Task: Open a blank google sheet and write heading  Product price data  Add product name:-  ' TOMS Shoe, UGG  Shoe, Wolverine Shoe, Z-Coil Shoe, Adidas shoe, Gucci T-shirt, Louis Vuitton bag, Zara Shirt, H&M jeans, Chanel perfume. ' in April Last week sales are  5000 to 5050. product price in between:-  5000 to 10000. Save page auditingSalesByCategory_2022
Action: Mouse moved to (21, 73)
Screenshot: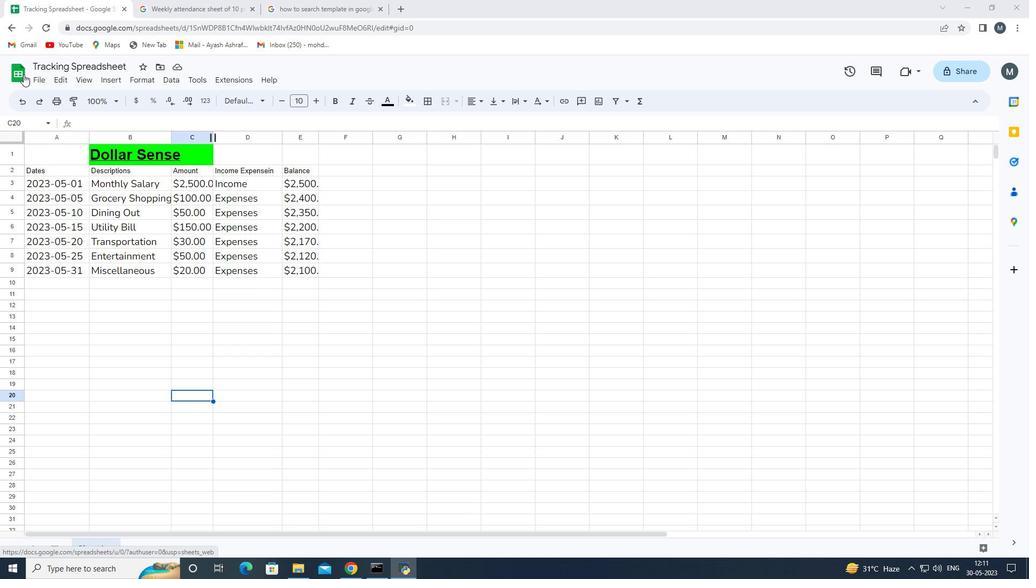 
Action: Mouse pressed left at (21, 73)
Screenshot: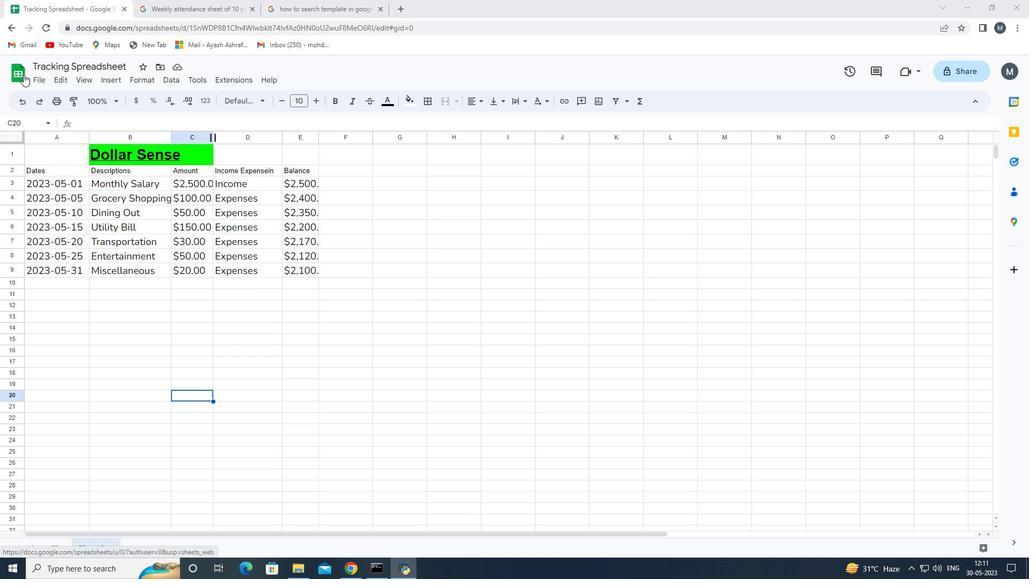 
Action: Mouse moved to (270, 161)
Screenshot: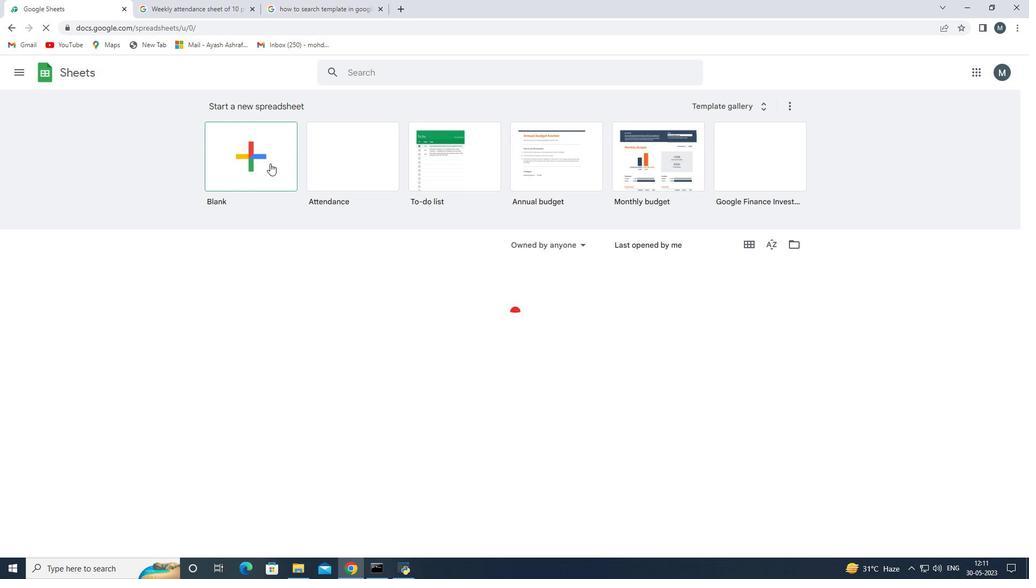 
Action: Mouse pressed left at (270, 161)
Screenshot: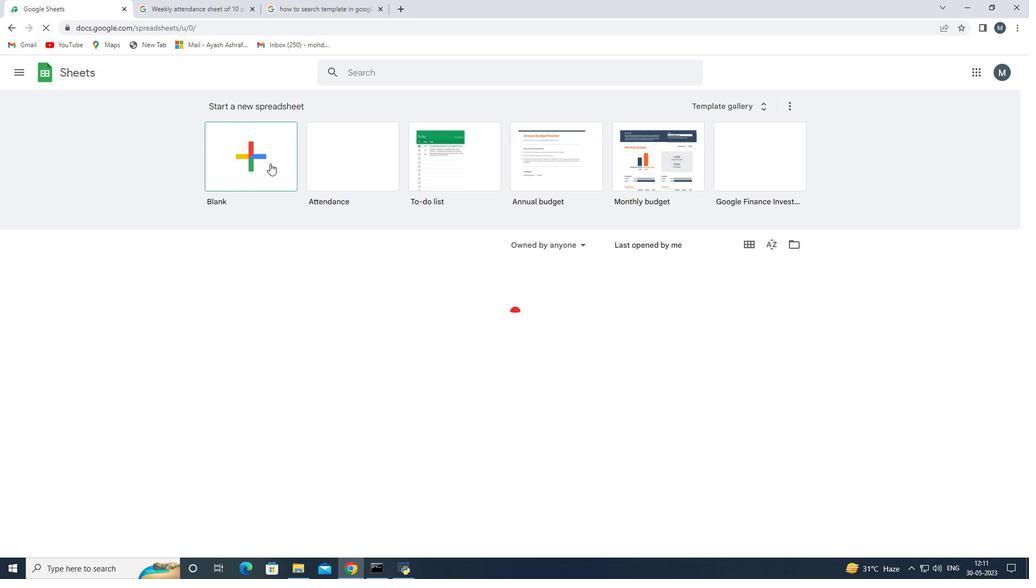 
Action: Mouse moved to (19, 151)
Screenshot: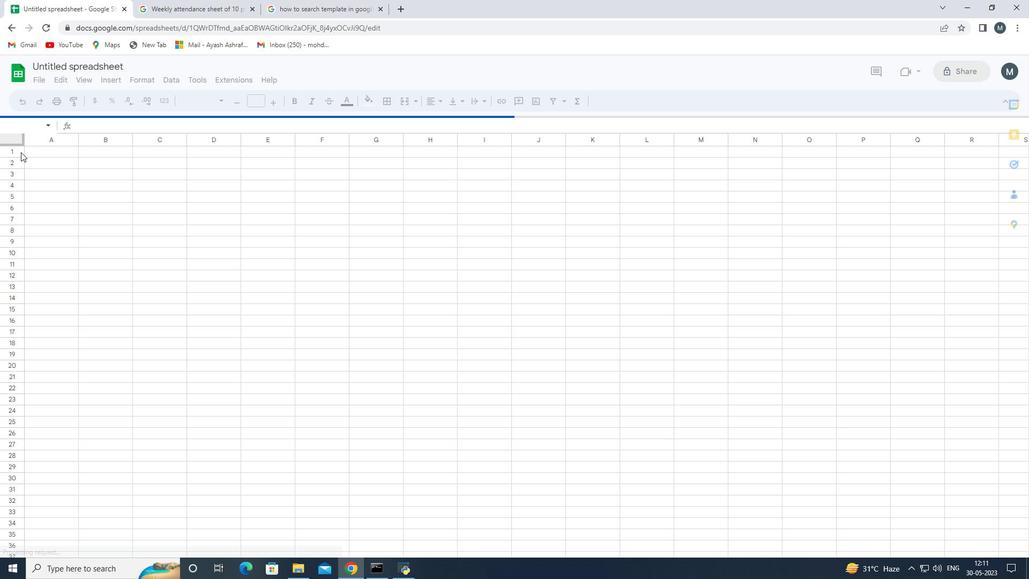 
Action: Mouse pressed left at (19, 151)
Screenshot: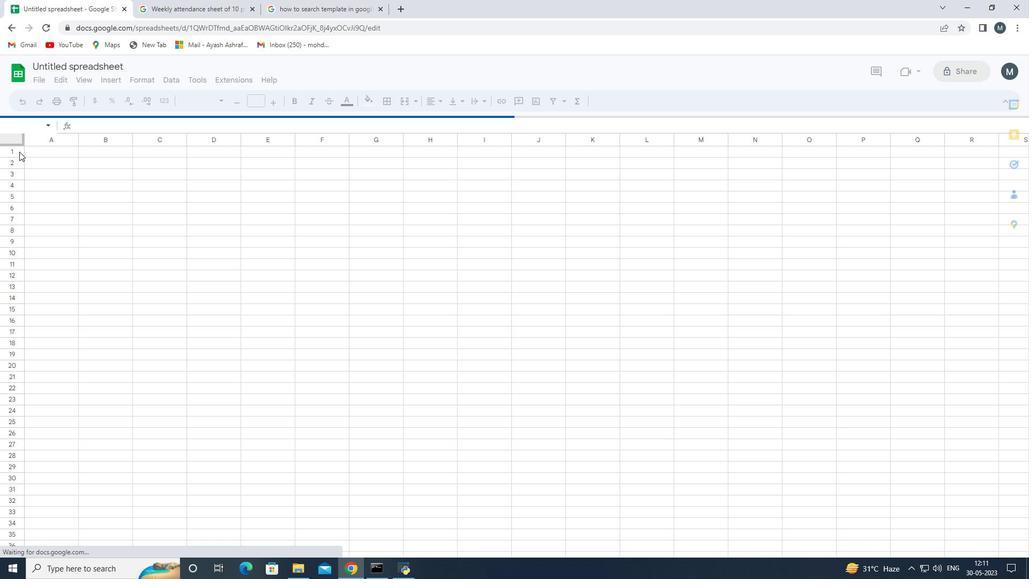 
Action: Mouse moved to (14, 157)
Screenshot: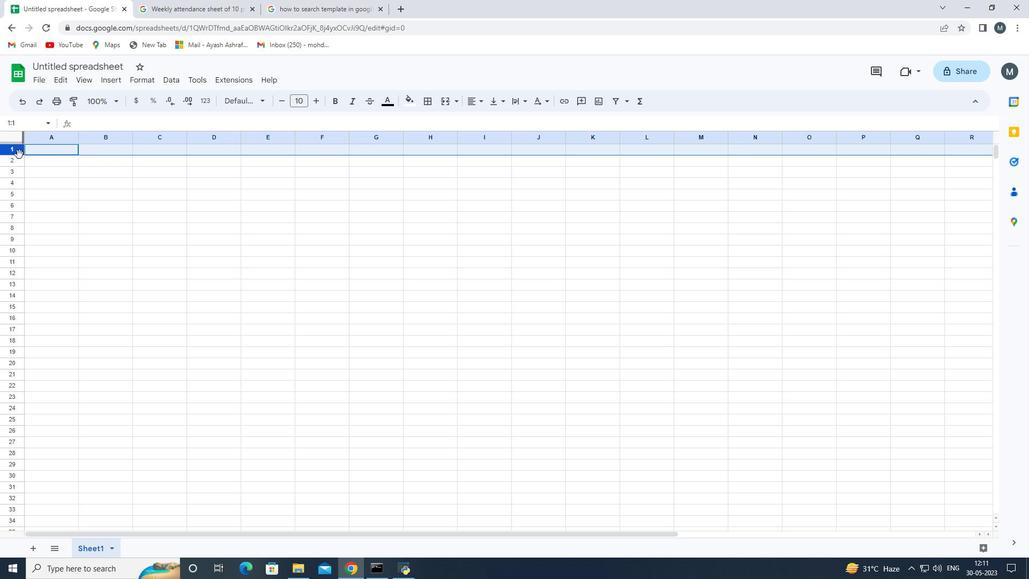 
Action: Mouse pressed left at (14, 157)
Screenshot: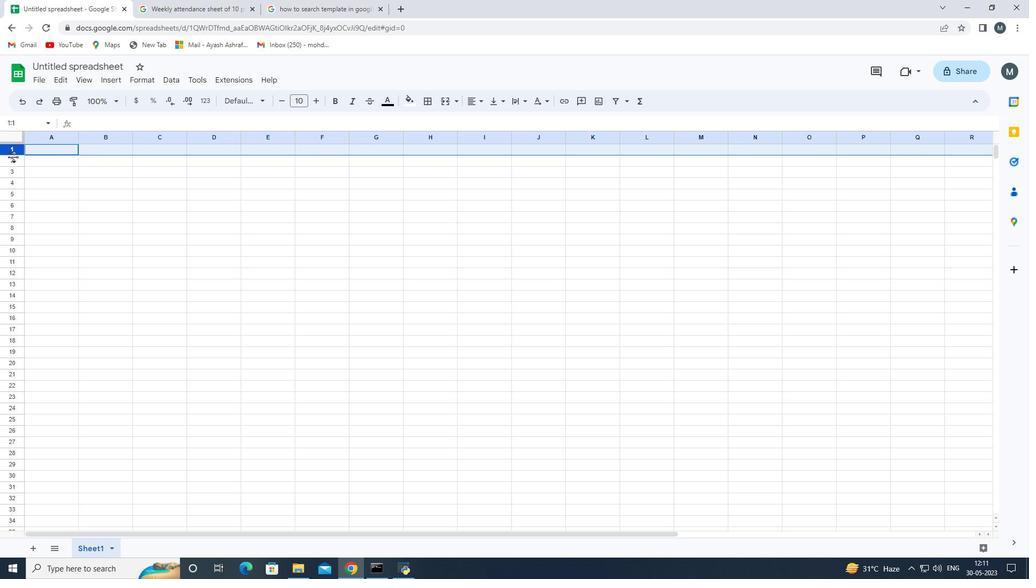 
Action: Mouse moved to (130, 152)
Screenshot: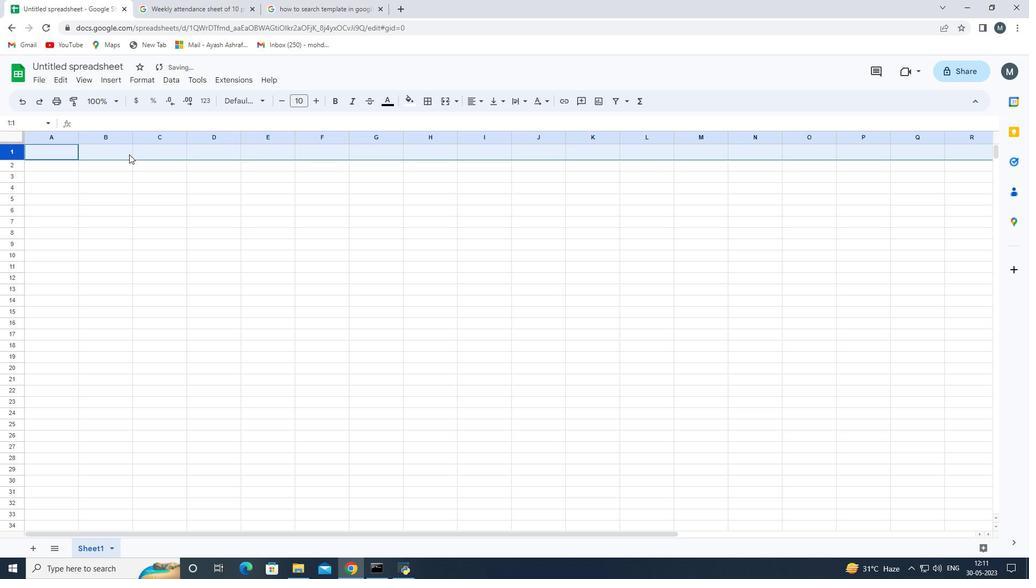 
Action: Mouse pressed left at (130, 152)
Screenshot: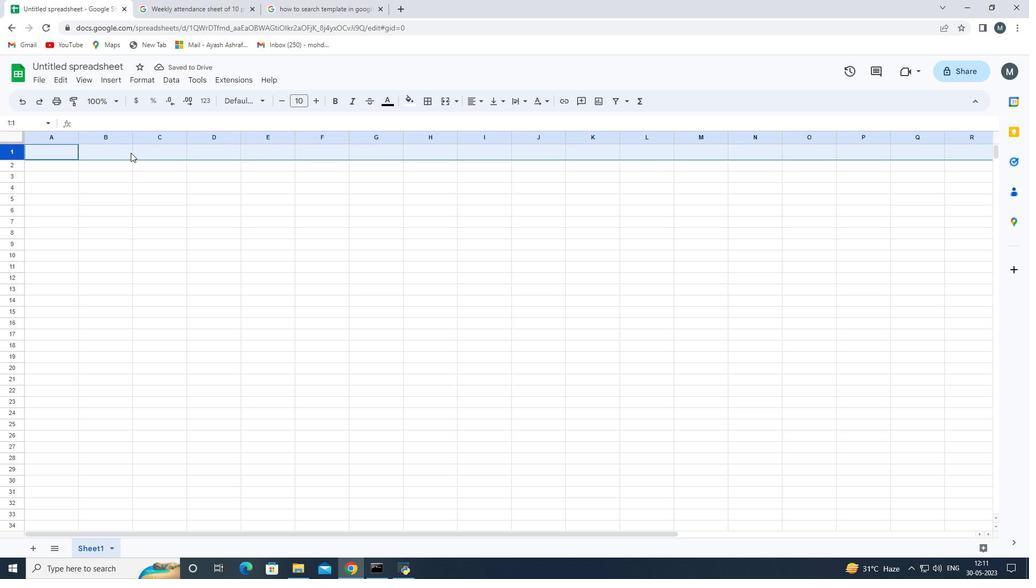 
Action: Mouse moved to (15, 152)
Screenshot: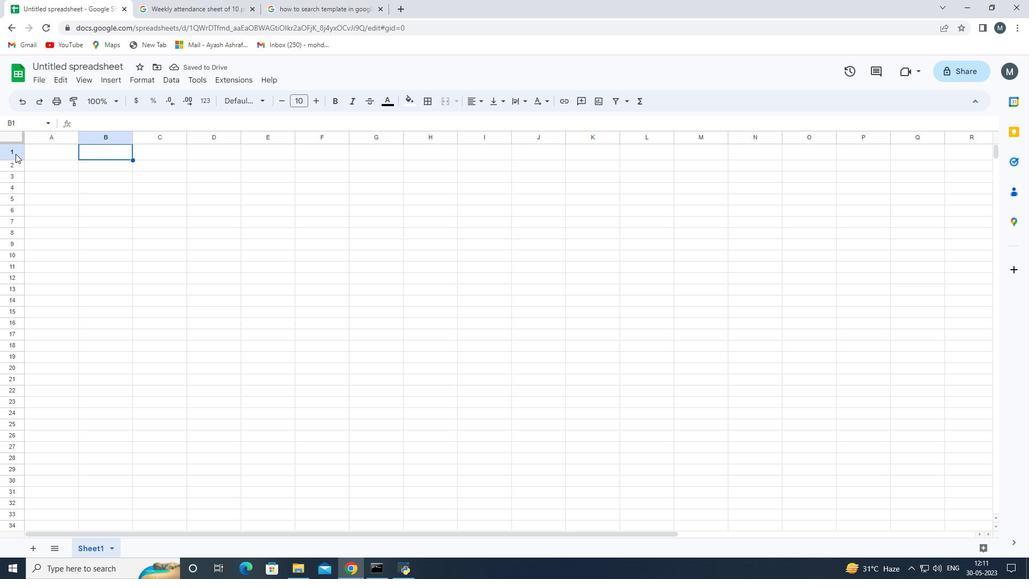 
Action: Mouse pressed left at (15, 152)
Screenshot: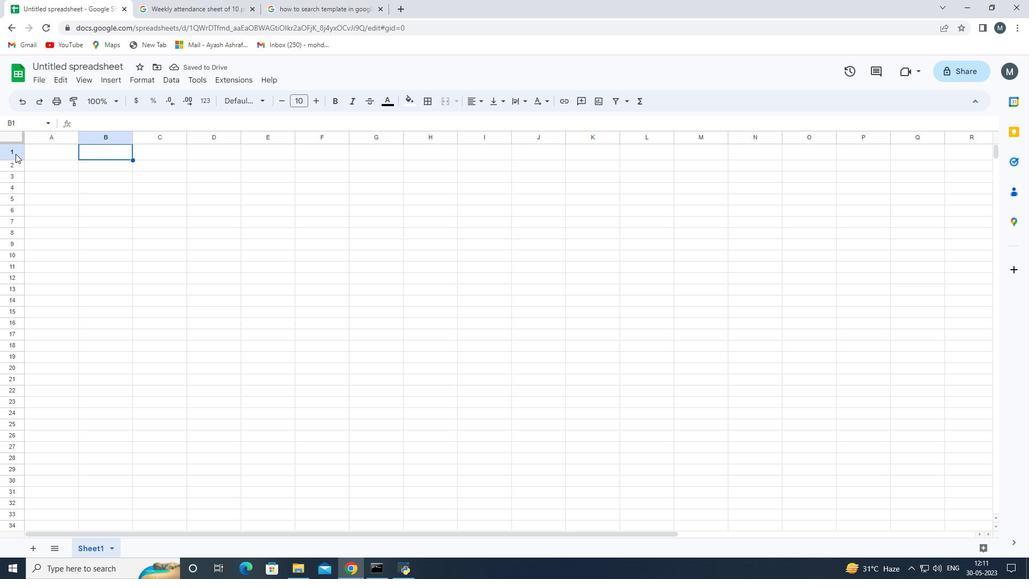 
Action: Mouse moved to (223, 154)
Screenshot: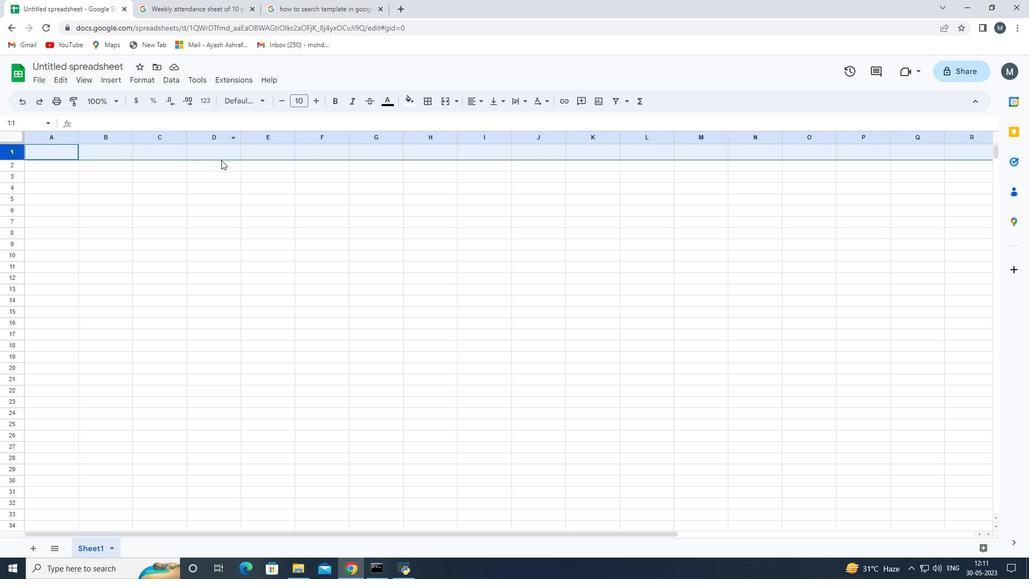
Action: Mouse pressed right at (223, 154)
Screenshot: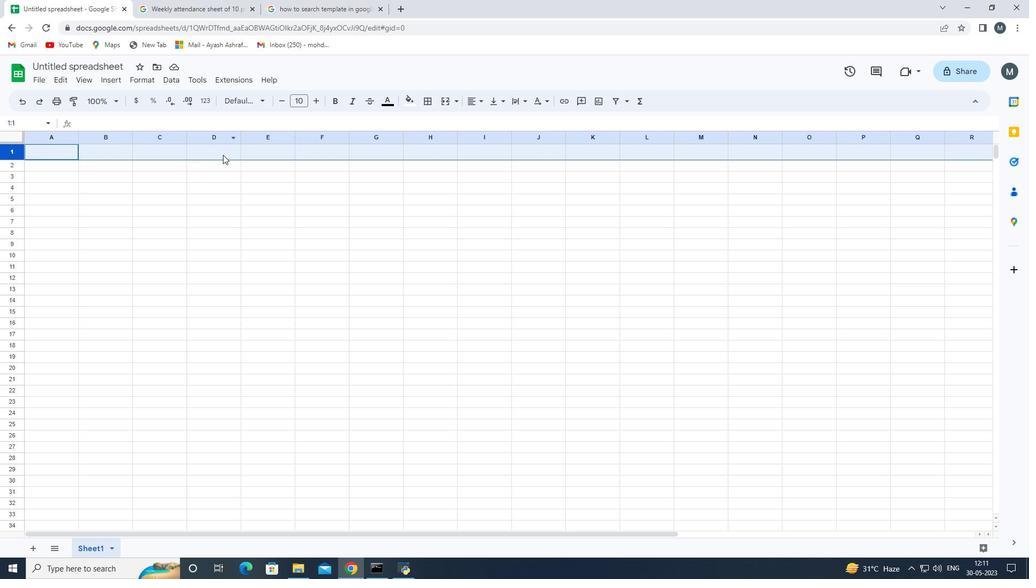 
Action: Mouse moved to (281, 294)
Screenshot: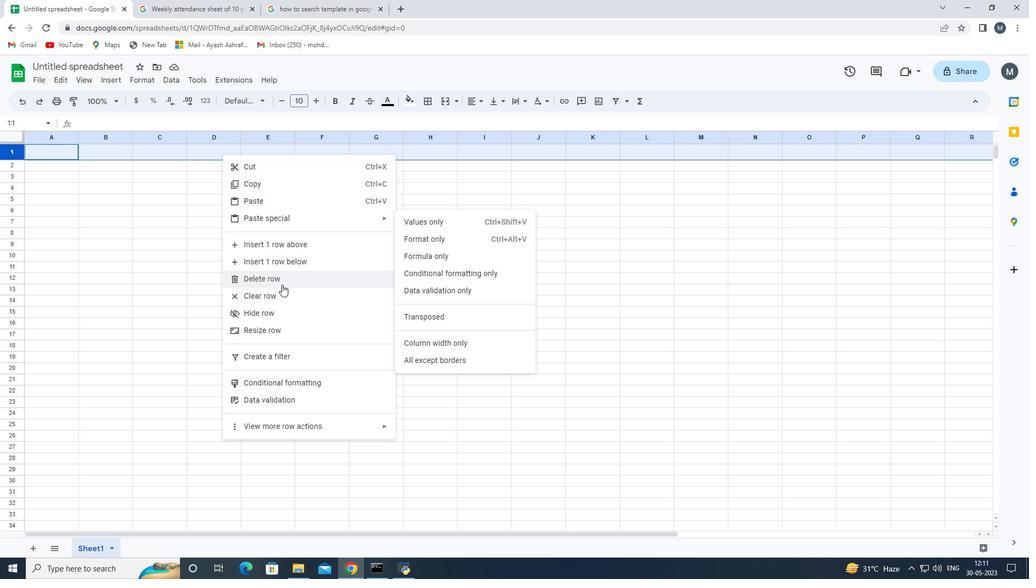 
Action: Mouse pressed left at (281, 294)
Screenshot: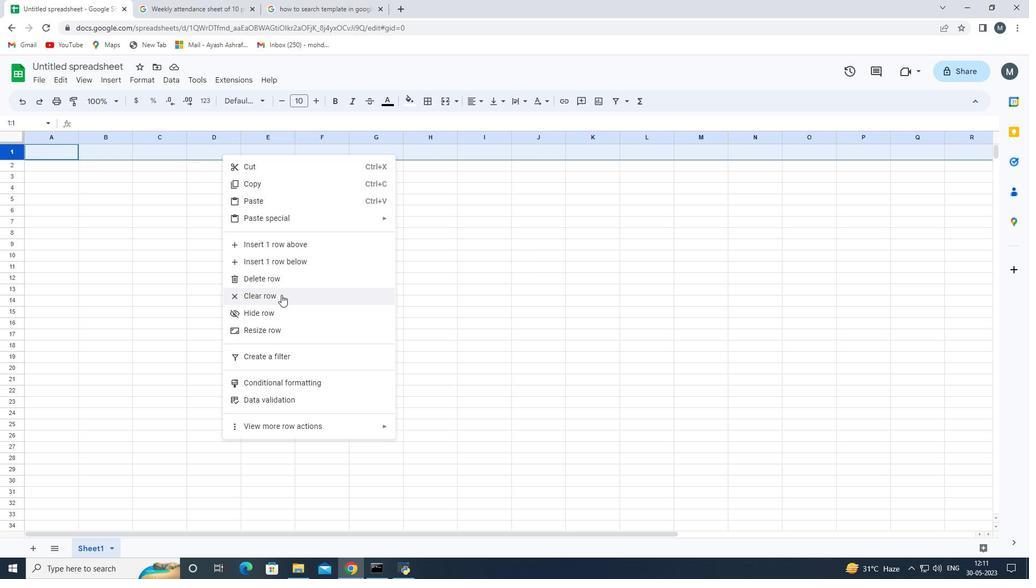 
Action: Mouse moved to (117, 158)
Screenshot: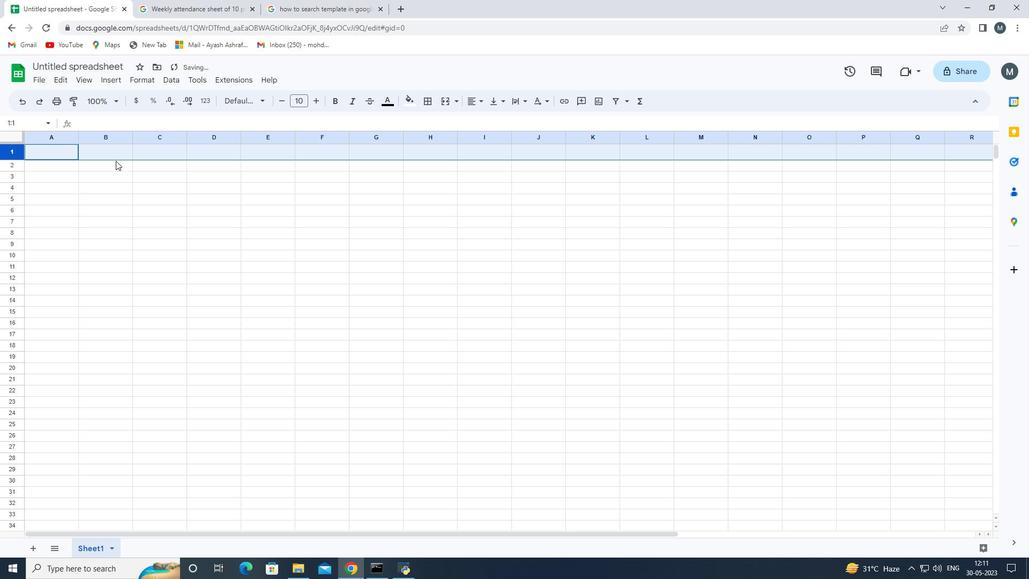 
Action: Mouse pressed left at (117, 158)
Screenshot: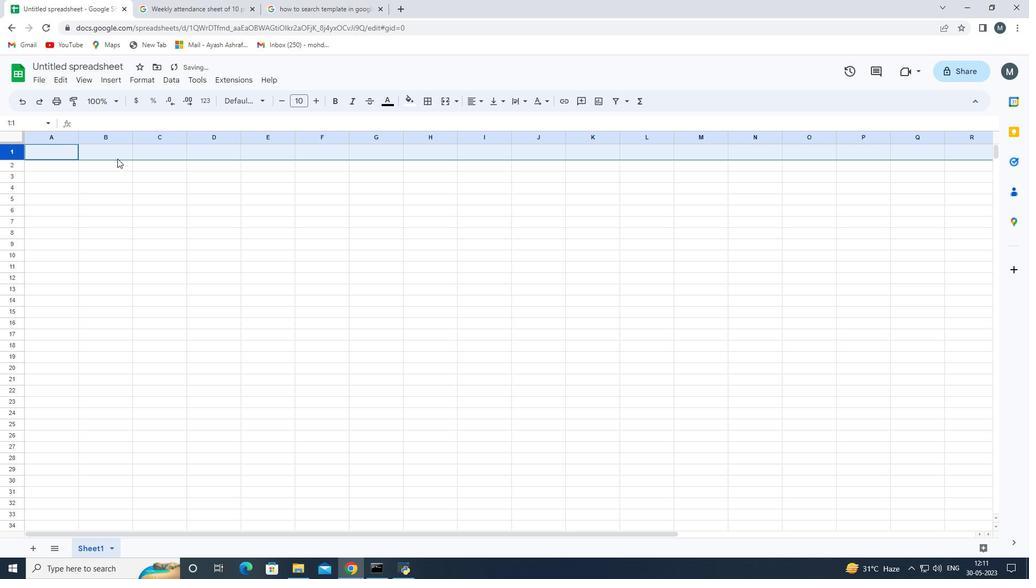 
Action: Mouse moved to (19, 153)
Screenshot: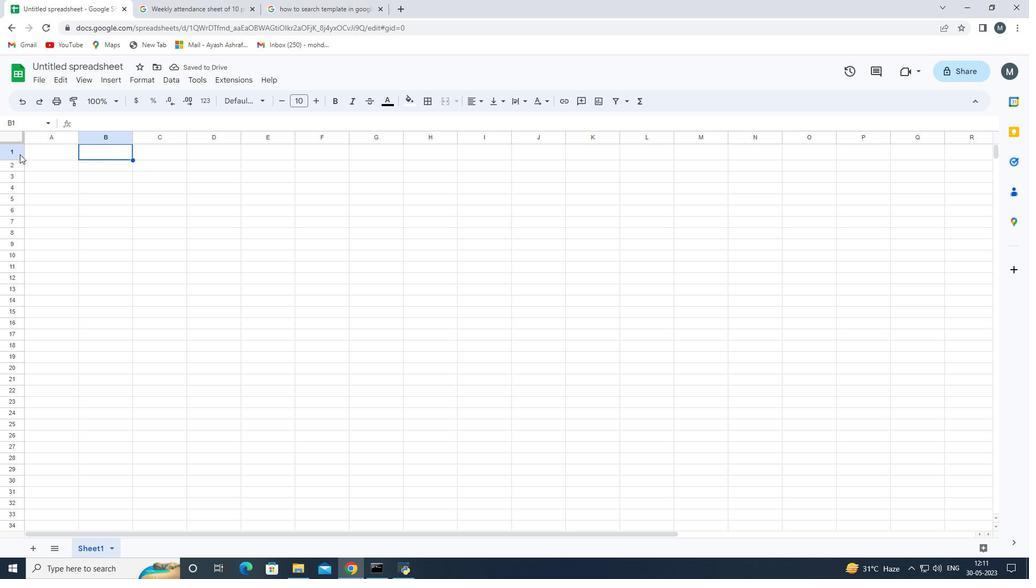 
Action: Mouse pressed left at (19, 153)
Screenshot: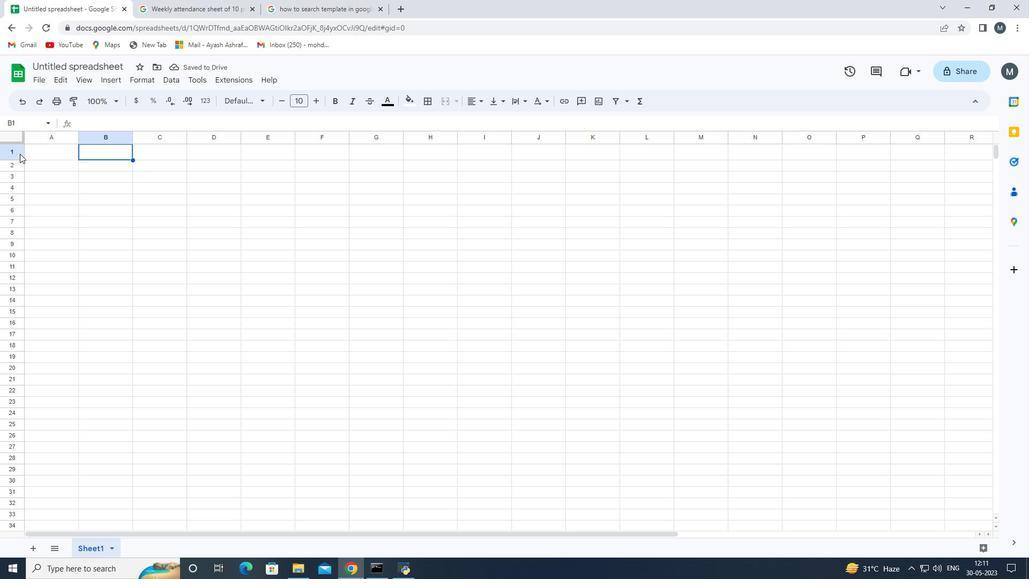 
Action: Mouse moved to (158, 151)
Screenshot: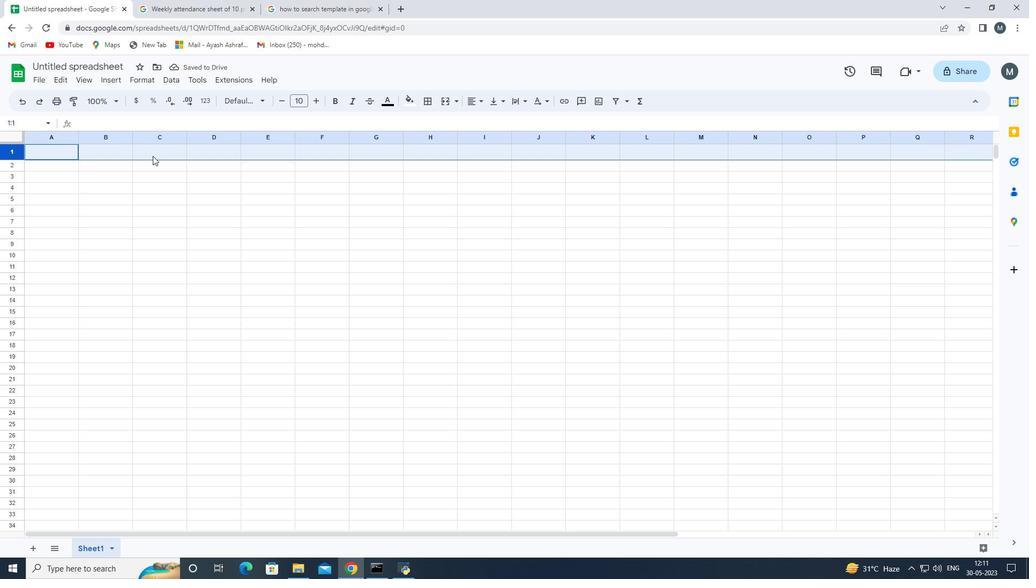 
Action: Mouse pressed right at (158, 151)
Screenshot: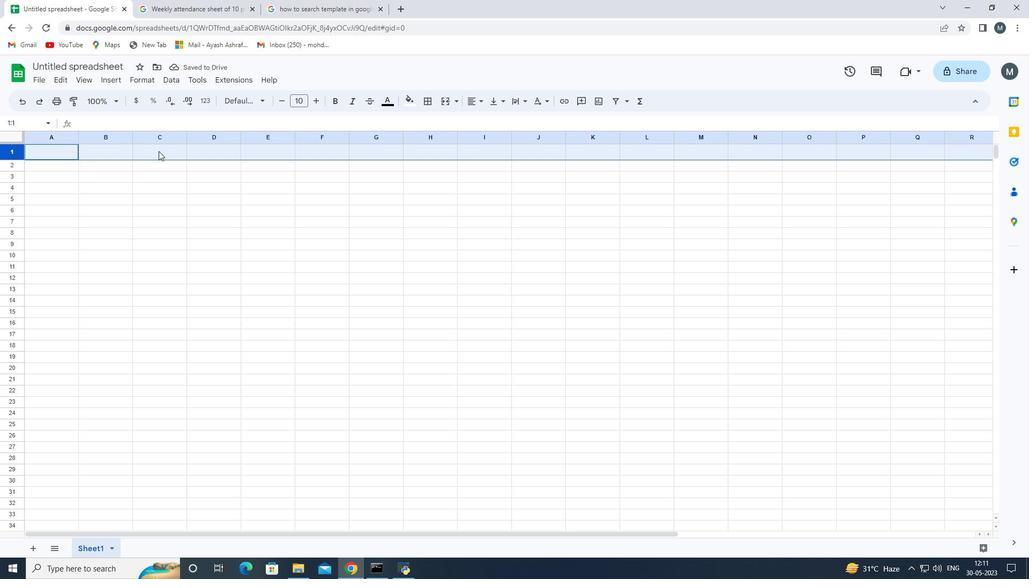 
Action: Mouse moved to (223, 424)
Screenshot: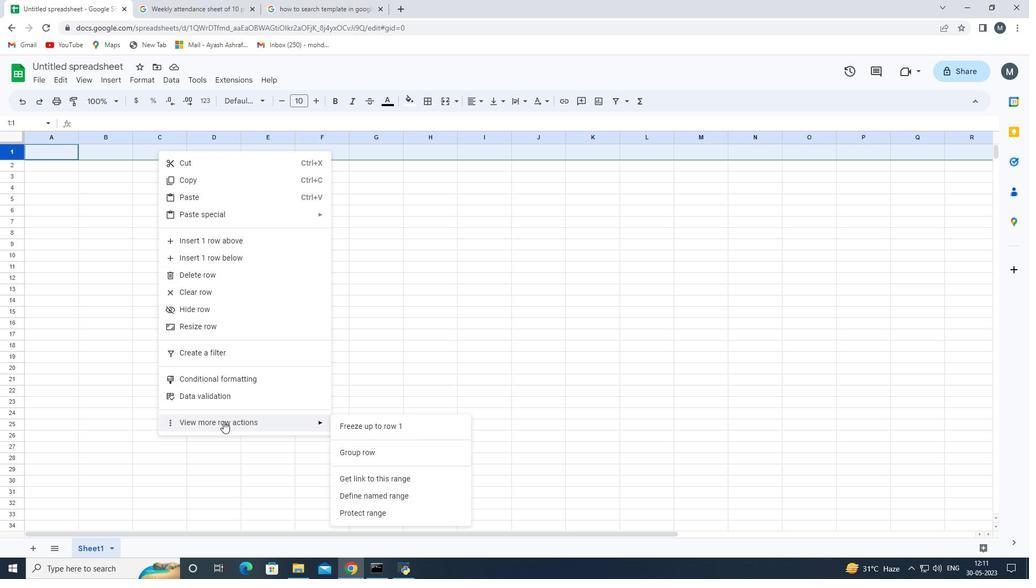 
Action: Mouse pressed left at (223, 424)
Screenshot: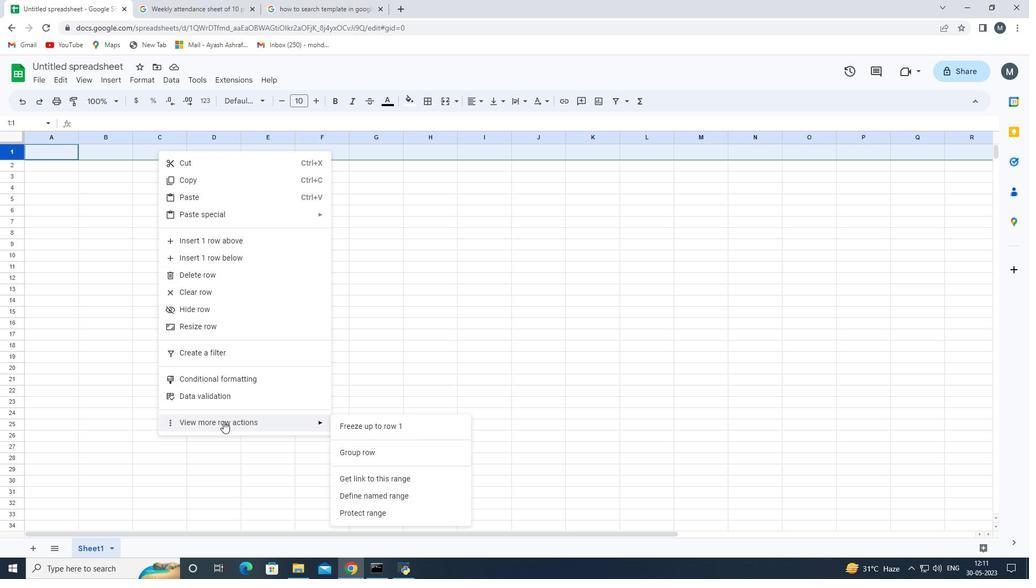 
Action: Mouse moved to (211, 289)
Screenshot: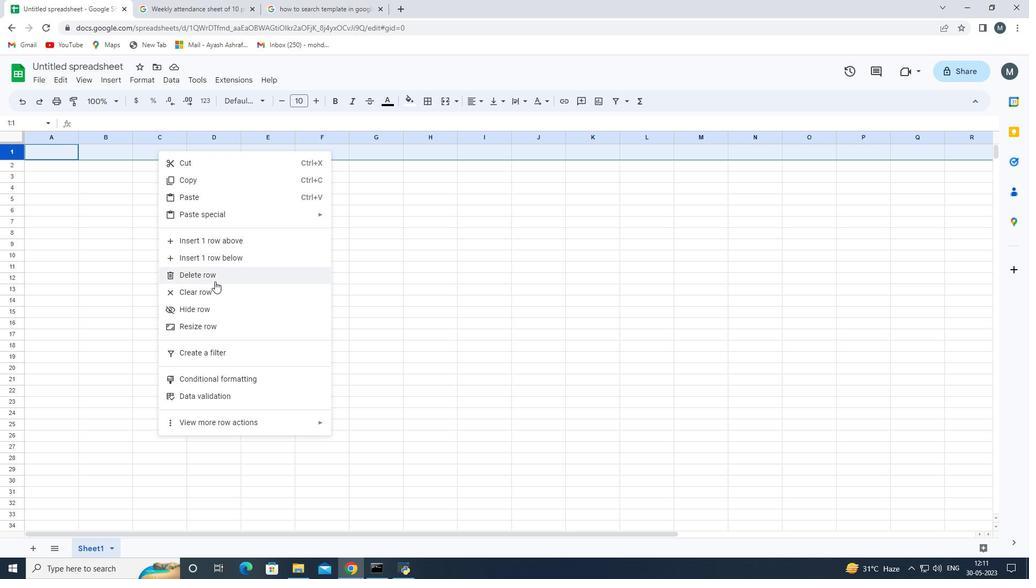 
Action: Mouse pressed left at (211, 289)
Screenshot: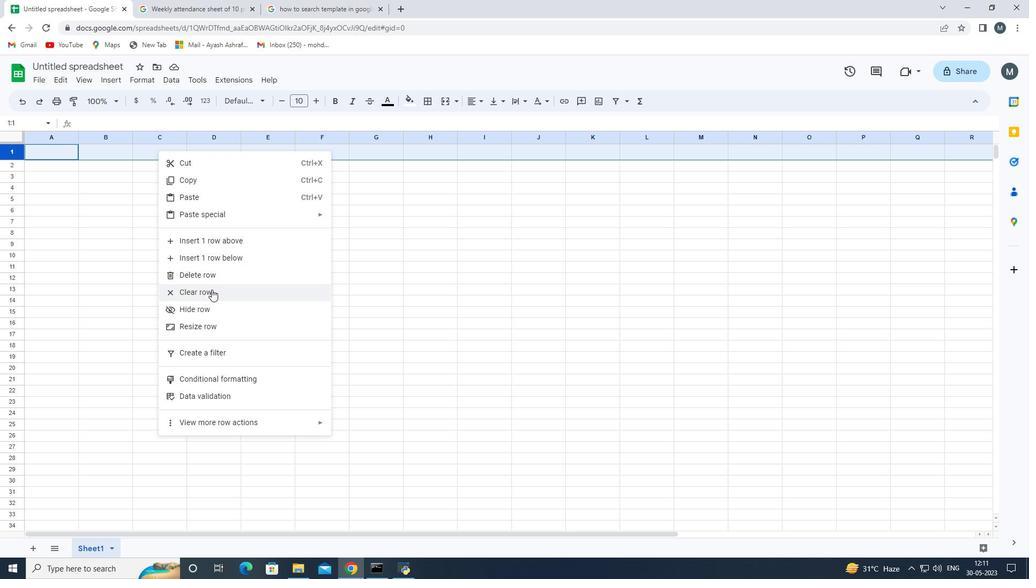 
Action: Mouse moved to (129, 153)
Screenshot: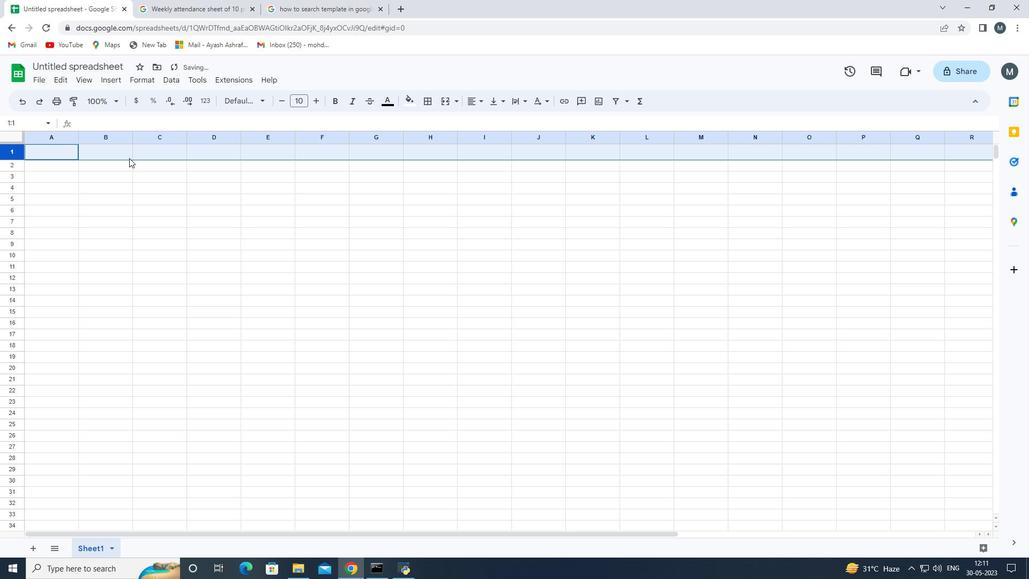 
Action: Mouse pressed left at (129, 153)
Screenshot: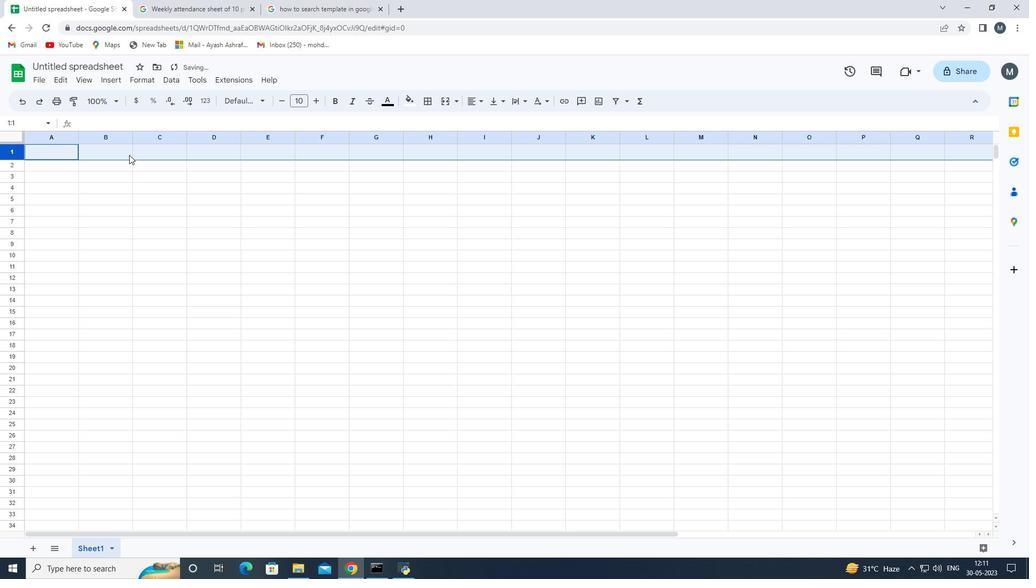 
Action: Mouse moved to (20, 154)
Screenshot: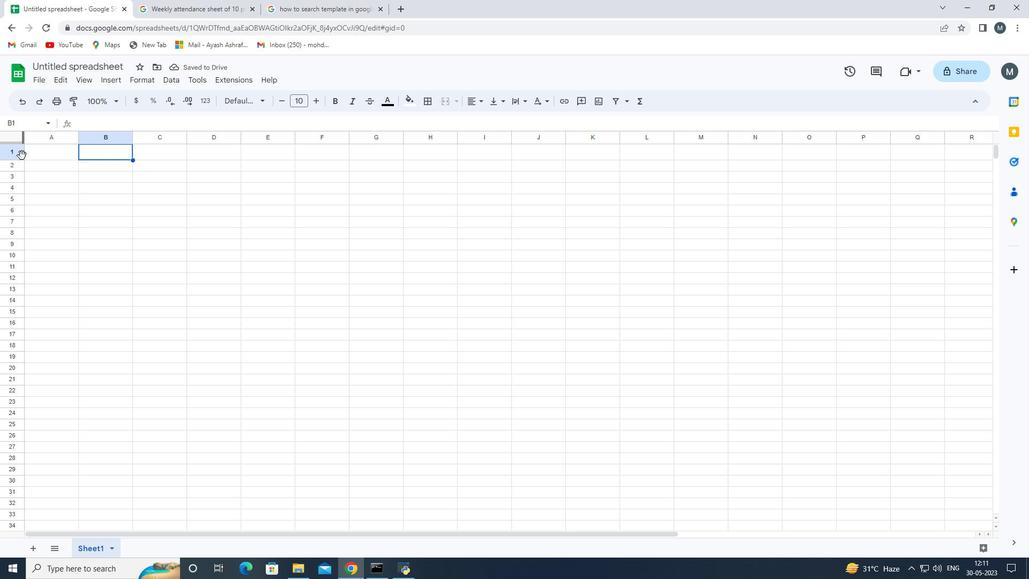 
Action: Mouse pressed left at (20, 154)
Screenshot: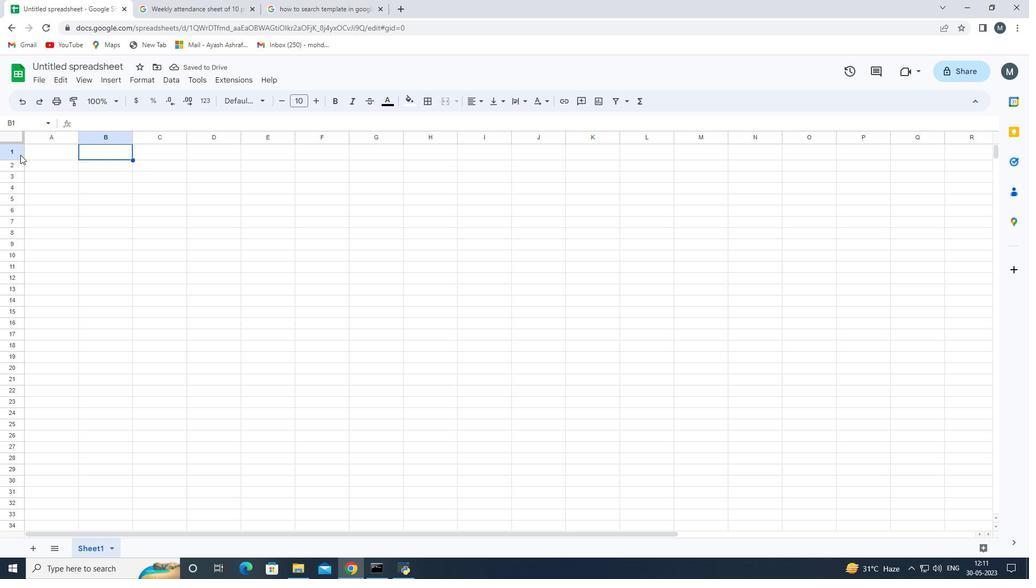 
Action: Mouse moved to (205, 83)
Screenshot: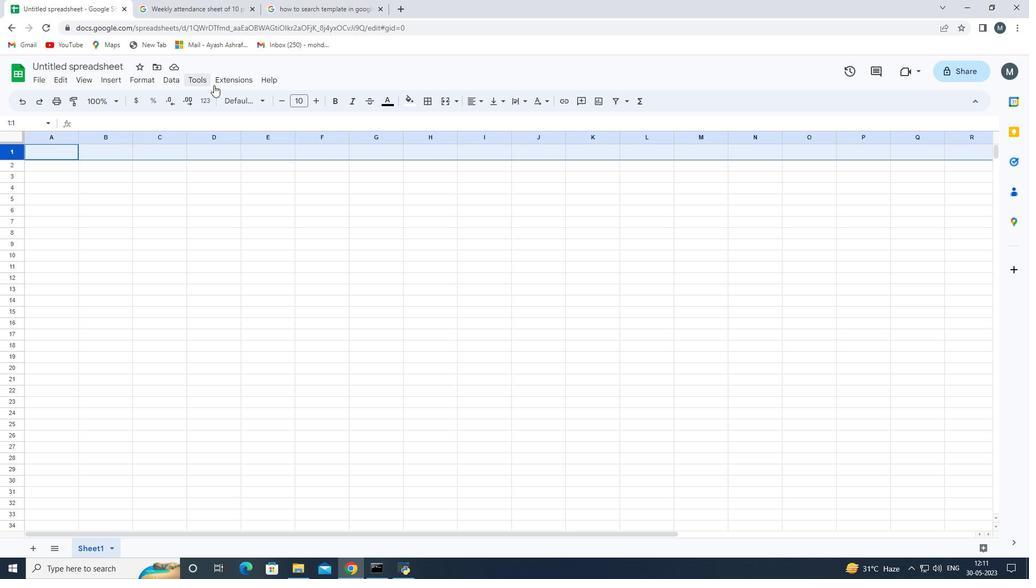 
Action: Mouse pressed left at (205, 83)
Screenshot: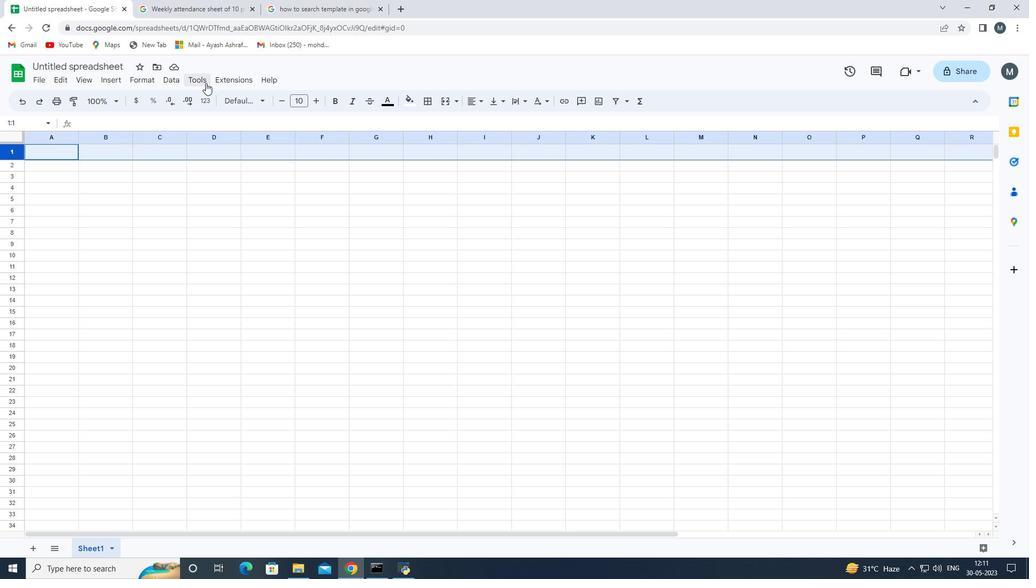 
Action: Mouse moved to (193, 173)
Screenshot: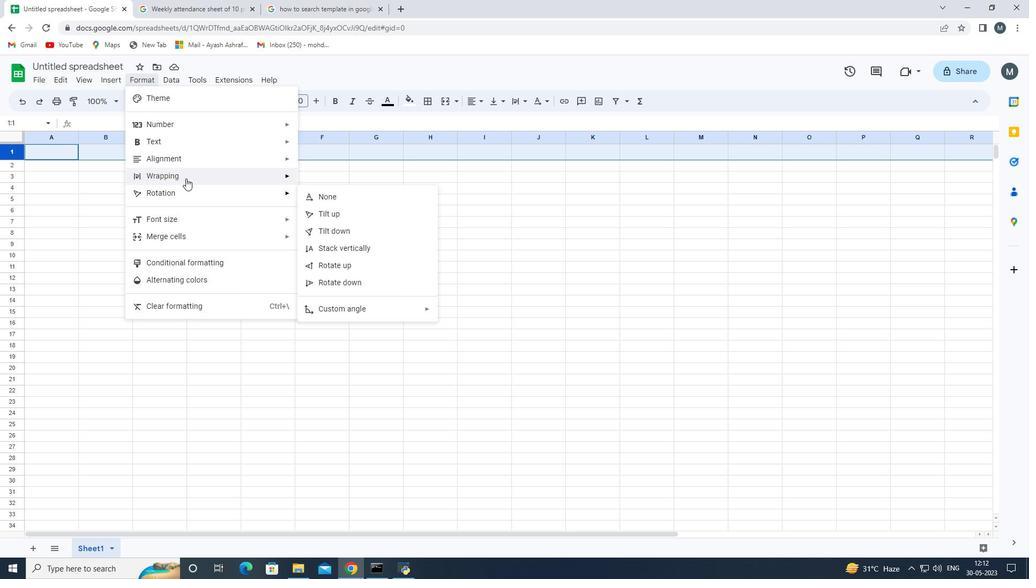 
Action: Mouse pressed left at (193, 173)
Screenshot: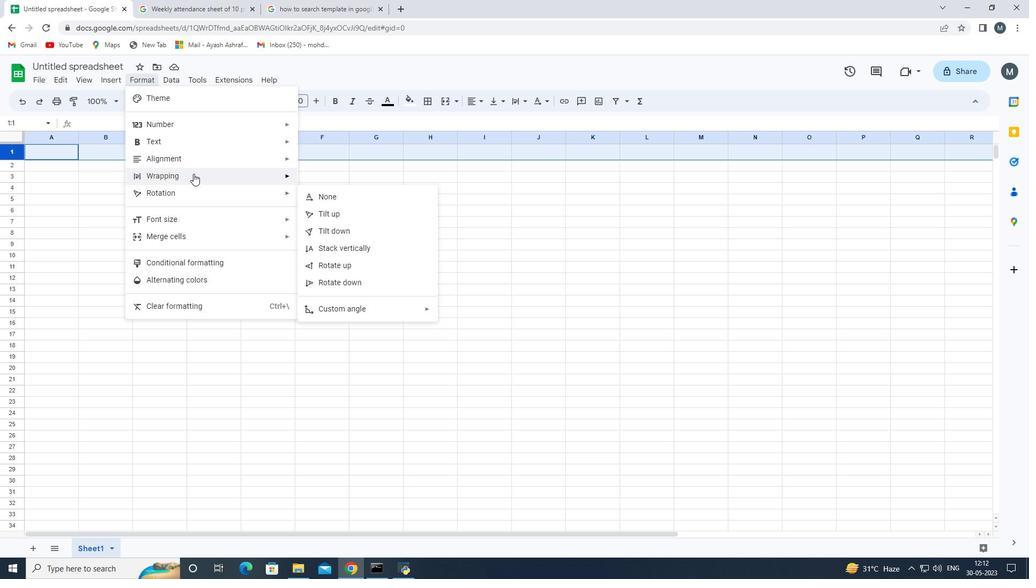 
Action: Mouse moved to (350, 176)
Screenshot: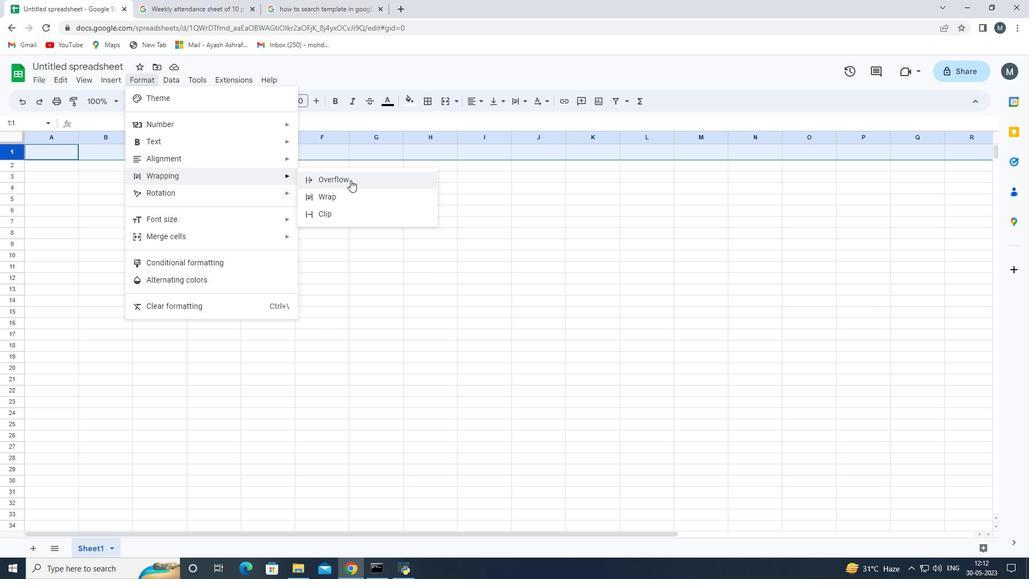 
Action: Mouse pressed left at (350, 176)
Screenshot: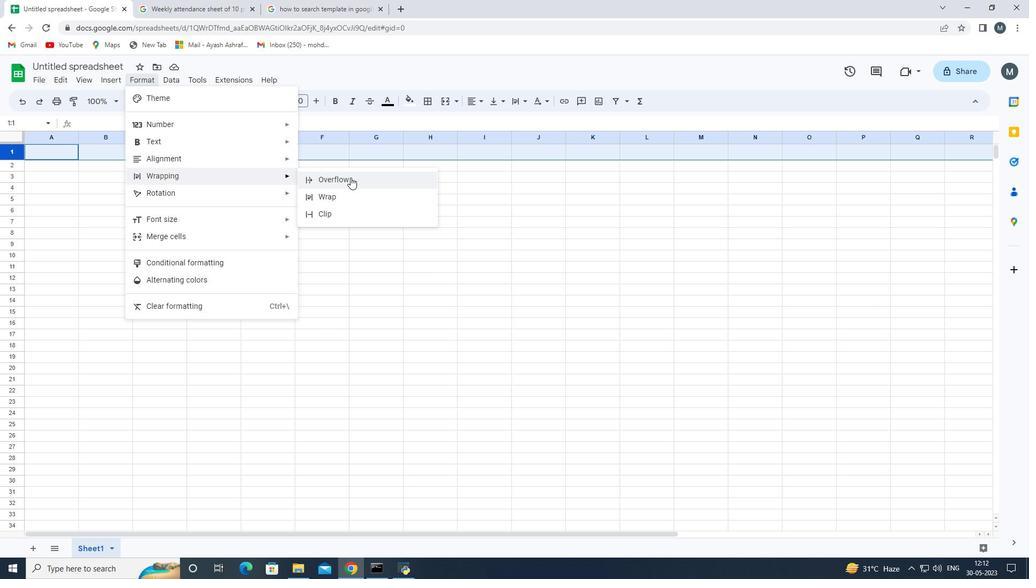 
Action: Mouse moved to (173, 181)
Screenshot: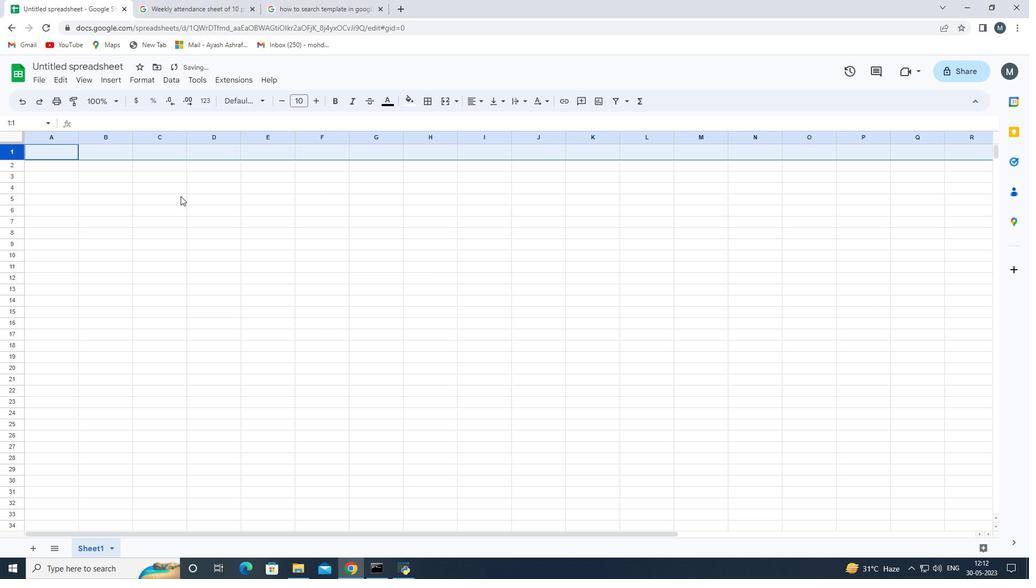 
Action: Mouse pressed left at (173, 181)
Screenshot: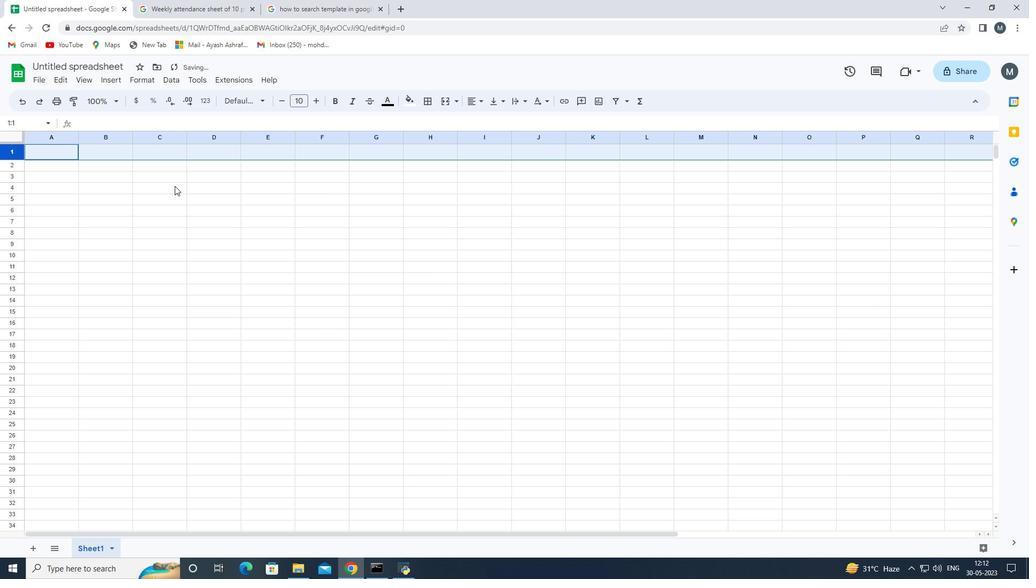 
Action: Mouse moved to (15, 152)
Screenshot: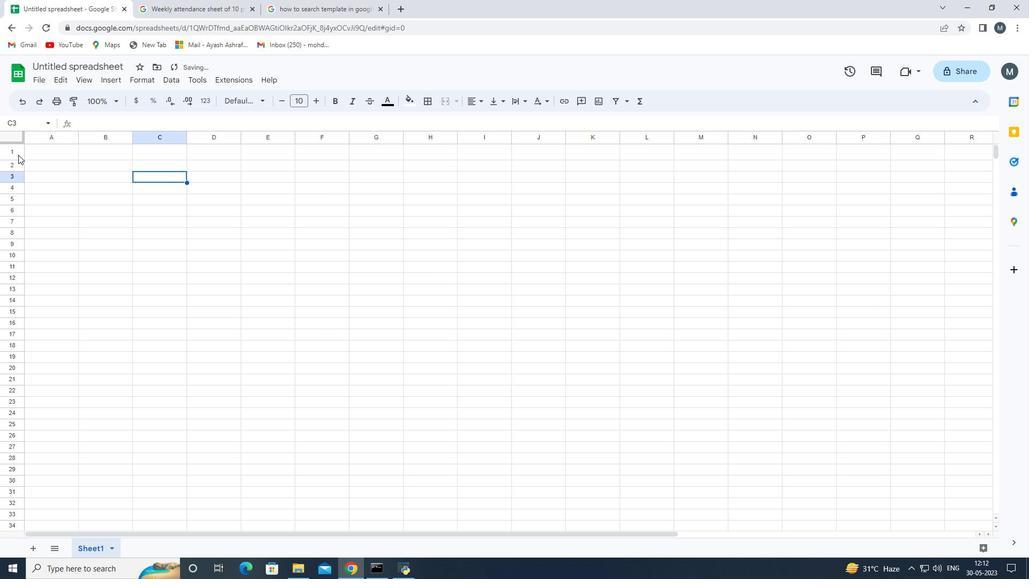 
Action: Mouse pressed left at (15, 152)
Screenshot: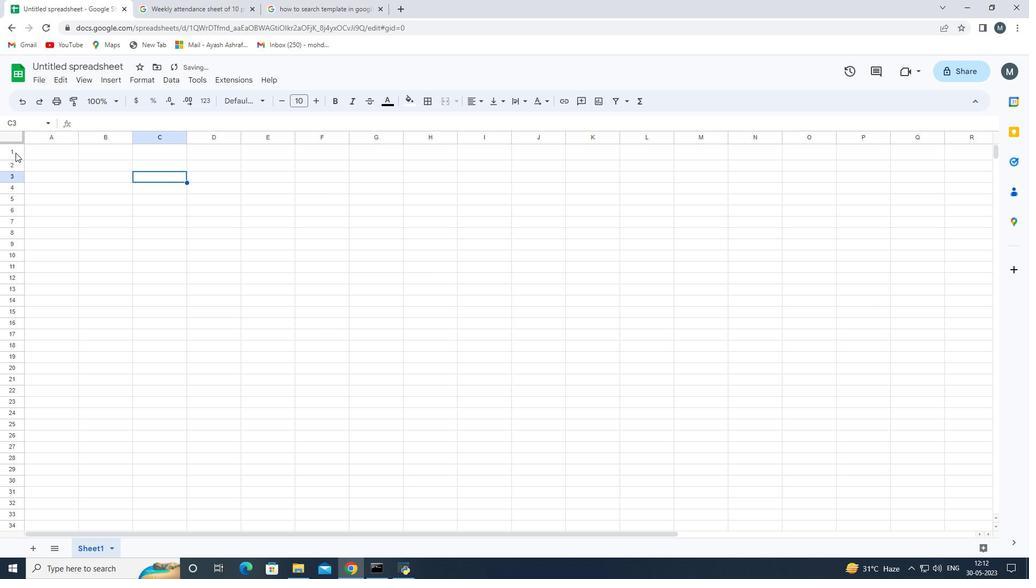 
Action: Mouse moved to (78, 203)
Screenshot: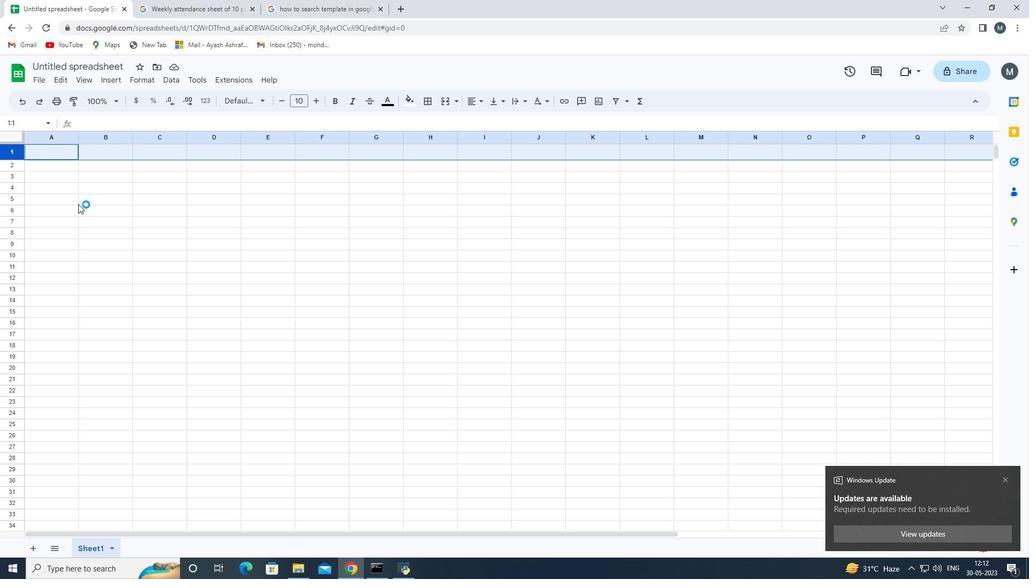 
Action: Mouse pressed left at (78, 203)
Screenshot: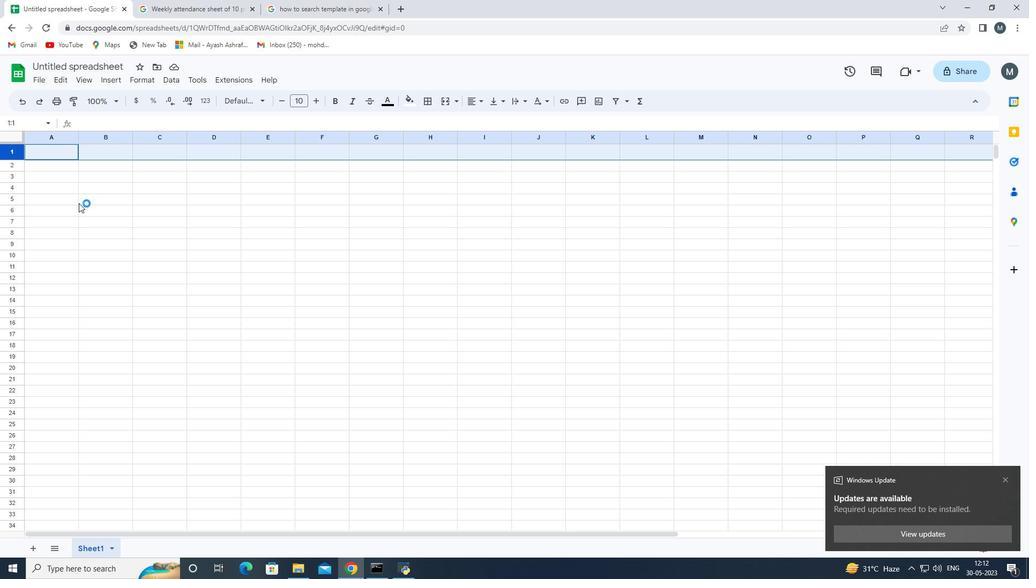 
Action: Mouse moved to (59, 146)
Screenshot: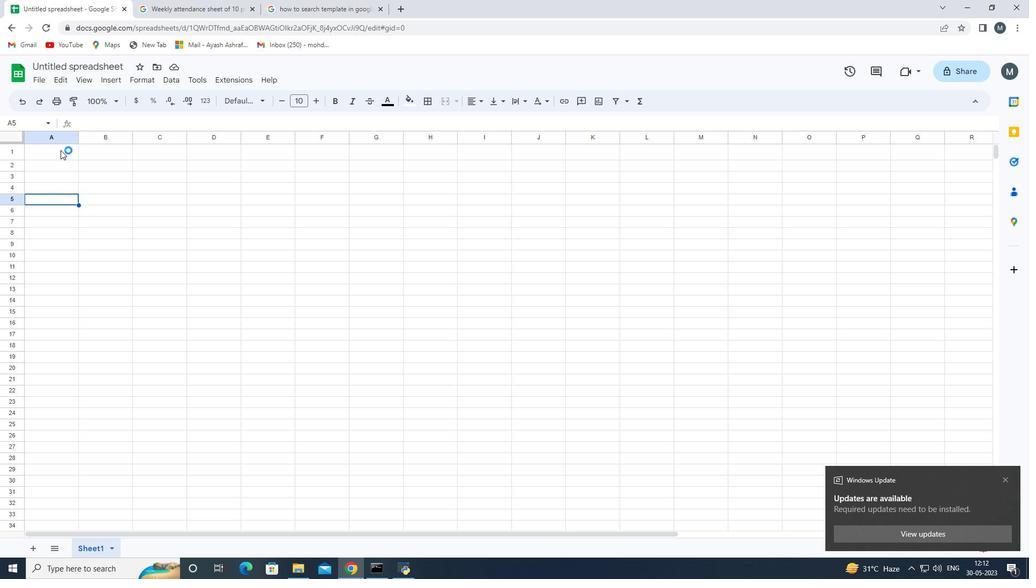 
Action: Mouse pressed left at (59, 146)
Screenshot: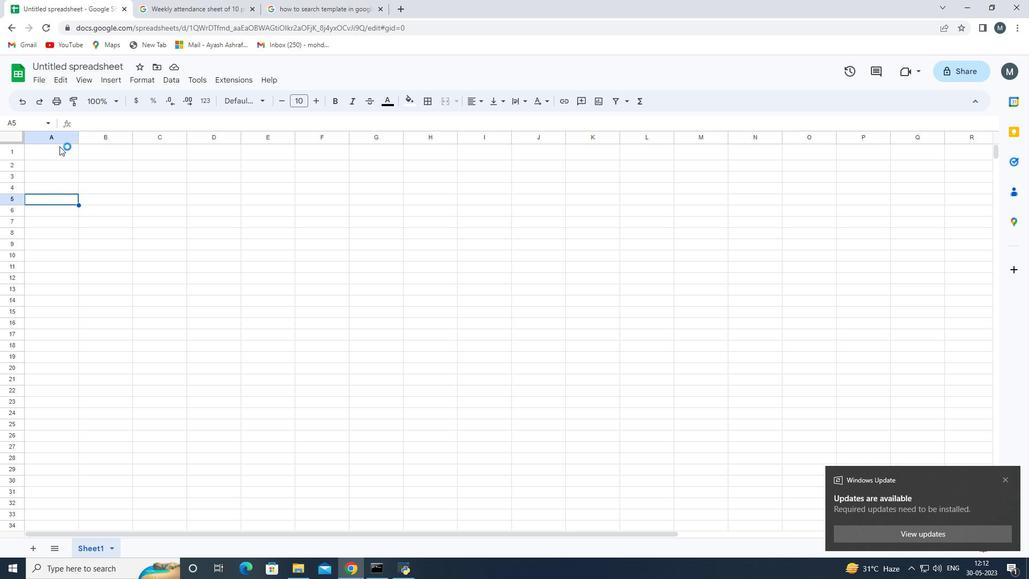 
Action: Mouse moved to (45, 168)
Screenshot: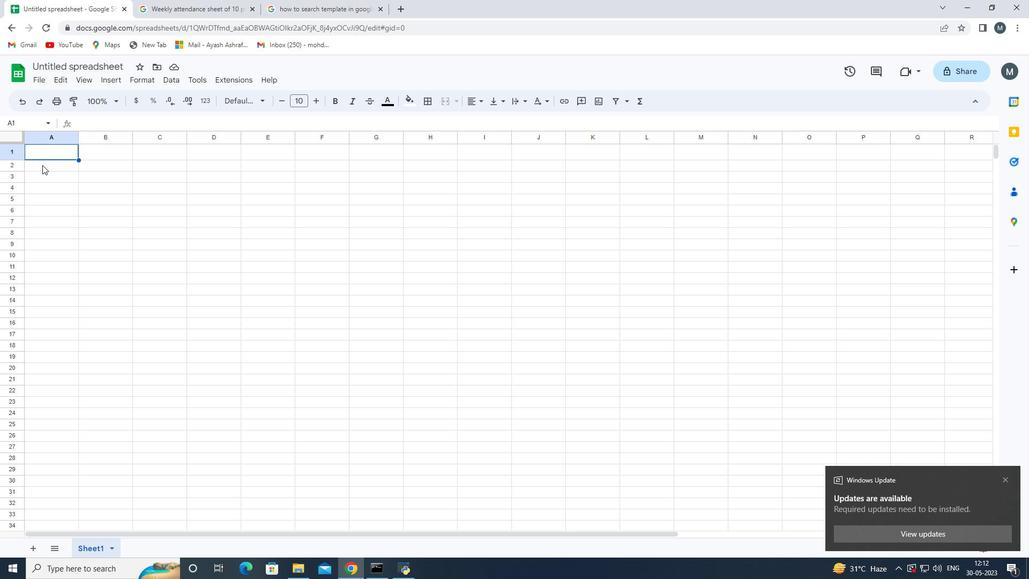 
Action: Key pressed <Key.shift>Product<Key.space><Key.shift>Price<Key.space><Key.shift>Data
Screenshot: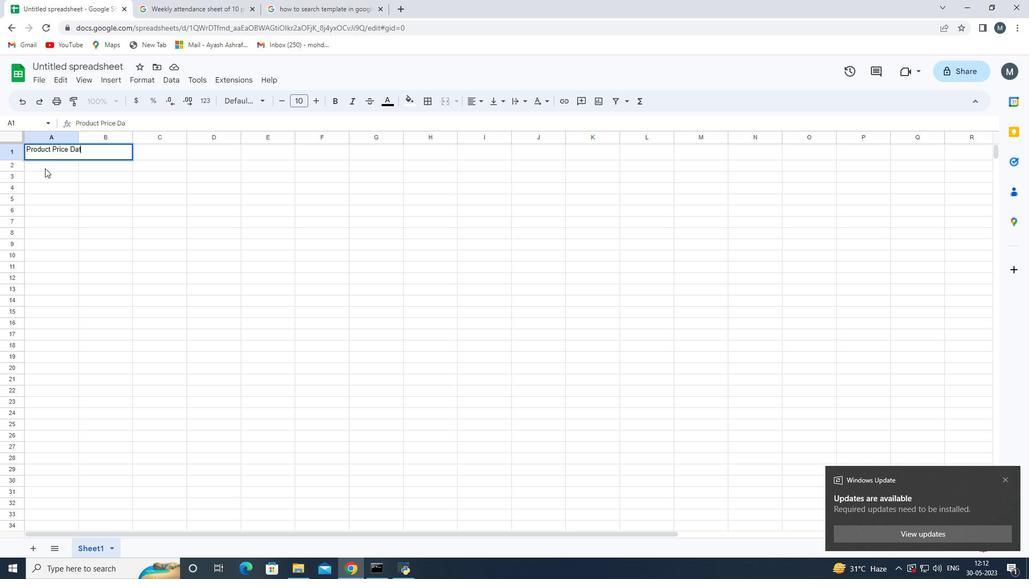 
Action: Mouse moved to (152, 285)
Screenshot: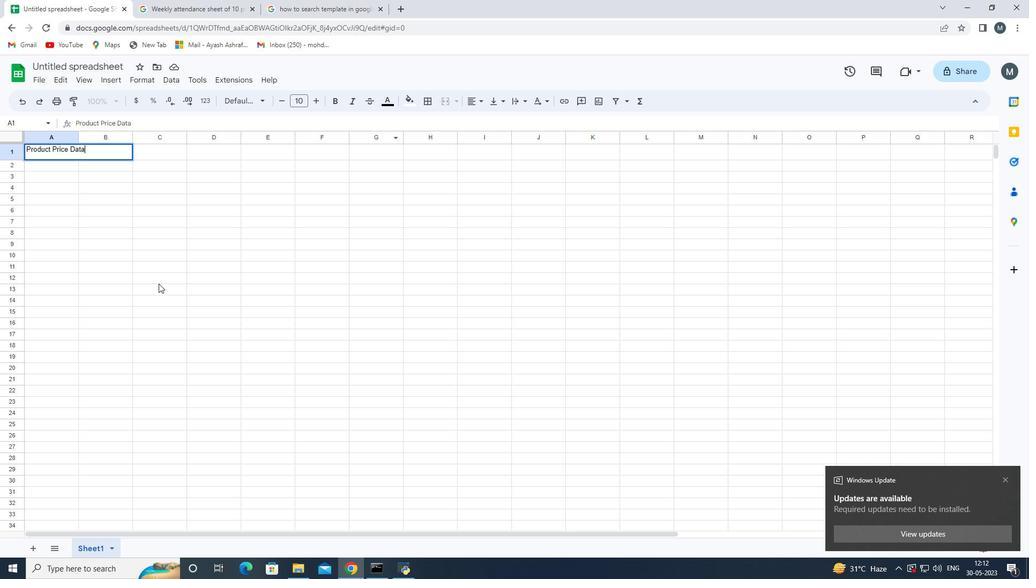
Action: Key pressed <Key.shift_r><Key.shift_r><Key.shift_r><Key.shift_r><Key.shift_r><Key.shift_r><Key.shift_r><Key.shift_r><Key.shift_r><Key.right><Key.right><Key.right><Key.right>
Screenshot: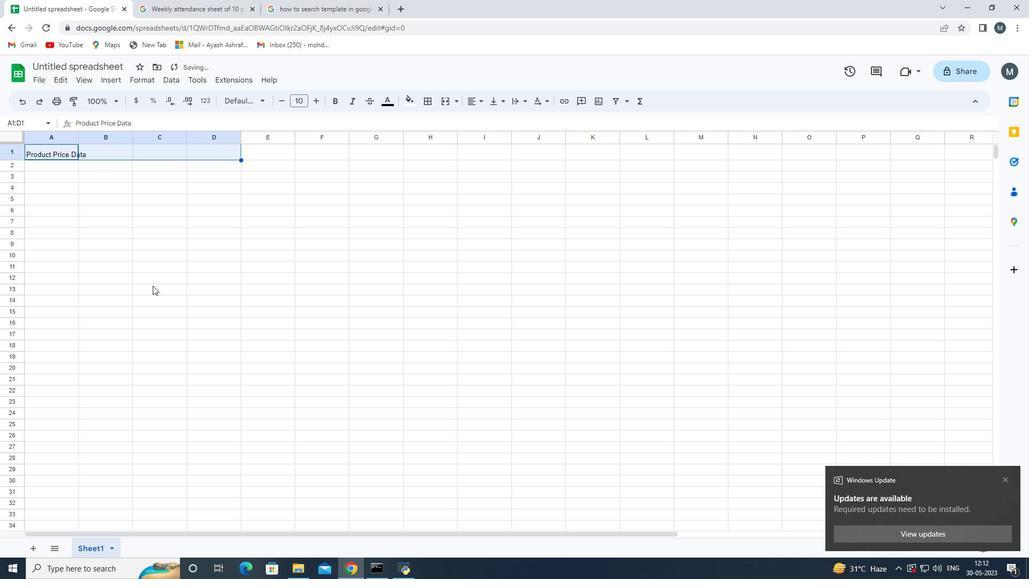 
Action: Mouse moved to (449, 100)
Screenshot: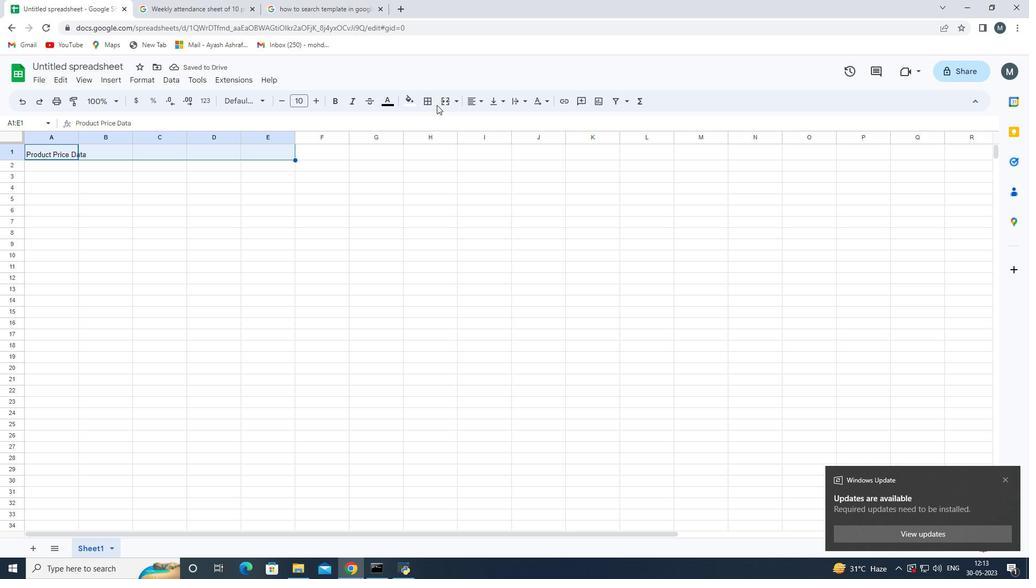
Action: Mouse pressed left at (449, 100)
Screenshot: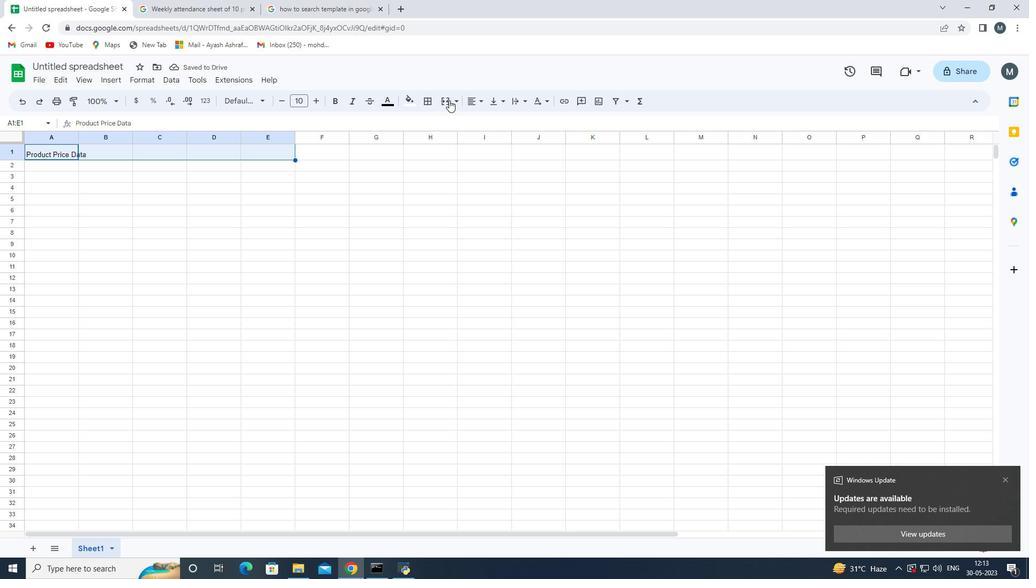 
Action: Mouse moved to (189, 254)
Screenshot: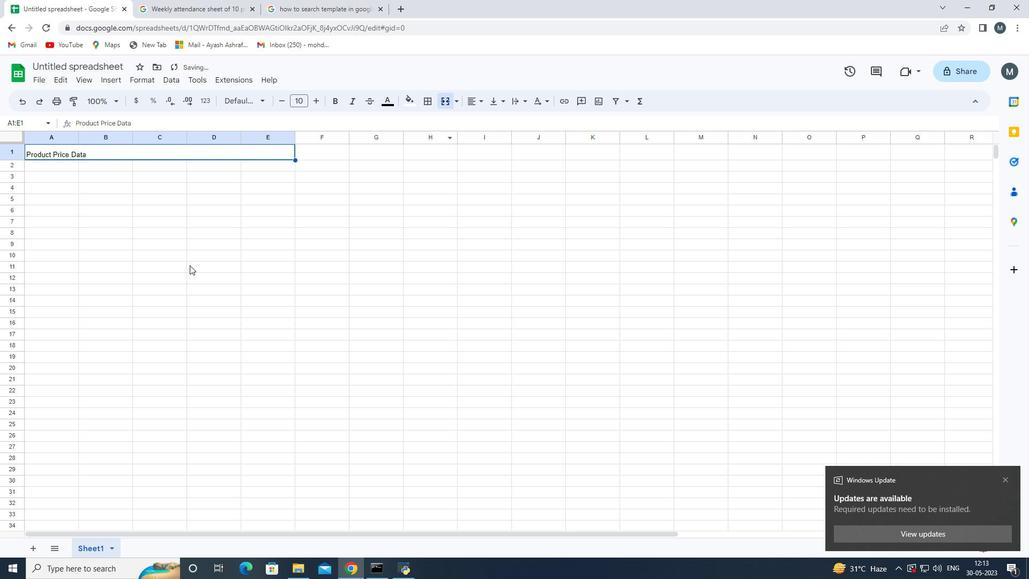 
Action: Mouse pressed left at (189, 254)
Screenshot: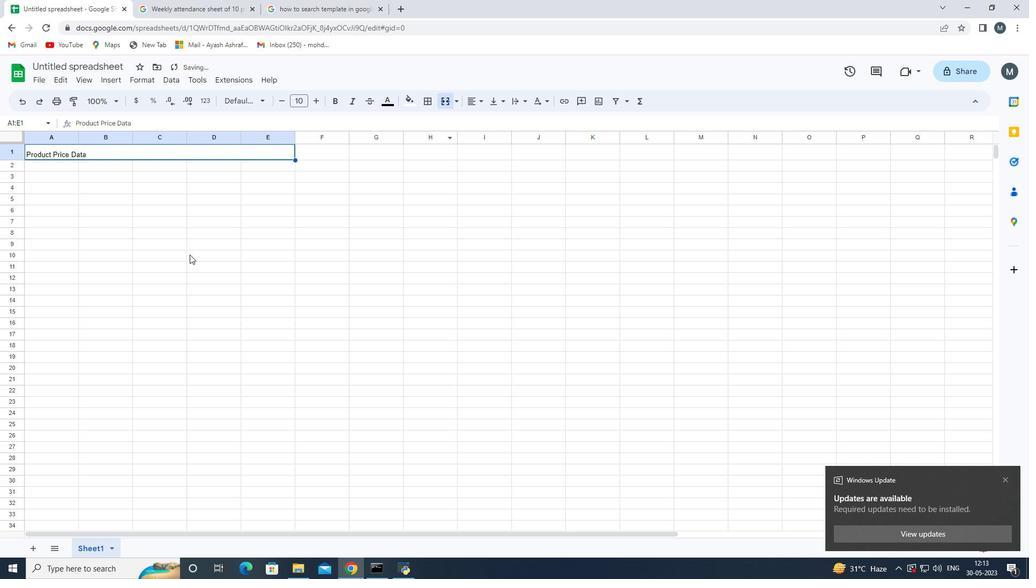 
Action: Mouse moved to (126, 159)
Screenshot: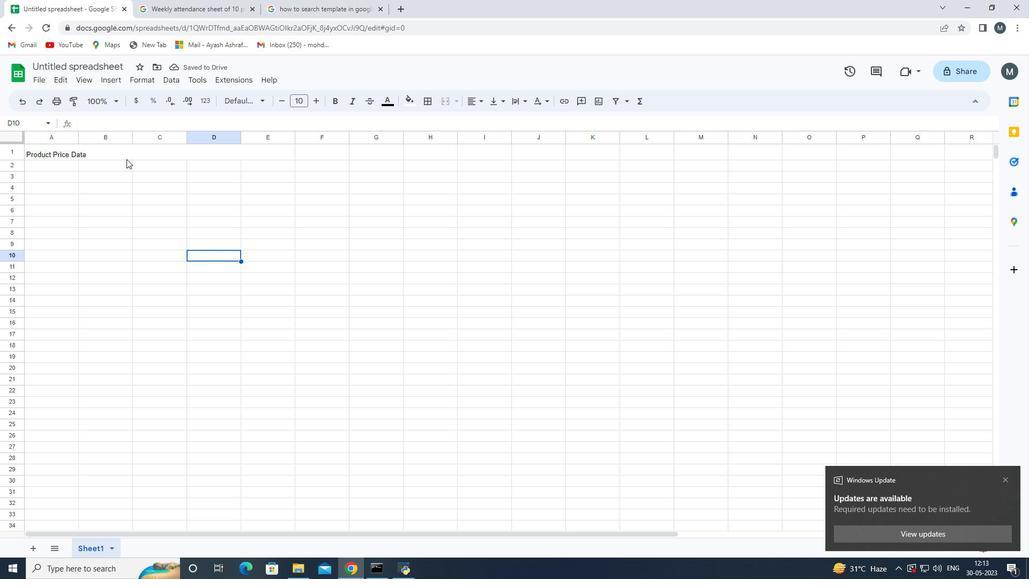 
Action: Key pressed ctrl+Z
Screenshot: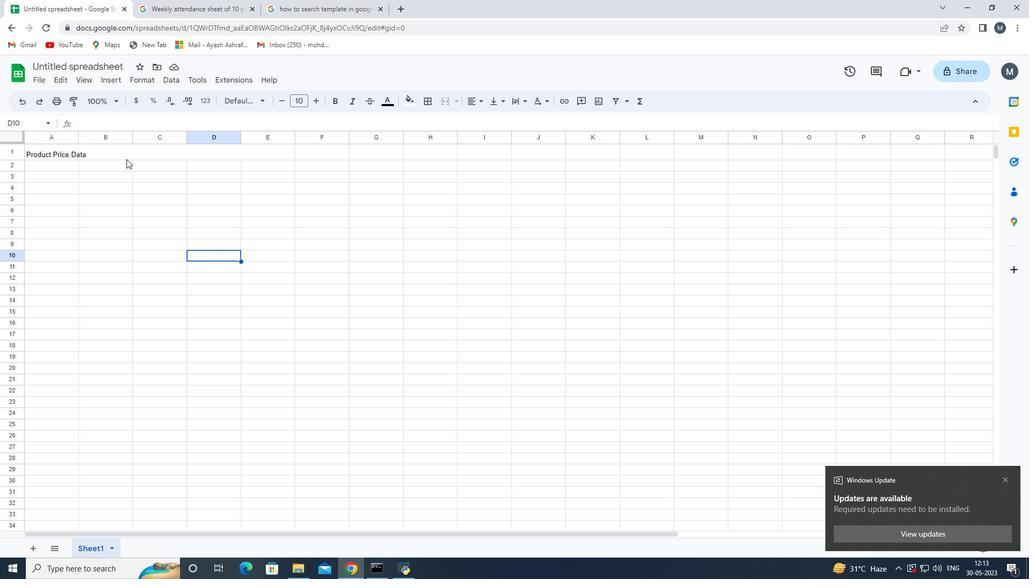
Action: Mouse moved to (109, 205)
Screenshot: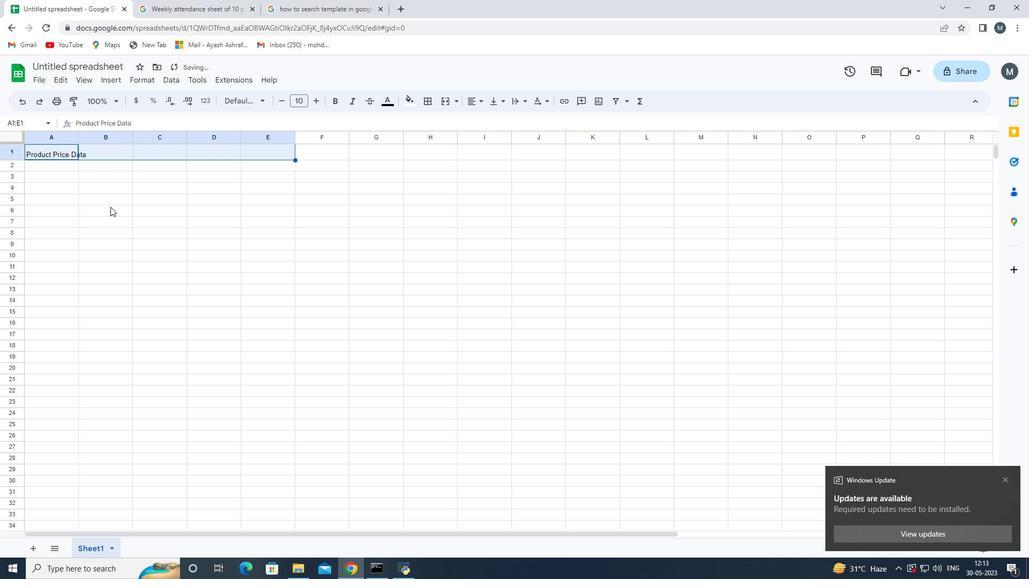 
Action: Mouse pressed left at (109, 205)
Screenshot: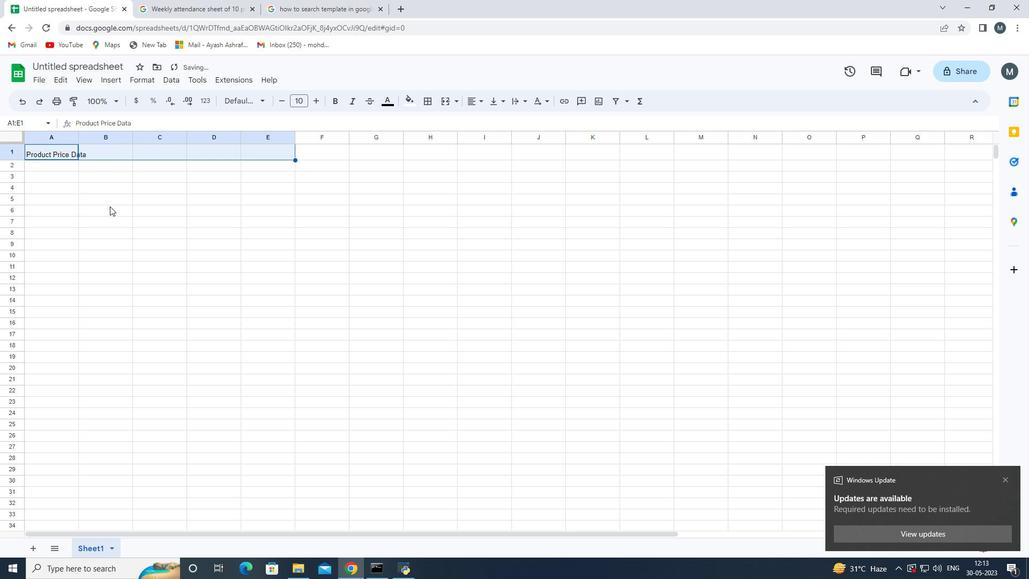 
Action: Mouse moved to (53, 166)
Screenshot: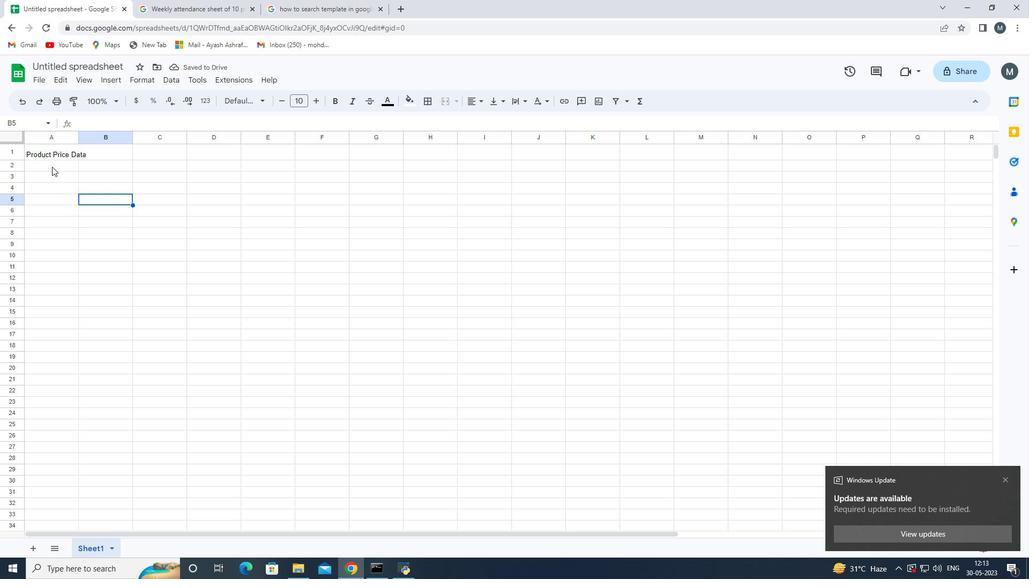 
Action: Mouse pressed left at (53, 166)
Screenshot: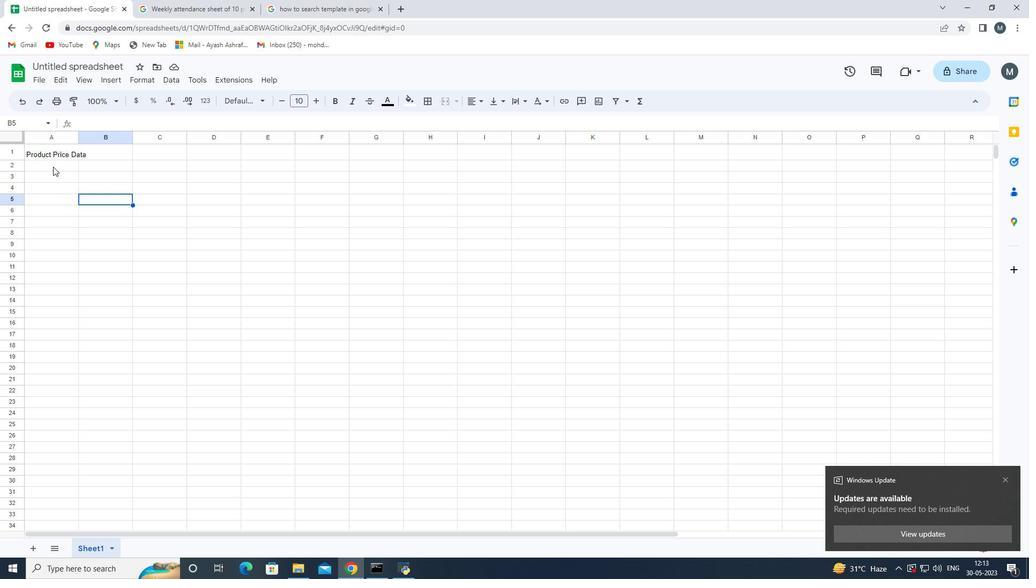 
Action: Key pressed <Key.shift>Product<Key.space><Key.shift>Nam,e<Key.backspace><Key.backspace>me<Key.enter>
Screenshot: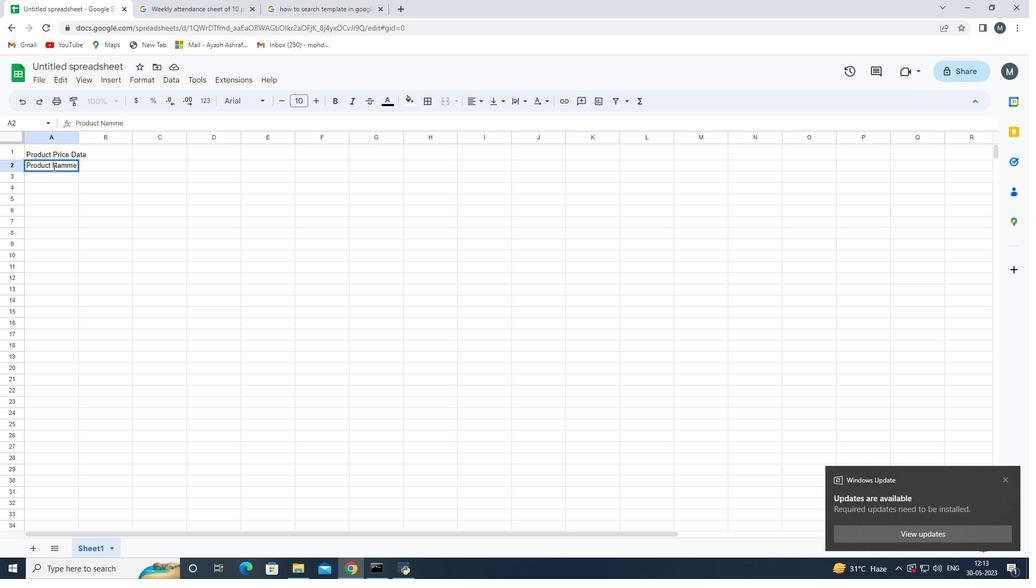 
Action: Mouse moved to (46, 181)
Screenshot: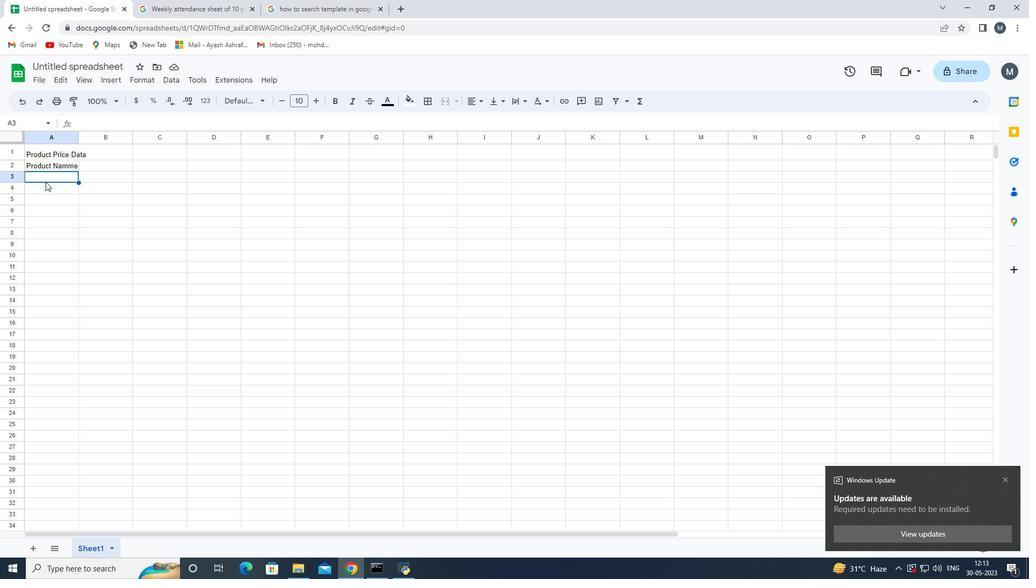 
Action: Key pressed <Key.shift>TOMS<Key.space><Key.shift>Shoe<Key.enter><Key.shift><Key.shift><Key.shift>UGG<Key.space>SHO<Key.backspace><Key.backspace>hoe<Key.enter><Key.shift>Wolverine<Key.space><Key.shift>Shoe<Key.enter><Key.shift>Z-<Key.shift><Key.shift><Key.shift><Key.shift><Key.shift><Key.shift><Key.shift><Key.shift><Key.shift><Key.shift>Coil<Key.enter><Key.up>
Screenshot: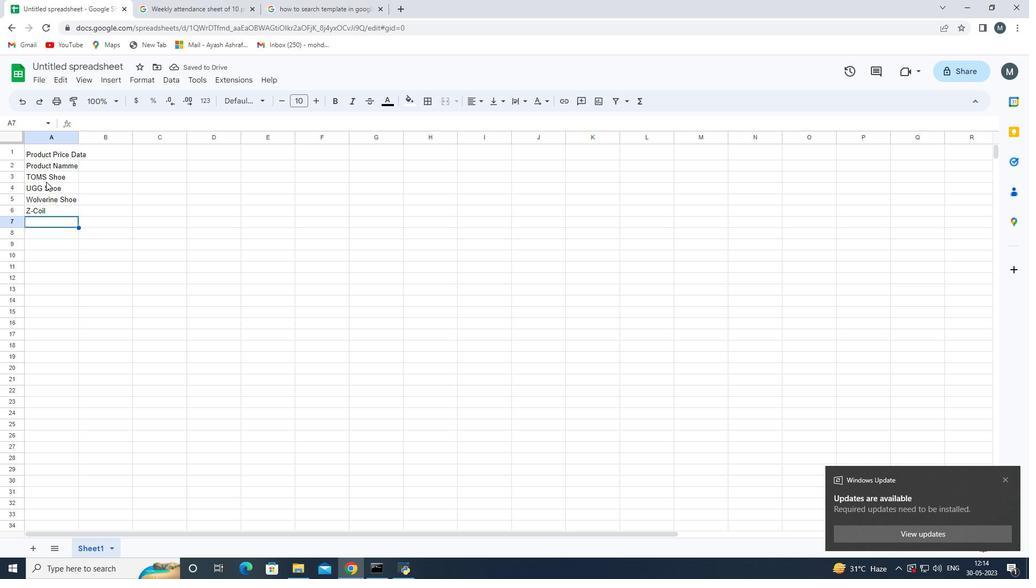 
Action: Mouse moved to (57, 215)
Screenshot: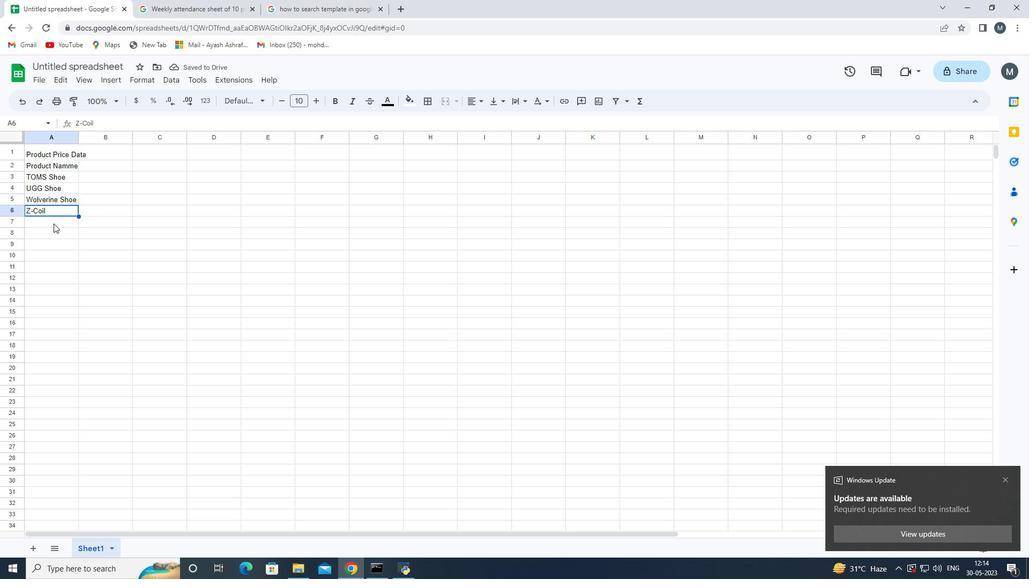 
Action: Mouse pressed left at (57, 215)
Screenshot: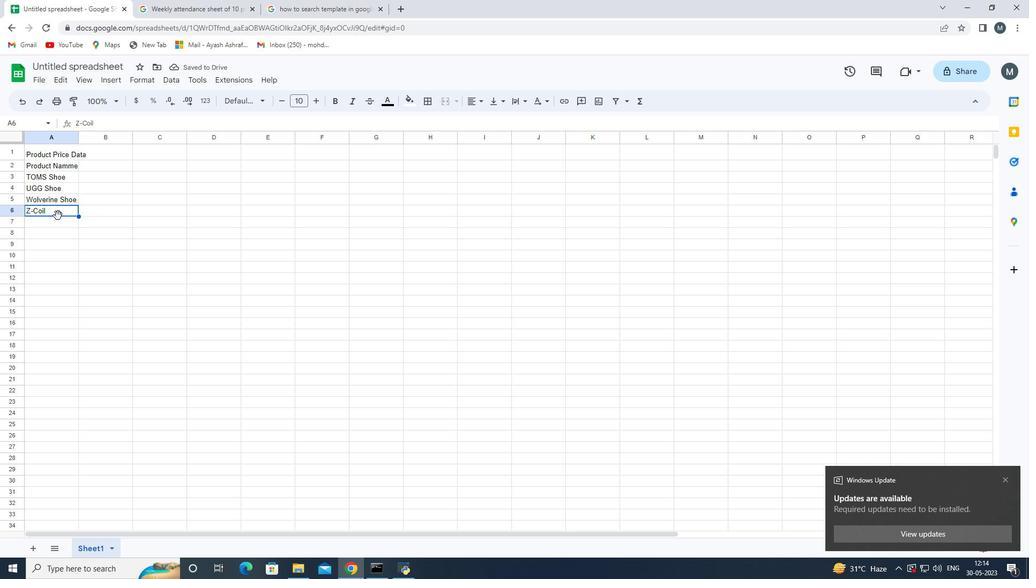 
Action: Mouse pressed left at (57, 215)
Screenshot: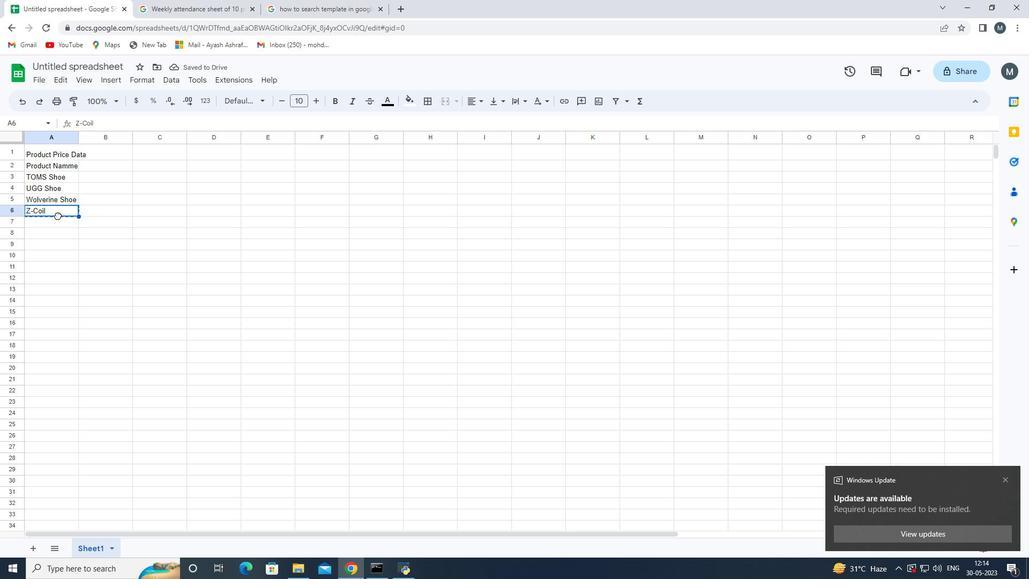 
Action: Mouse moved to (59, 212)
Screenshot: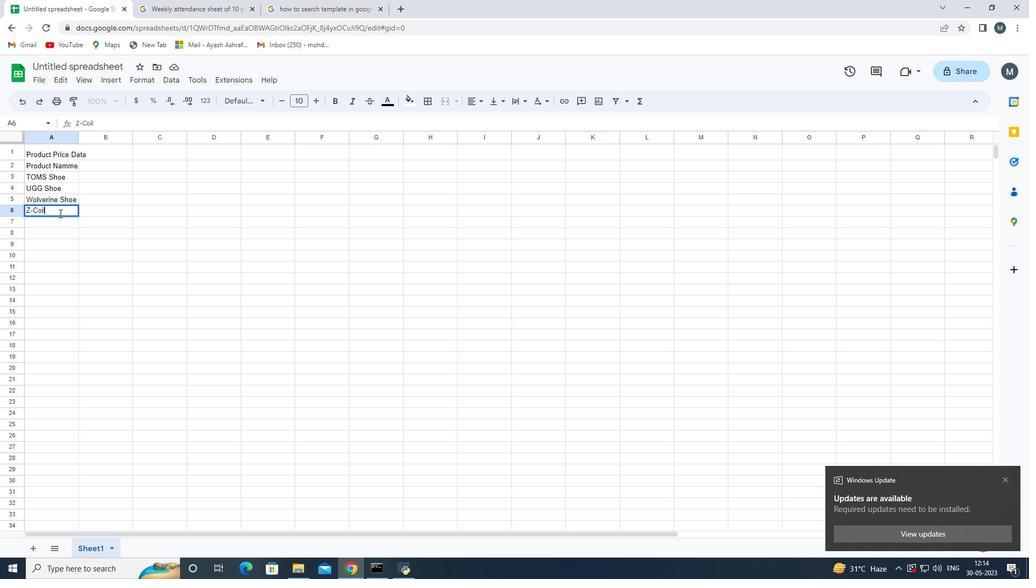 
Action: Key pressed <Key.space><Key.shift>Shoe<Key.enter><Key.shift>Adidas<Key.space><Key.shift>Shoe<Key.enter><Key.shift><Key.shift><Key.shift>Gucci<Key.space><Key.shift><Key.shift>T-<Key.shift><Key.shift>Shirt<Key.enter><Key.shift>Louis<Key.space><Key.shift>Vutt<Key.backspace><Key.backspace>itton<Key.space>bag<Key.enter><Key.shift>ZAra<Key.space><Key.backspace><Key.backspace><Key.backspace><Key.backspace>ara<Key.space><Key.shift>Shirt<Key.enter><Key.shift>H<Key.shift><Key.shift><Key.shift><Key.shift><Key.shift><Key.shift><Key.shift><Key.shift><Key.shift><Key.shift><Key.shift><Key.shift><Key.shift><Key.shift><Key.shift><Key.shift><Key.shift><Key.shift><Key.shift><Key.shift><Key.shift><Key.shift><Key.shift><Key.shift><Key.shift><Key.shift><Key.shift><Key.shift><Key.shift><Key.shift><Key.shift><Key.shift><Key.shift><Key.shift><Key.shift><Key.shift><Key.shift><Key.shift>&<Key.space><Key.backspace><Key.shift>M<Key.space><Key.shift><Key.shift><Key.shift><Key.shift>Jeans<Key.space><Key.enter><Key.shift><Key.shift><Key.shift><Key.shift><Key.shift>Chanel<Key.space><Key.shift>perfume
Screenshot: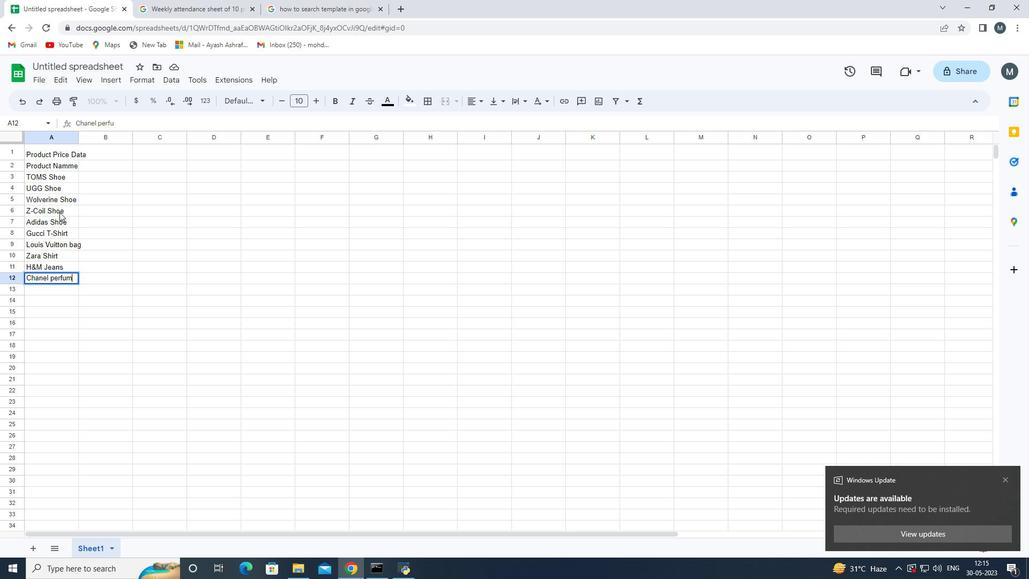 
Action: Mouse moved to (77, 136)
Screenshot: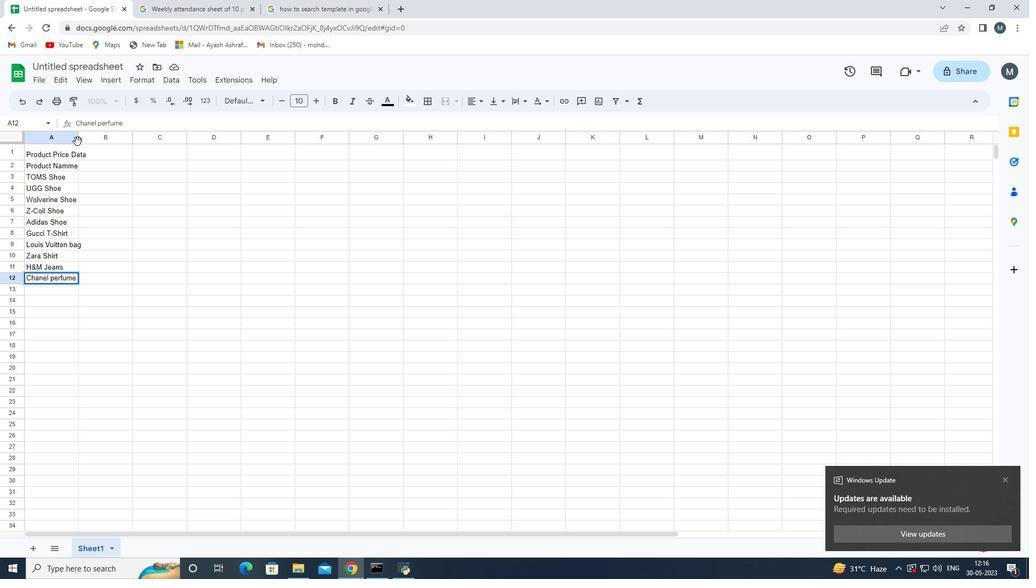 
Action: Mouse pressed left at (77, 136)
Screenshot: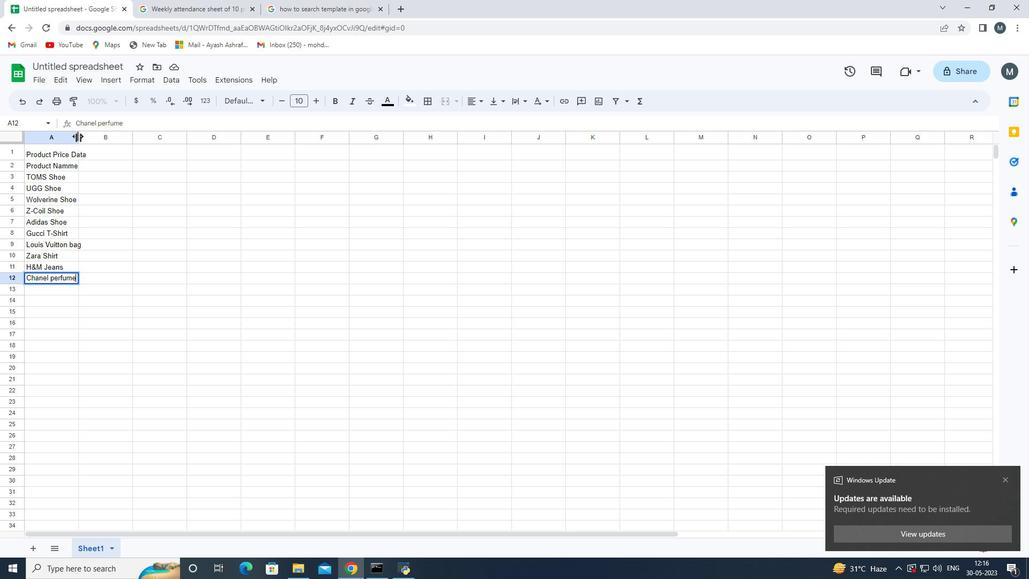 
Action: Mouse moved to (107, 161)
Screenshot: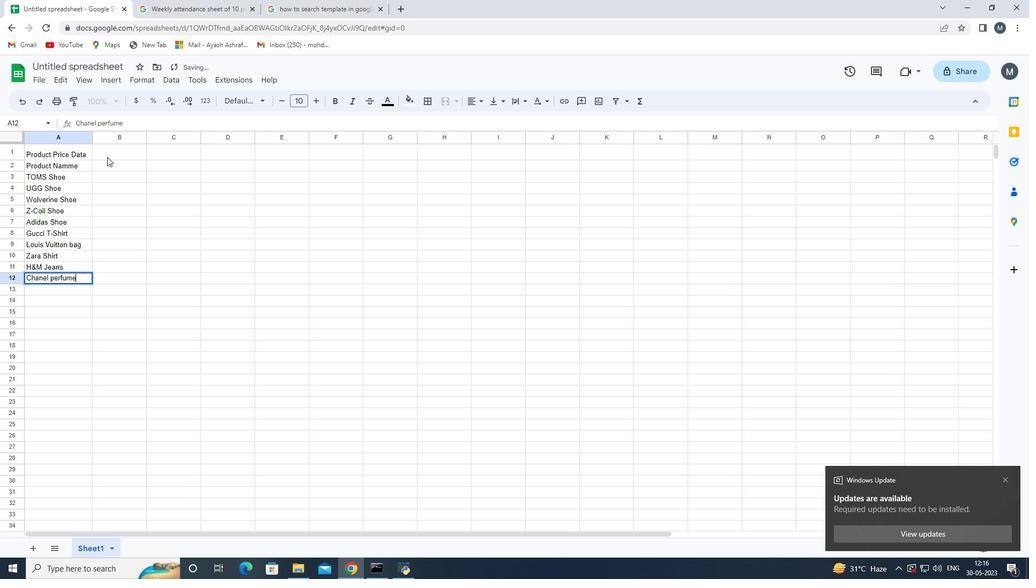 
Action: Mouse pressed left at (107, 161)
Screenshot: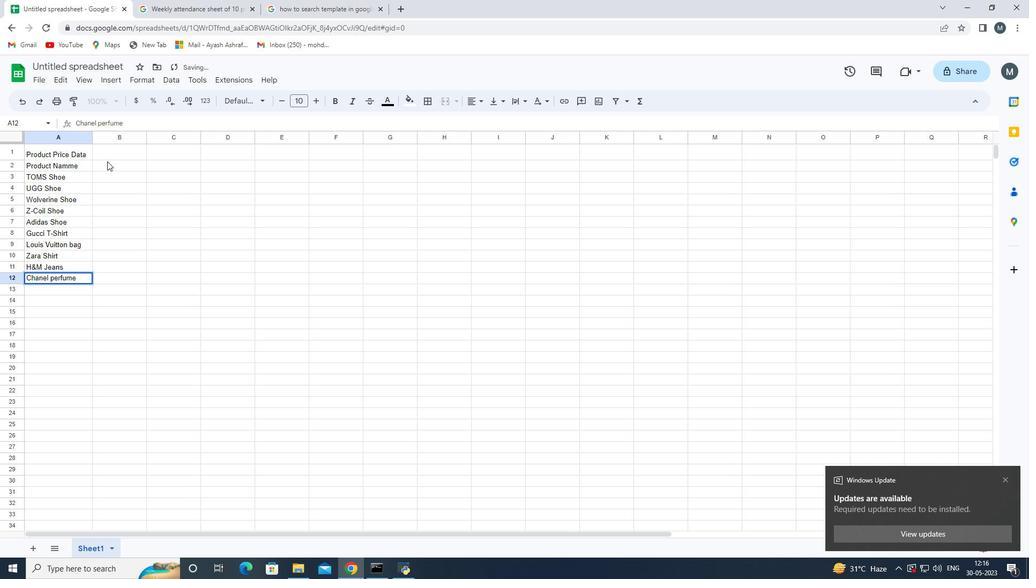 
Action: Mouse pressed left at (107, 161)
Screenshot: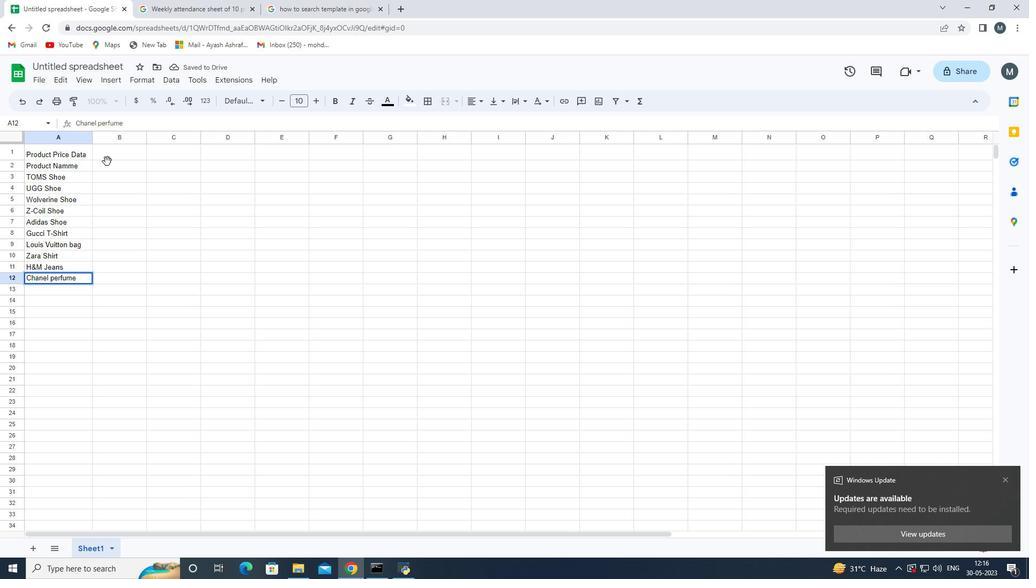
Action: Mouse moved to (111, 166)
Screenshot: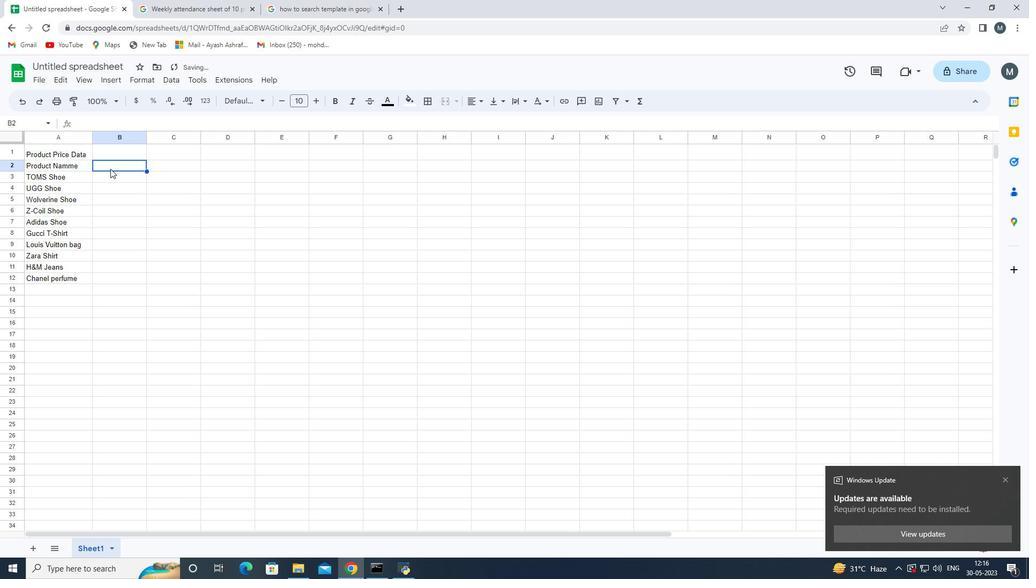 
Action: Mouse pressed left at (111, 166)
Screenshot: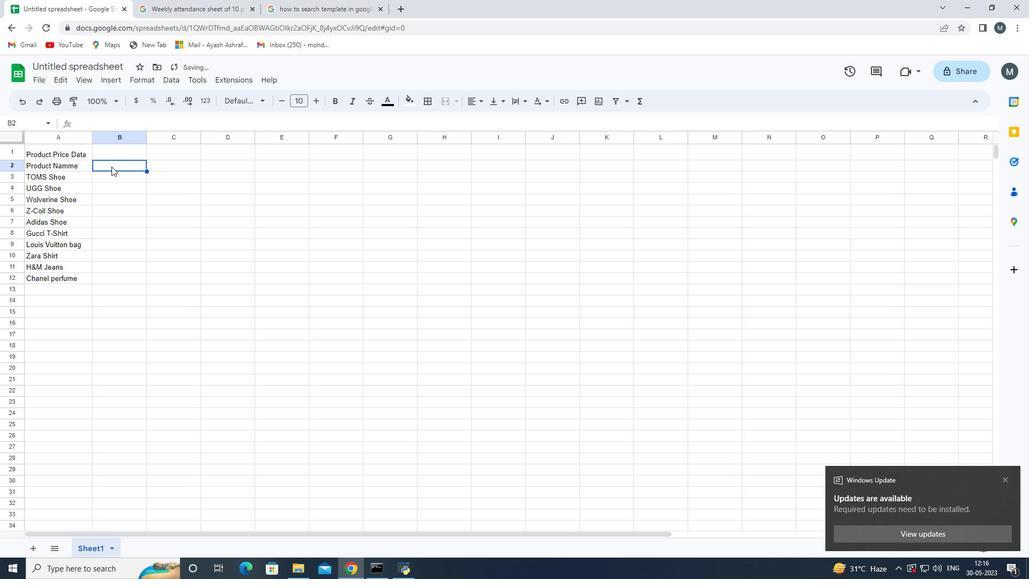 
Action: Mouse pressed left at (111, 166)
Screenshot: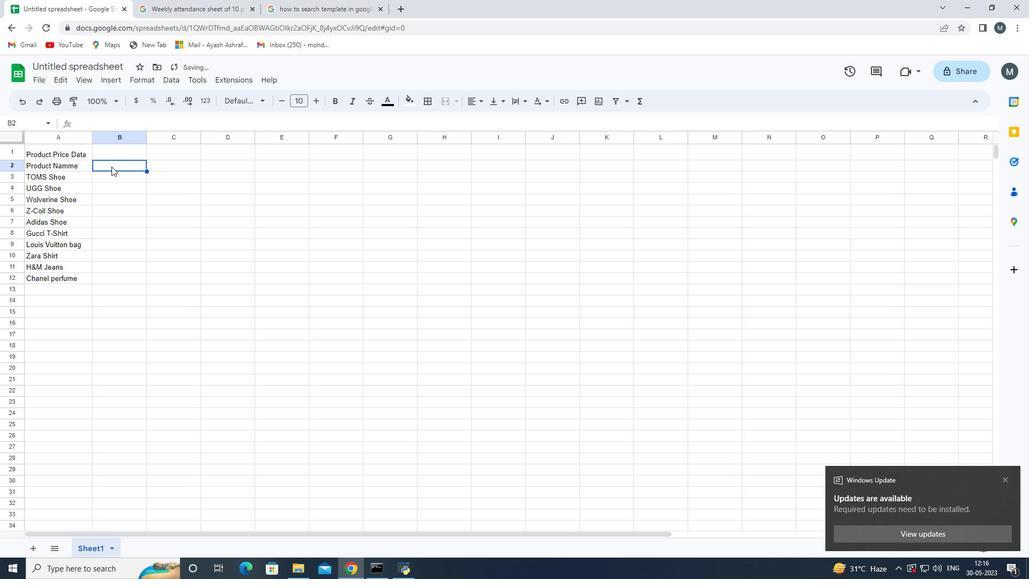 
Action: Key pressed <Key.shift>LAst<Key.backspace><Key.backspace><Key.backspace><Key.backspace><Key.shift>April<Key.space><Key.shift>LAst<Key.backspace><Key.backspace><Key.backspace><Key.backspace><Key.space><Key.shift>Last<Key.space><Key.shift>Week<Key.space><Key.shift><Key.shift><Key.shift><Key.shift><Key.shift>Sales<Key.space><Key.enter>
Screenshot: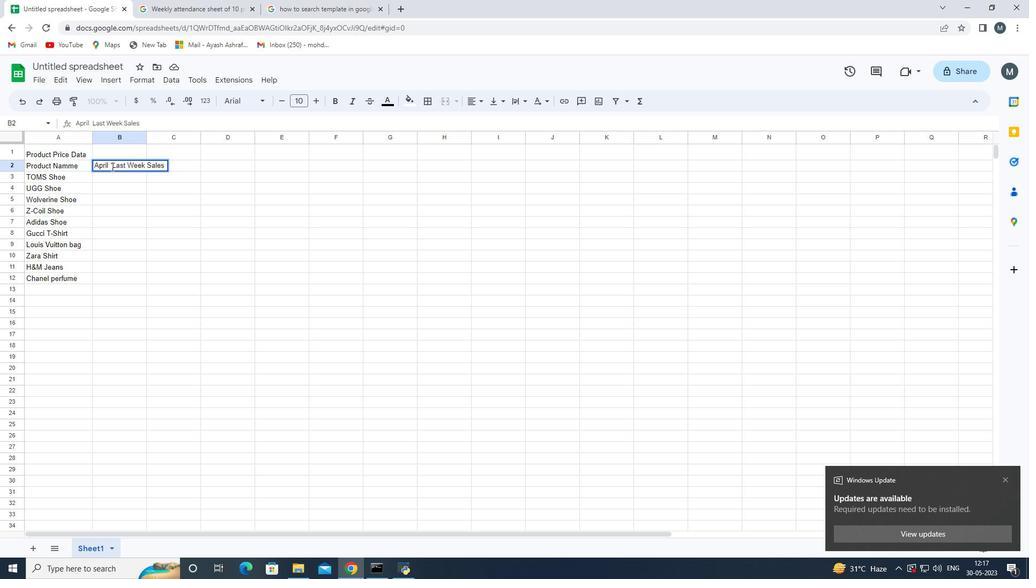 
Action: Mouse moved to (145, 135)
Screenshot: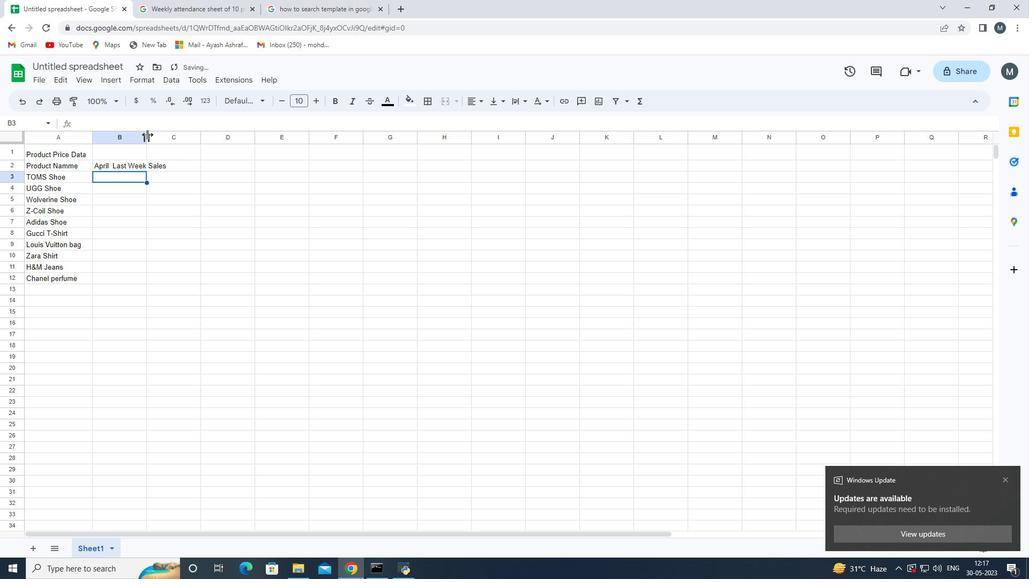 
Action: Mouse pressed left at (145, 135)
Screenshot: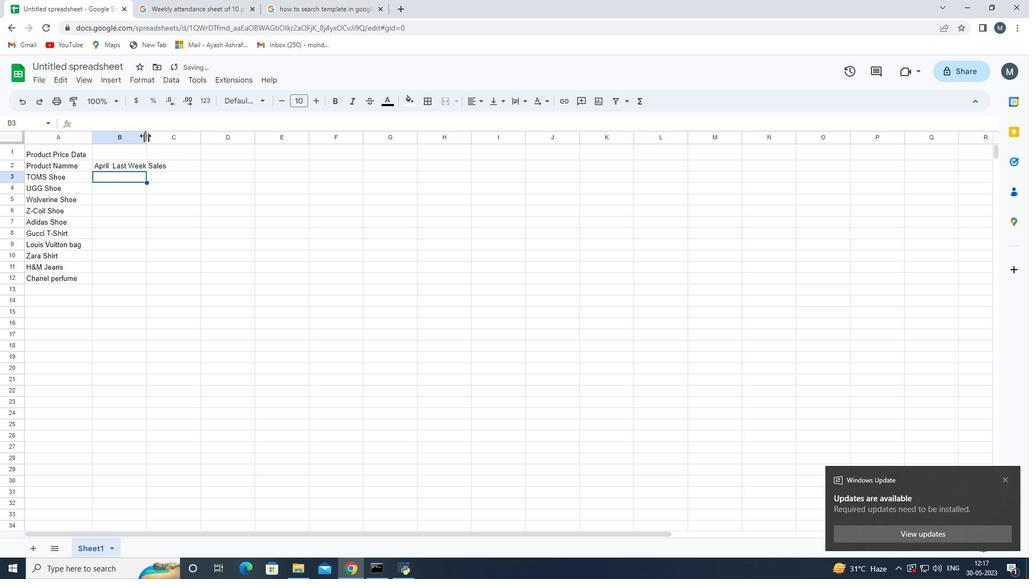 
Action: Mouse moved to (166, 172)
Screenshot: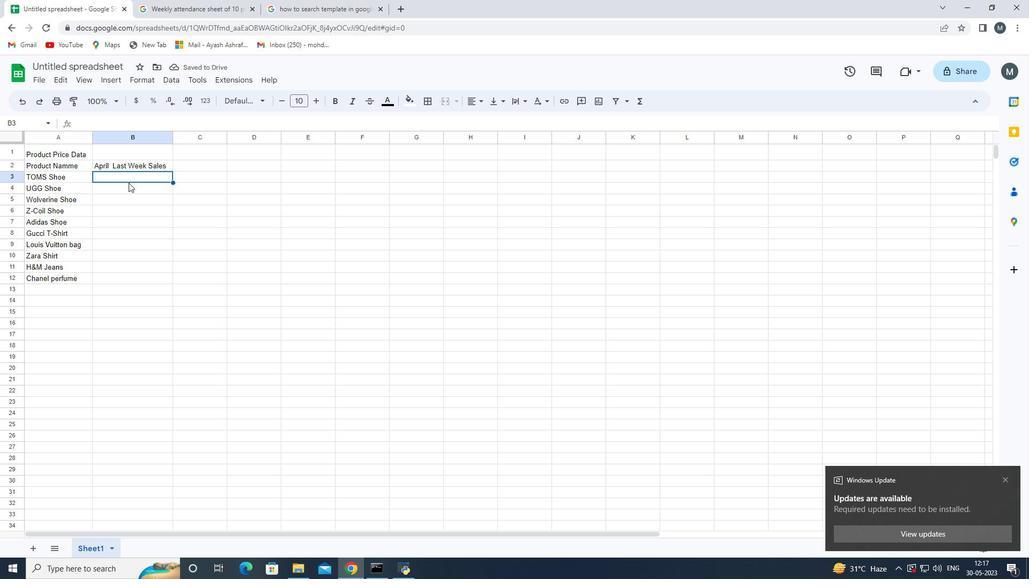 
Action: Key pressed 5000<Key.enter>5020<Key.enter>50
Screenshot: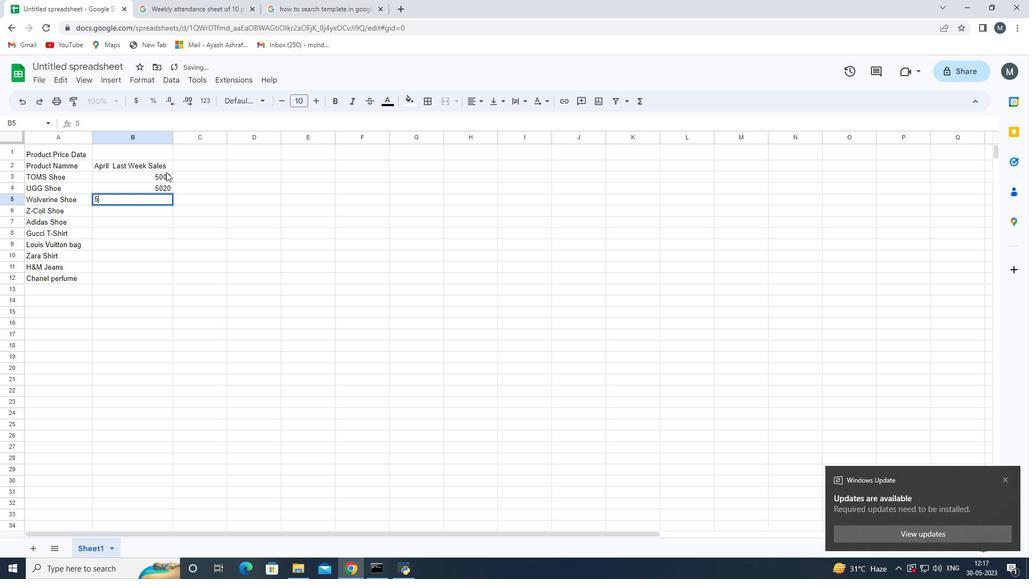
Action: Mouse moved to (176, 168)
Screenshot: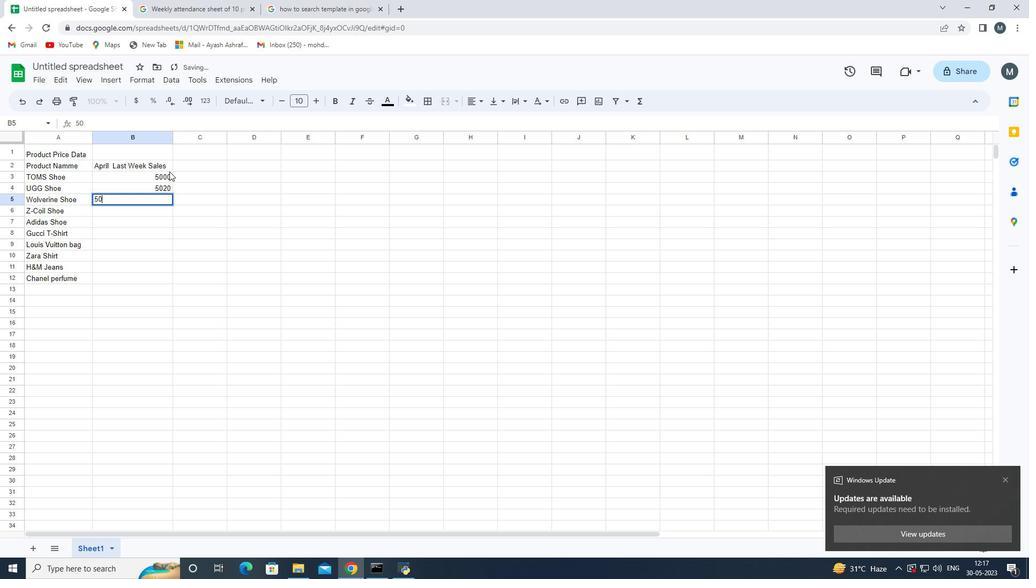 
Action: Key pressed 3
Screenshot: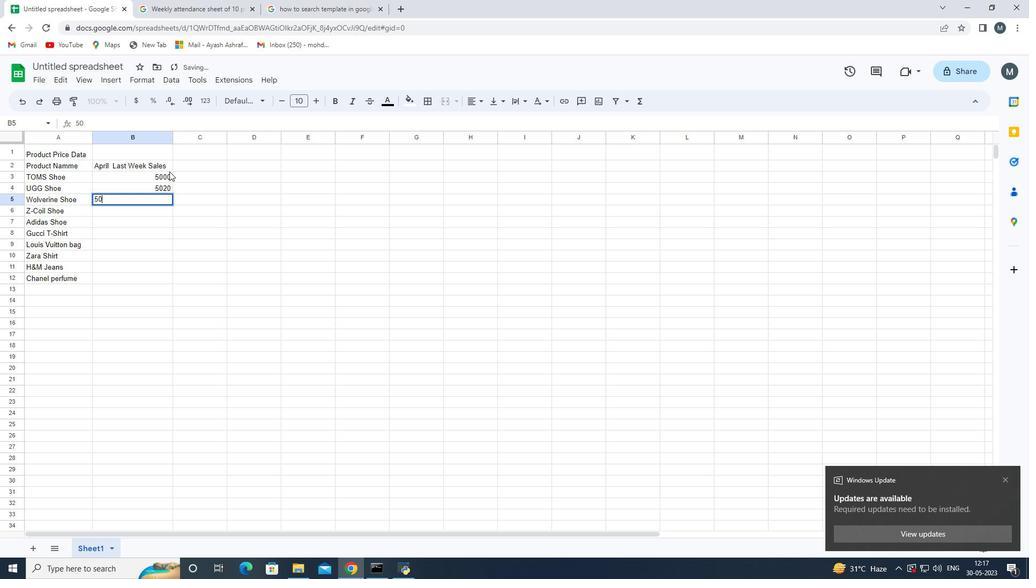 
Action: Mouse moved to (180, 167)
Screenshot: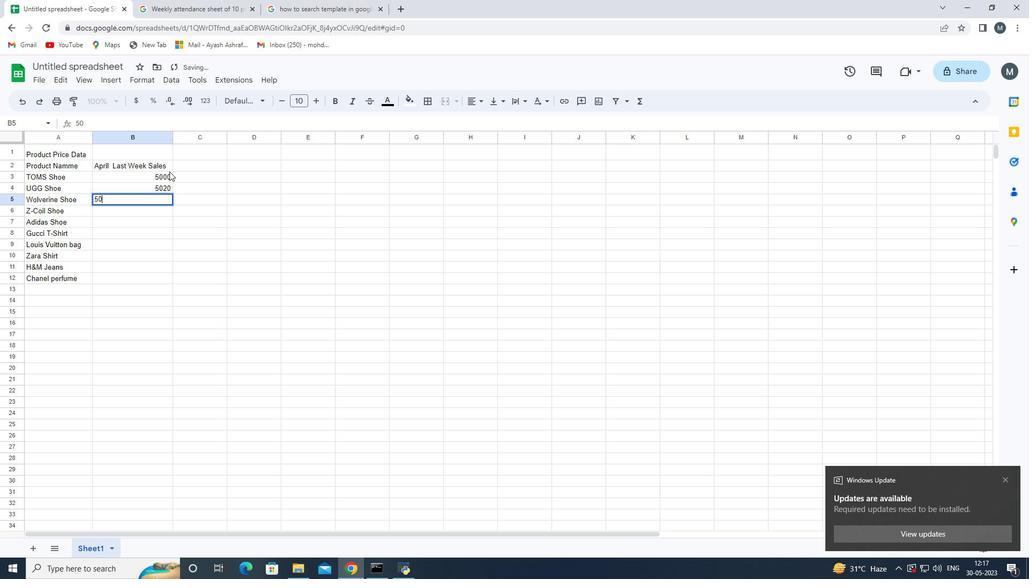 
Action: Key pressed 0<Key.enter>50
Screenshot: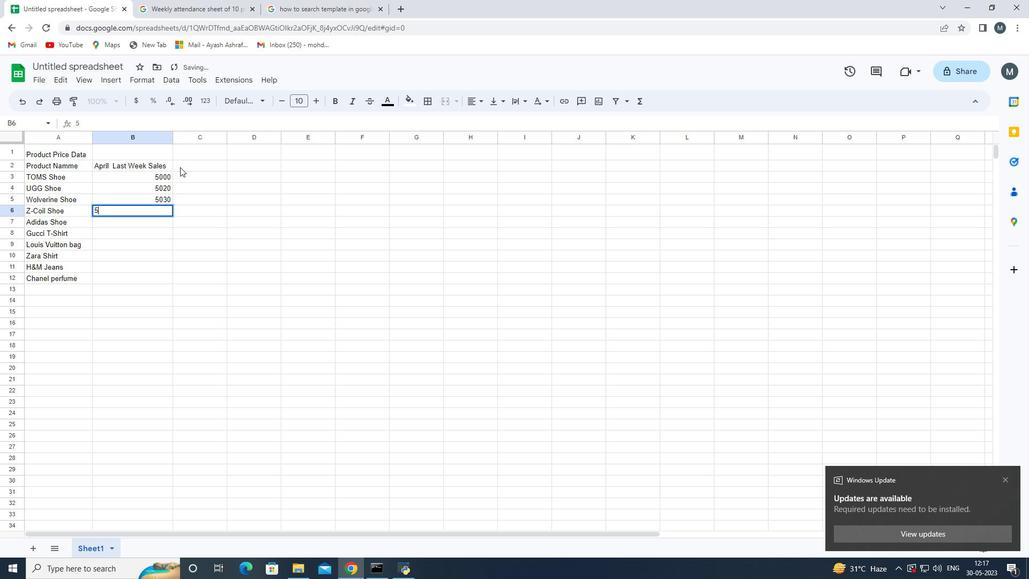 
Action: Mouse moved to (218, 149)
Screenshot: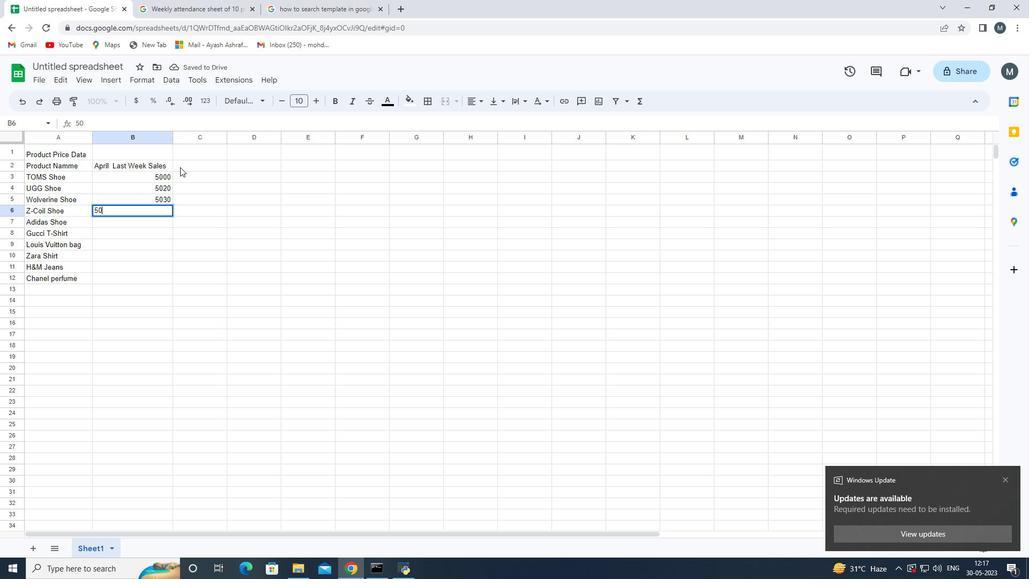 
Action: Key pressed 32<Key.enter>
Screenshot: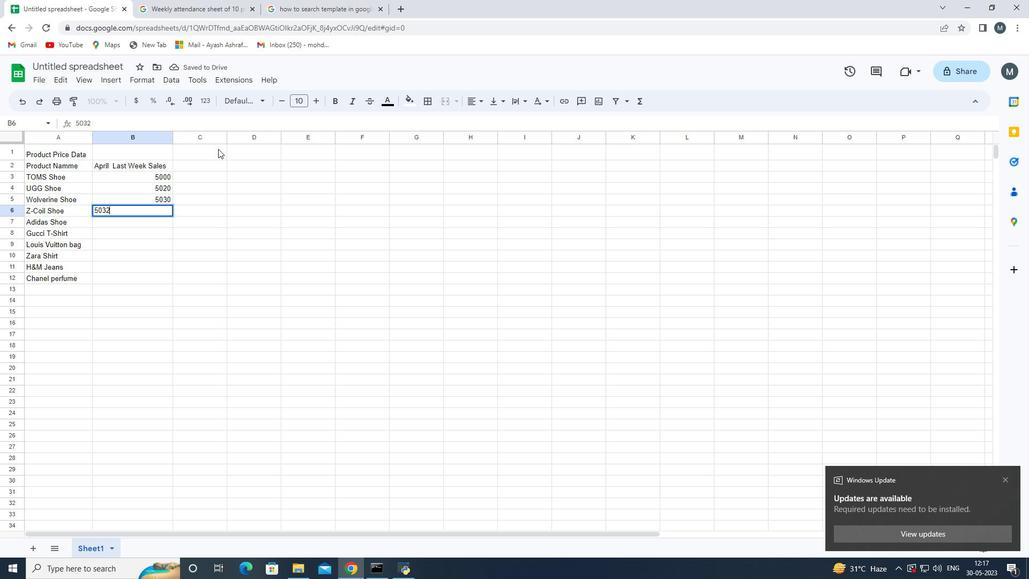 
Action: Mouse moved to (291, 158)
Screenshot: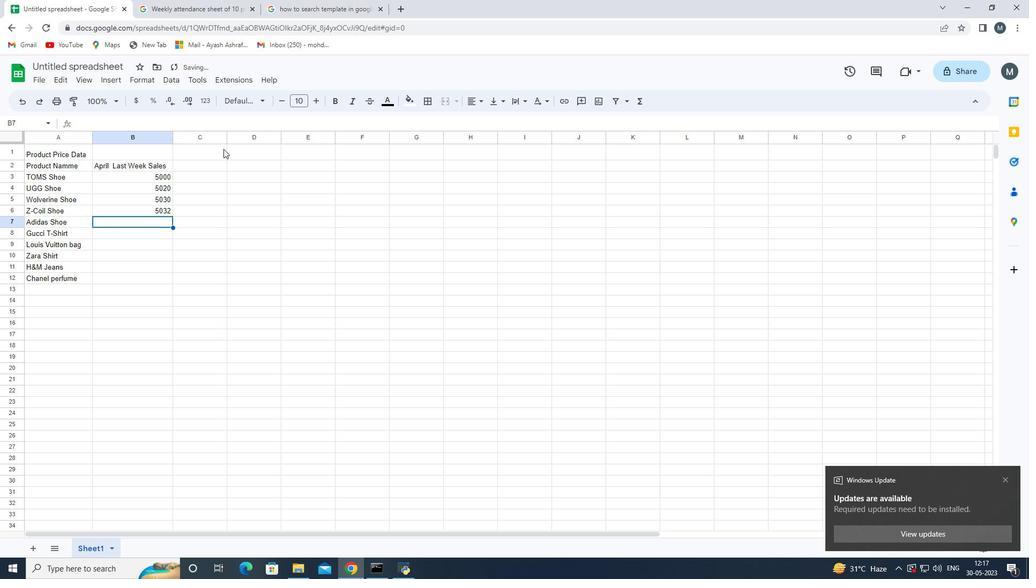 
Action: Key pressed 5034<Key.enter>
Screenshot: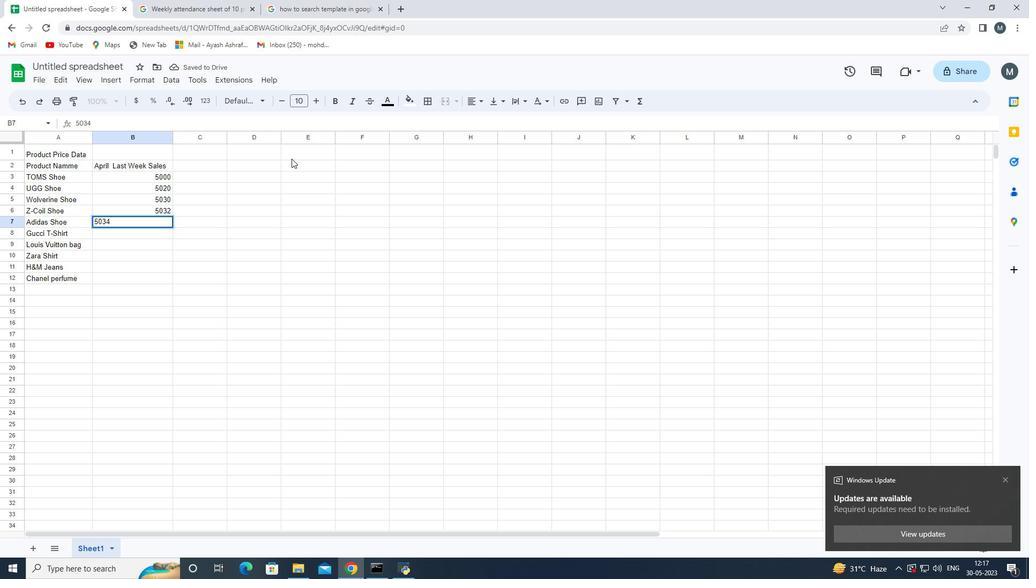 
Action: Mouse moved to (349, 164)
Screenshot: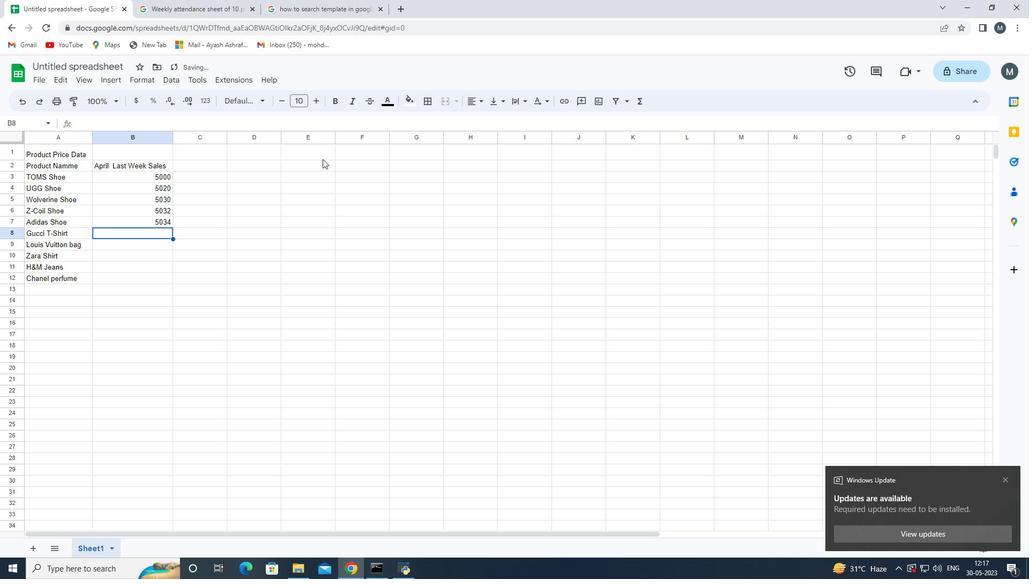 
Action: Key pressed 5035<Key.enter>50
Screenshot: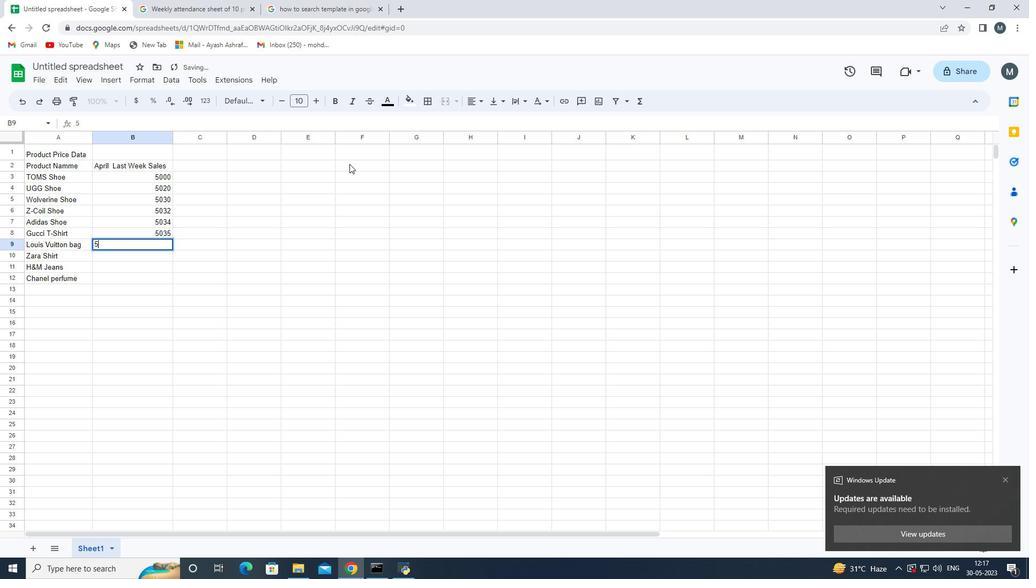 
Action: Mouse moved to (350, 164)
Screenshot: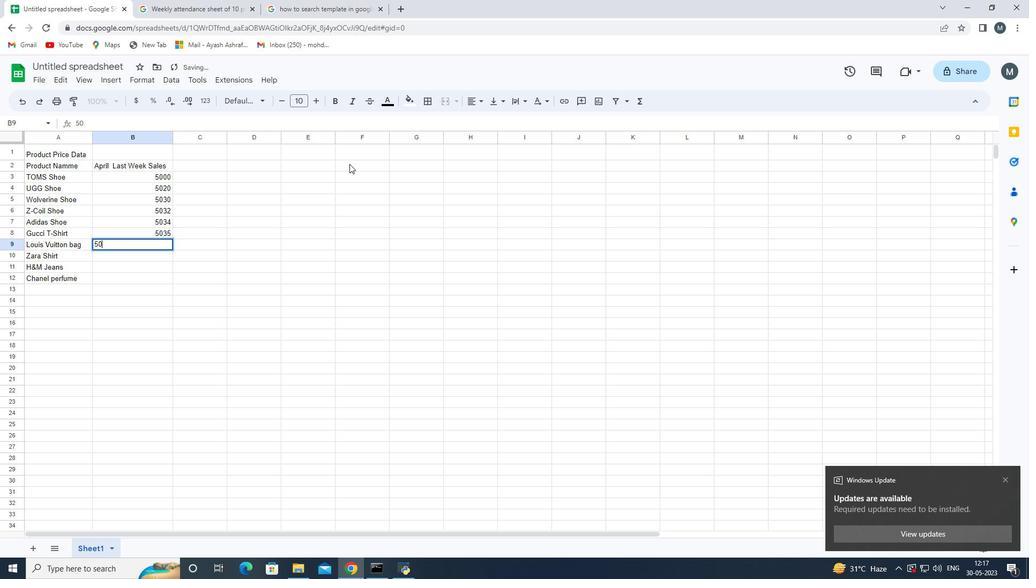 
Action: Key pressed 38<Key.enter>5039<Key.enter>5040<Key.enter>5050<Key.enter>
Screenshot: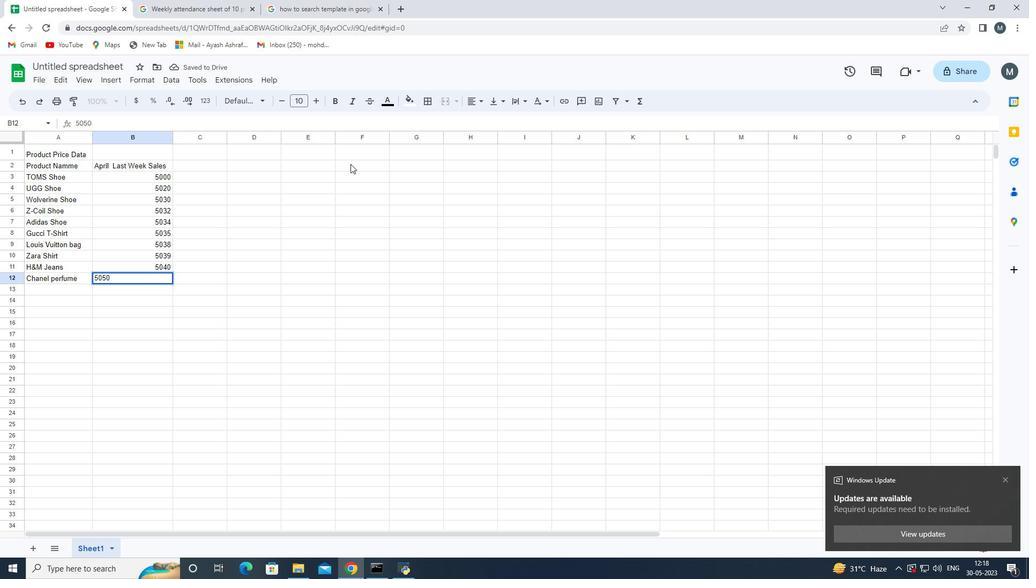 
Action: Mouse moved to (197, 166)
Screenshot: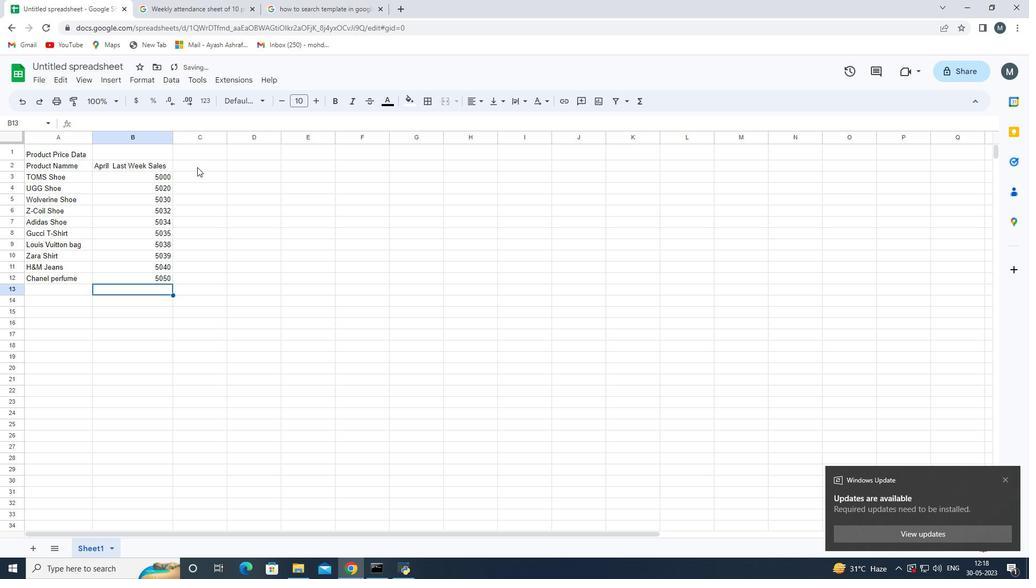 
Action: Mouse pressed left at (197, 166)
Screenshot: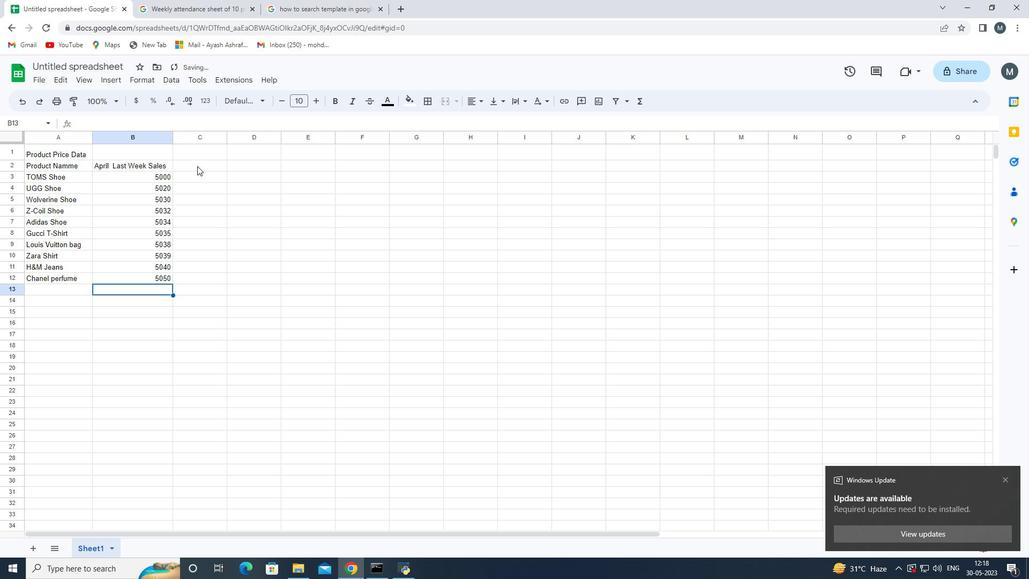 
Action: Key pressed <Key.shift>Product<Key.space><Key.shift>Price<Key.space><Key.enter>5000<Key.enter>5022<Key.enter>5025<Key.enter>5030<Key.enter>5040<Key.enter>6000<Key.enter>7000<Key.enter>8000<Key.enter>8500<Key.enter>10000<Key.enter>
Screenshot: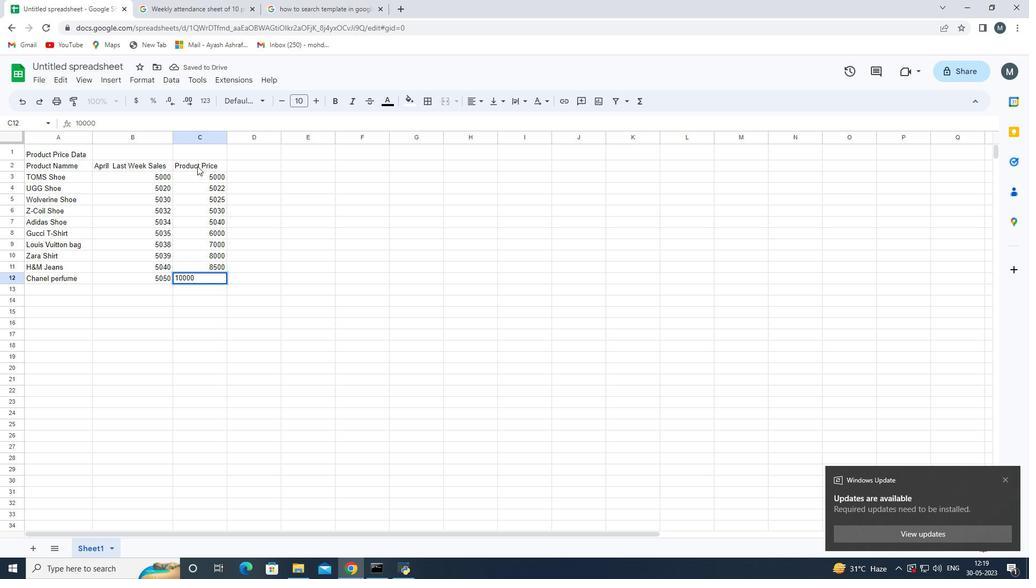 
Action: Mouse moved to (205, 176)
Screenshot: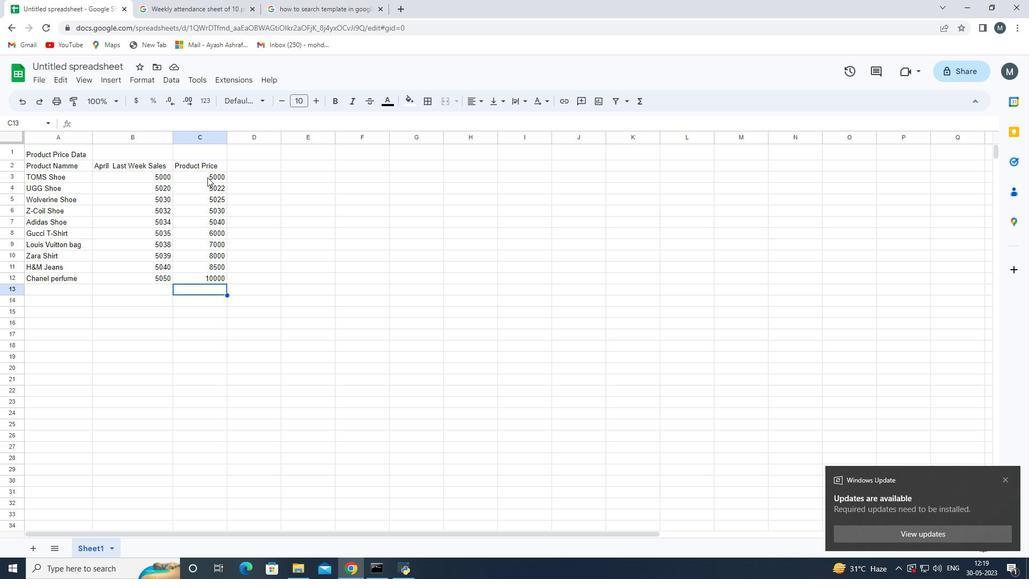 
Action: Mouse pressed left at (205, 176)
Screenshot: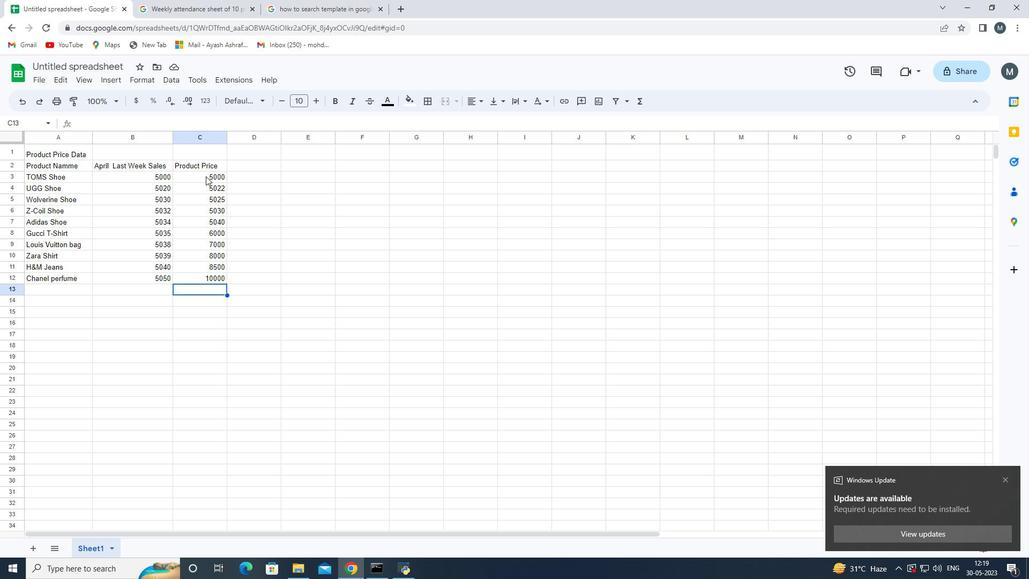 
Action: Mouse moved to (40, 152)
Screenshot: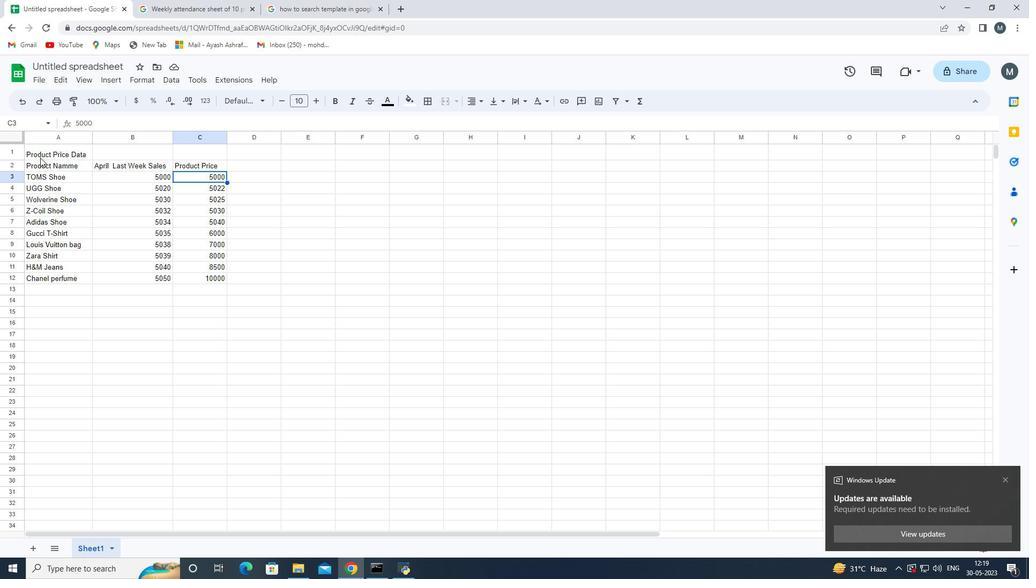 
Action: Mouse pressed left at (40, 152)
Screenshot: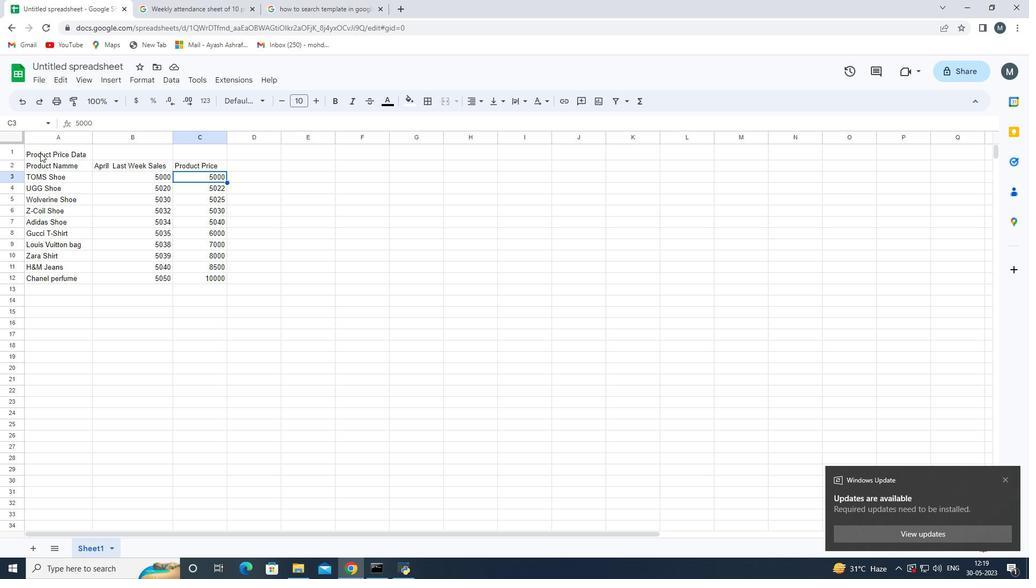 
Action: Mouse moved to (24, 70)
Screenshot: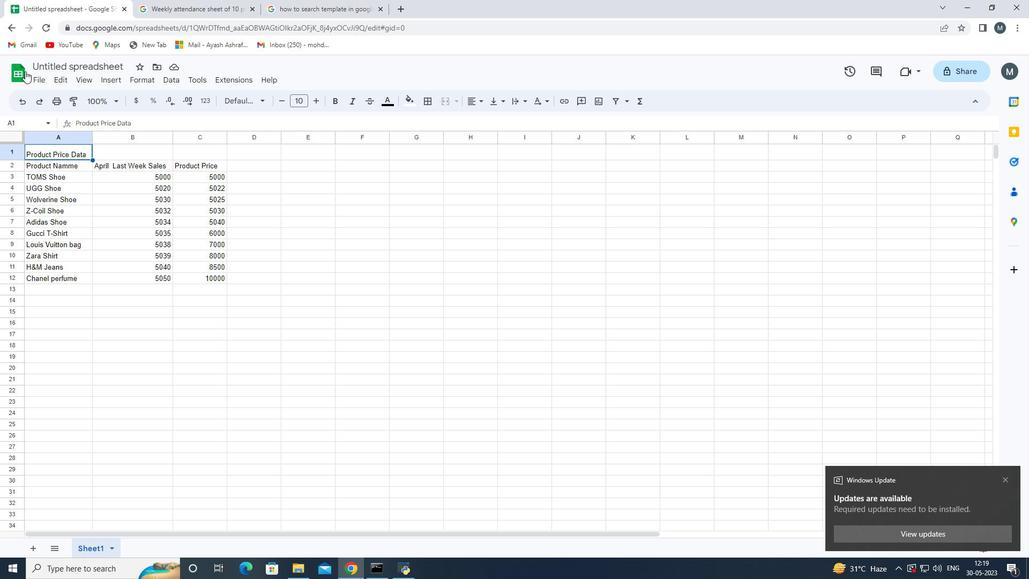 
Action: Mouse pressed left at (24, 70)
Screenshot: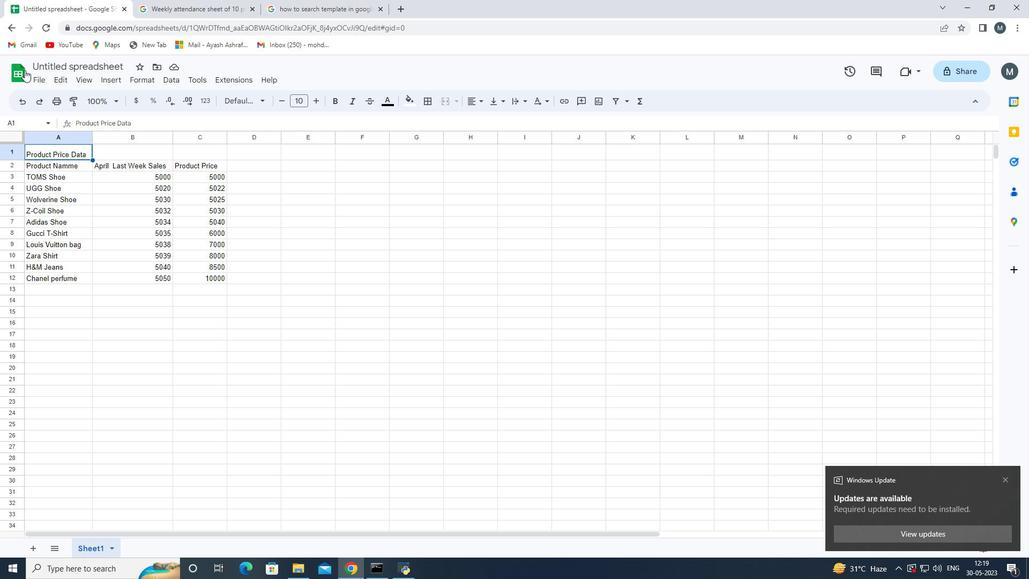 
Action: Mouse moved to (285, 276)
Screenshot: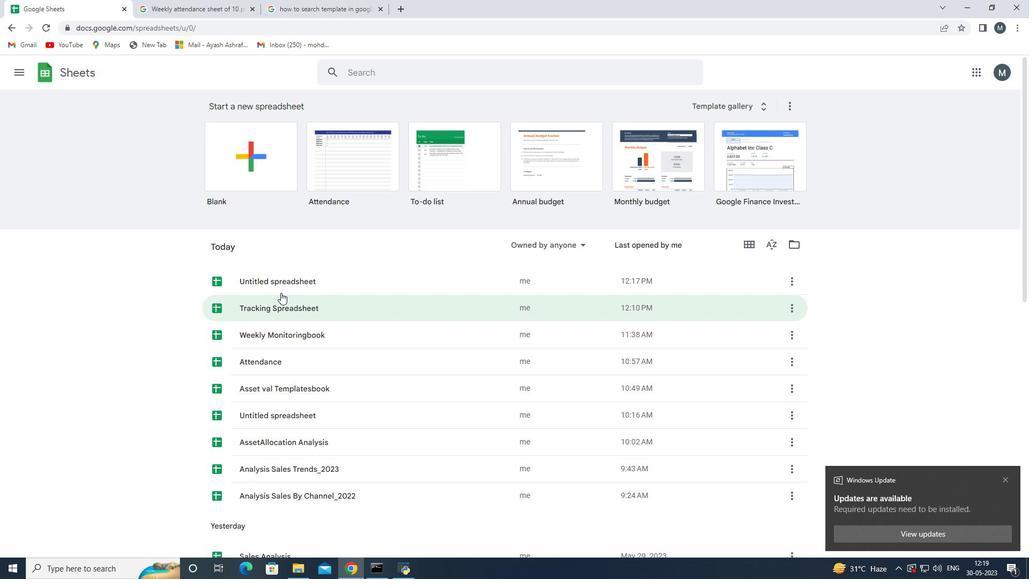 
Action: Mouse pressed left at (285, 276)
Screenshot: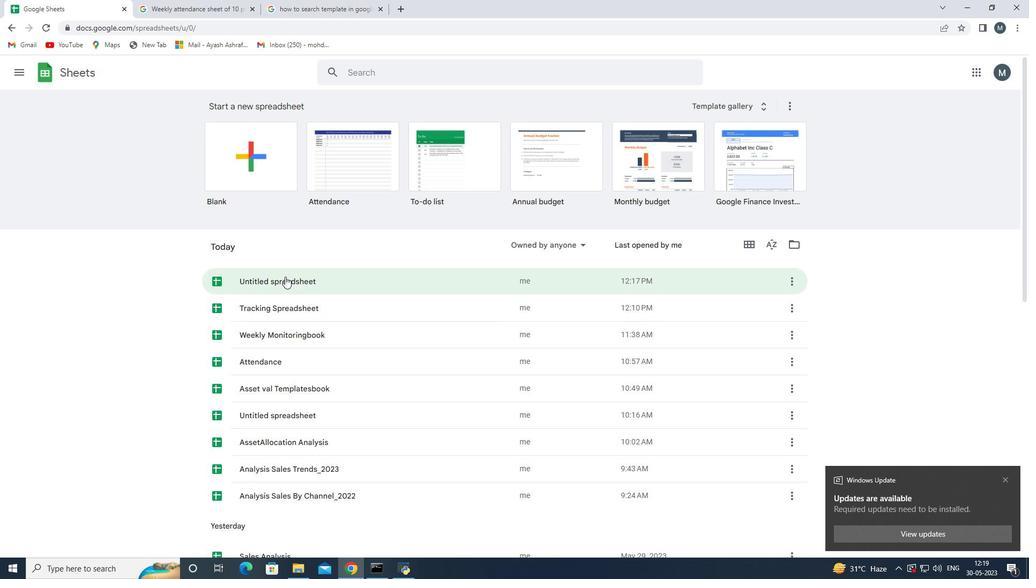 
Action: Mouse moved to (39, 79)
Screenshot: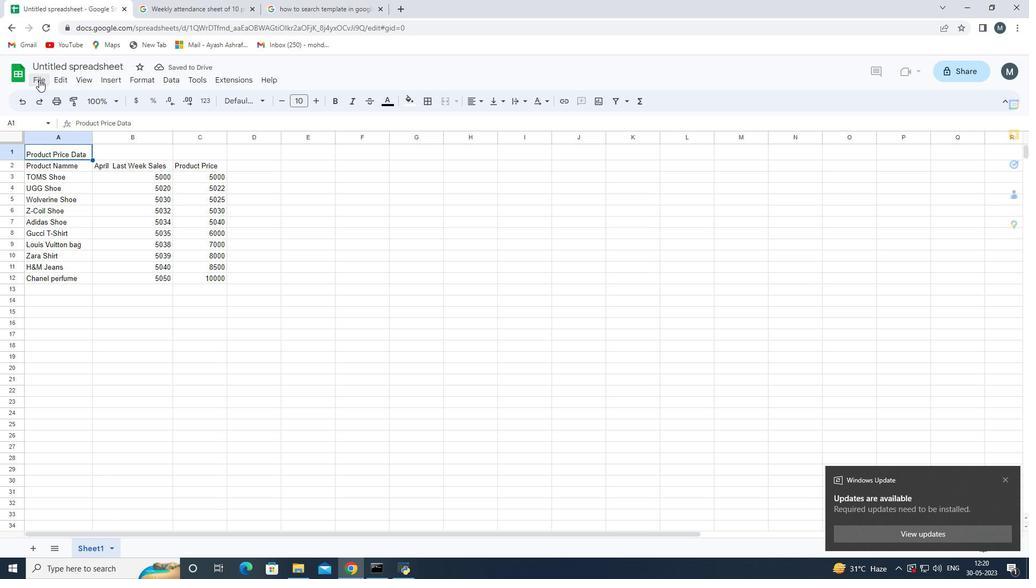 
Action: Mouse pressed left at (39, 79)
Screenshot: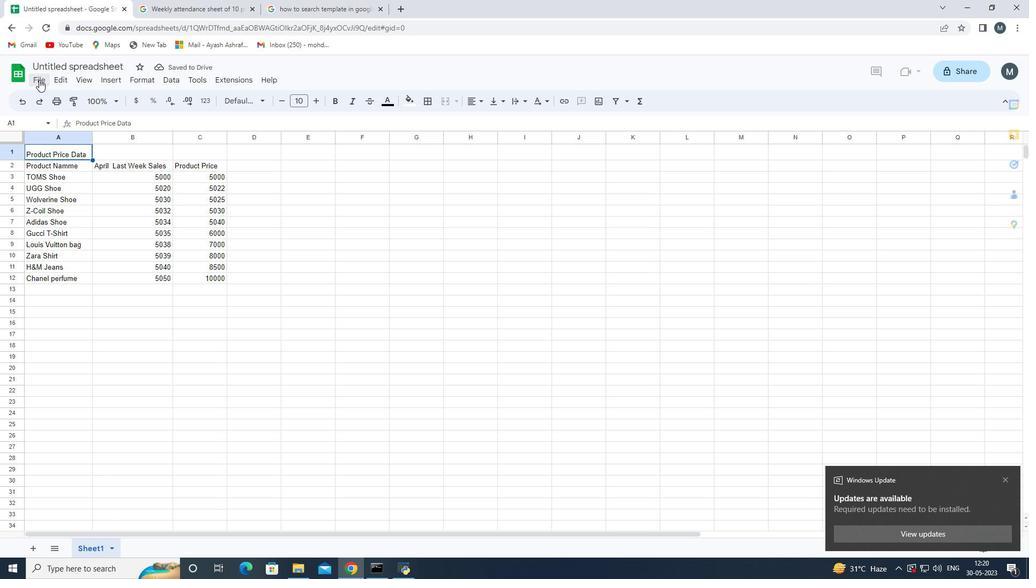 
Action: Mouse moved to (75, 233)
Screenshot: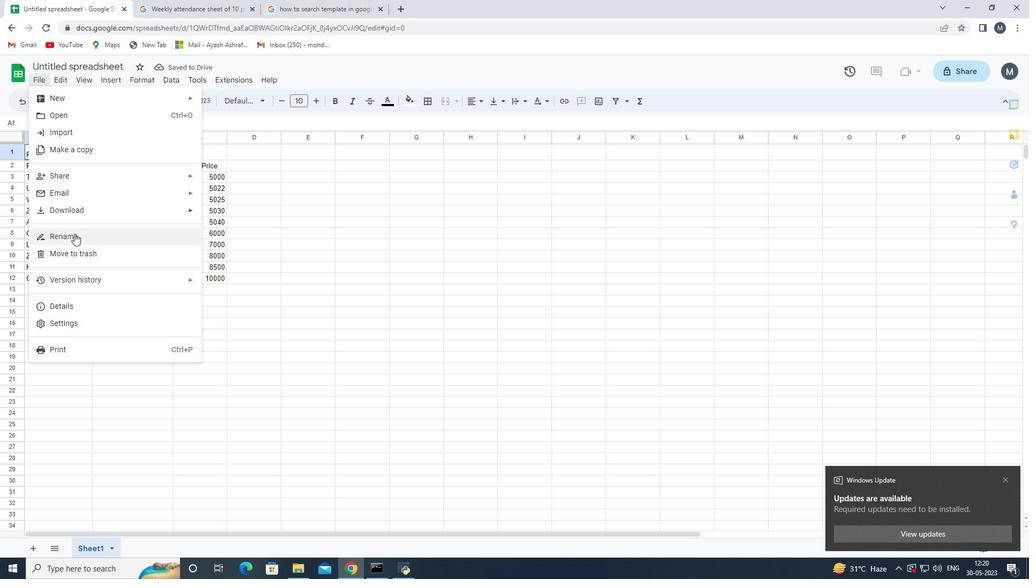 
Action: Mouse pressed left at (75, 233)
Screenshot: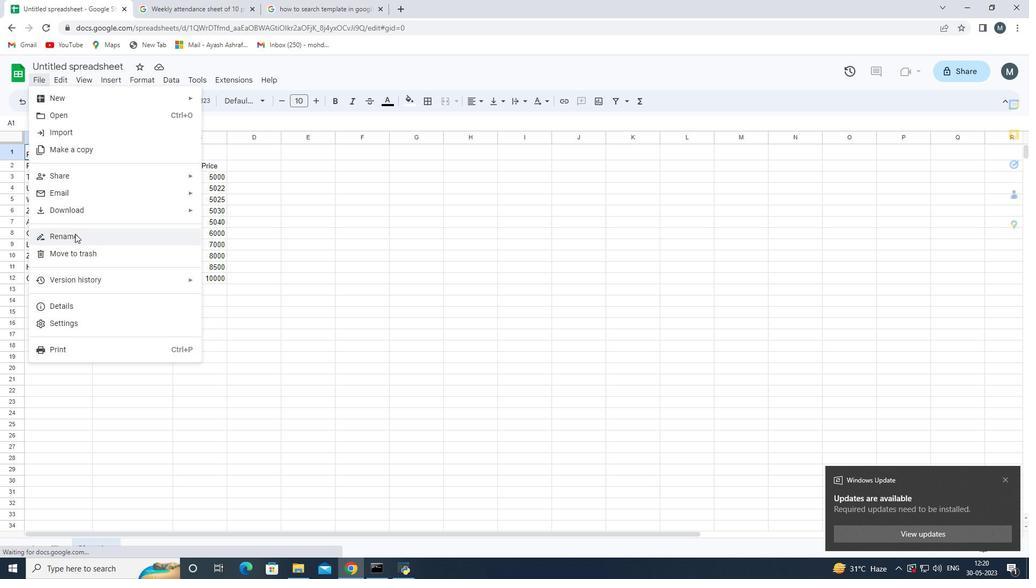 
Action: Key pressed <Key.shift>Auditing<Key.space><Key.shift>Sales<Key.space>by<Key.backspace><Key.backspace><Key.shift>By<Key.space><Key.shift>Category<Key.shift>_2022<Key.enter>
Screenshot: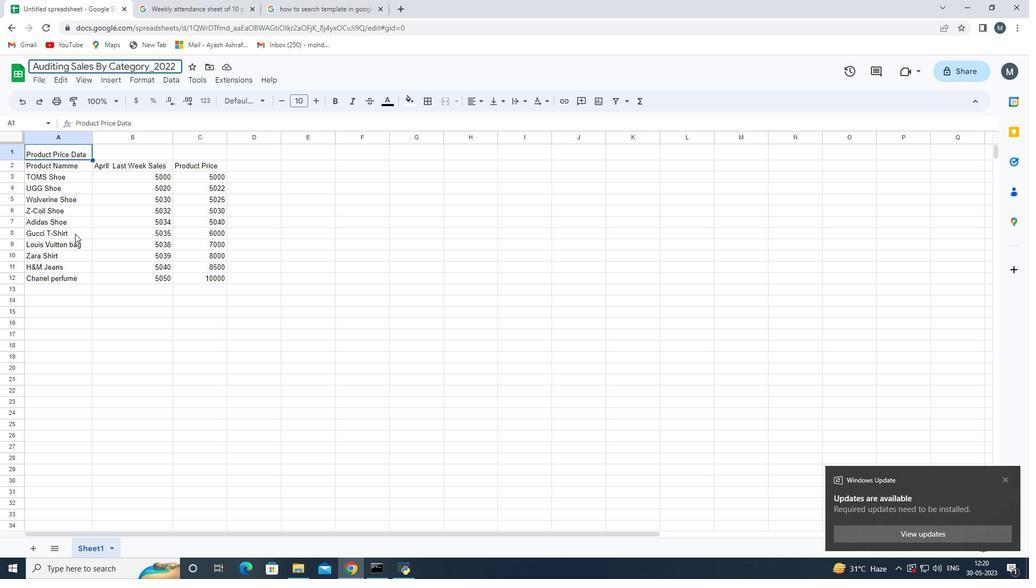 
Action: Mouse moved to (122, 151)
Screenshot: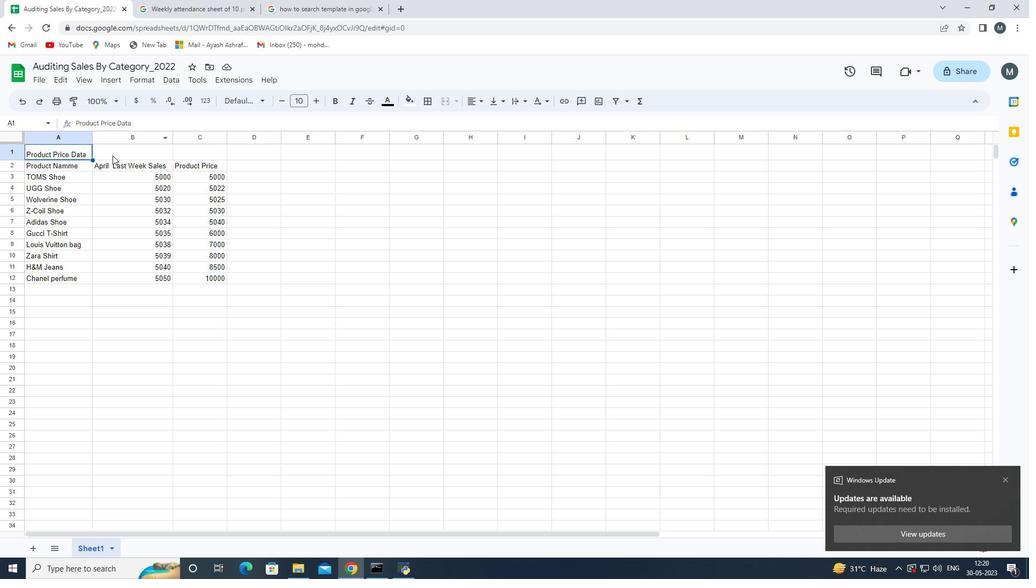 
Action: Mouse pressed left at (122, 151)
Screenshot: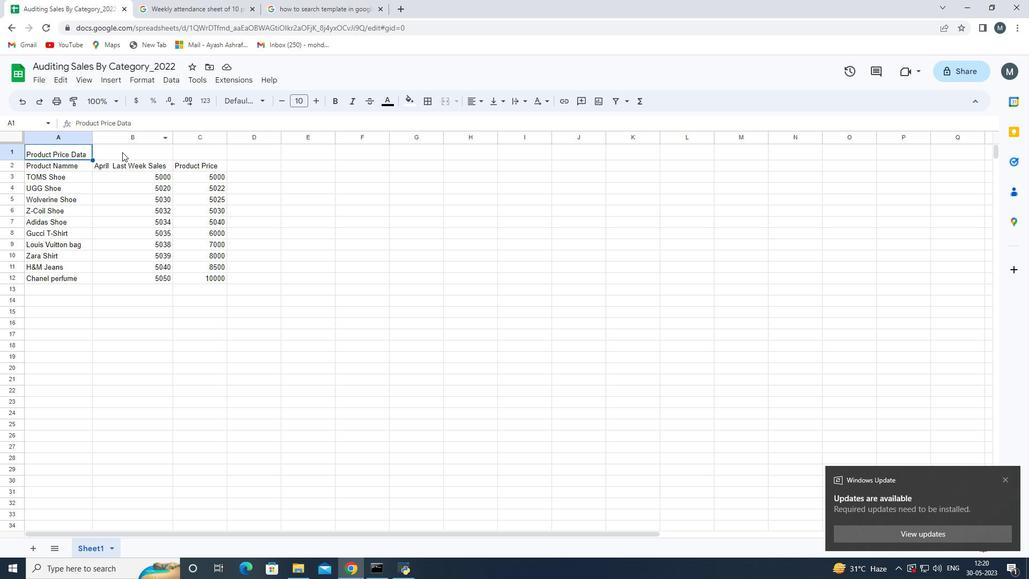 
Action: Mouse moved to (62, 188)
Screenshot: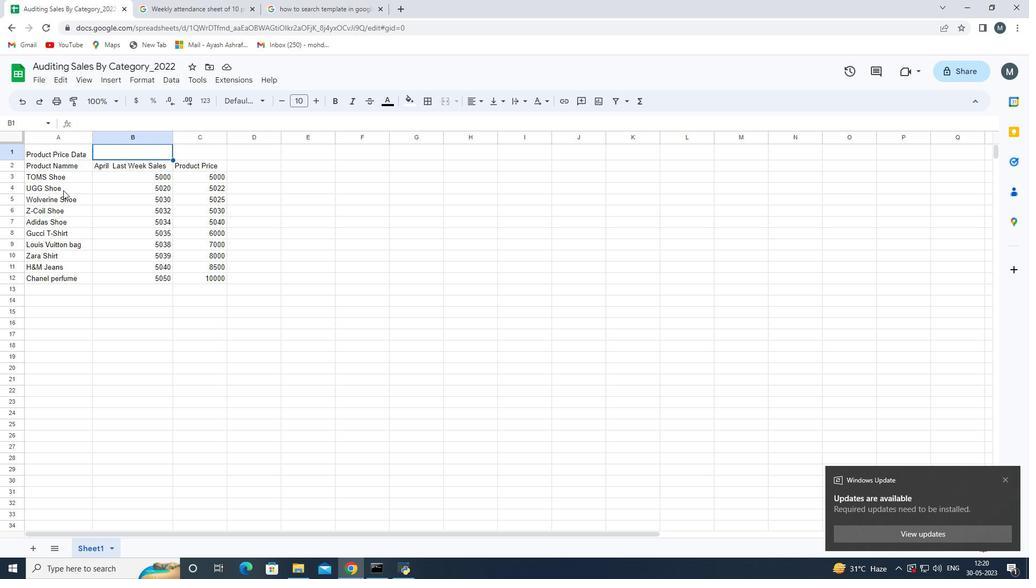
Action: Mouse pressed left at (62, 188)
Screenshot: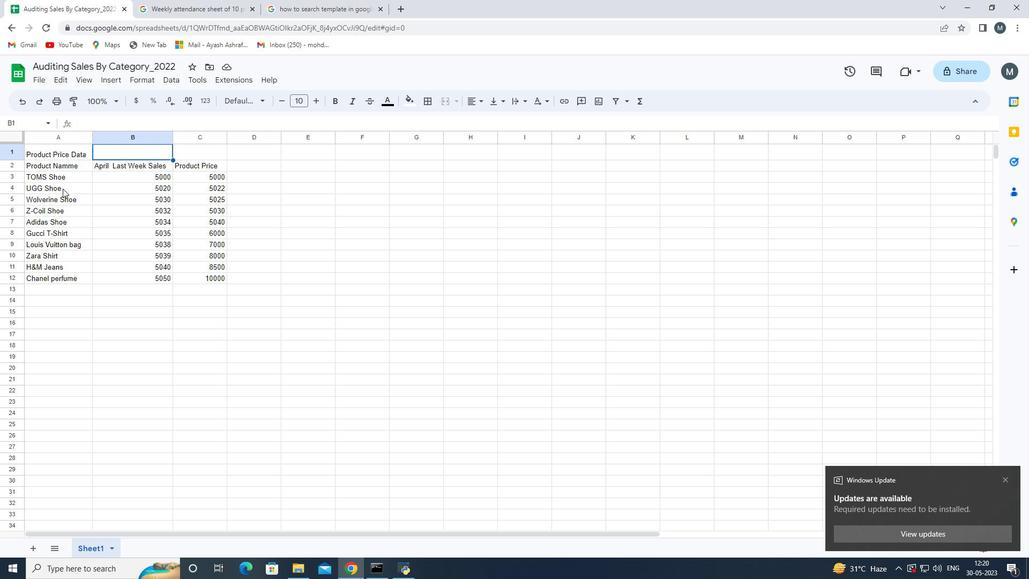 
Action: Mouse moved to (79, 154)
Screenshot: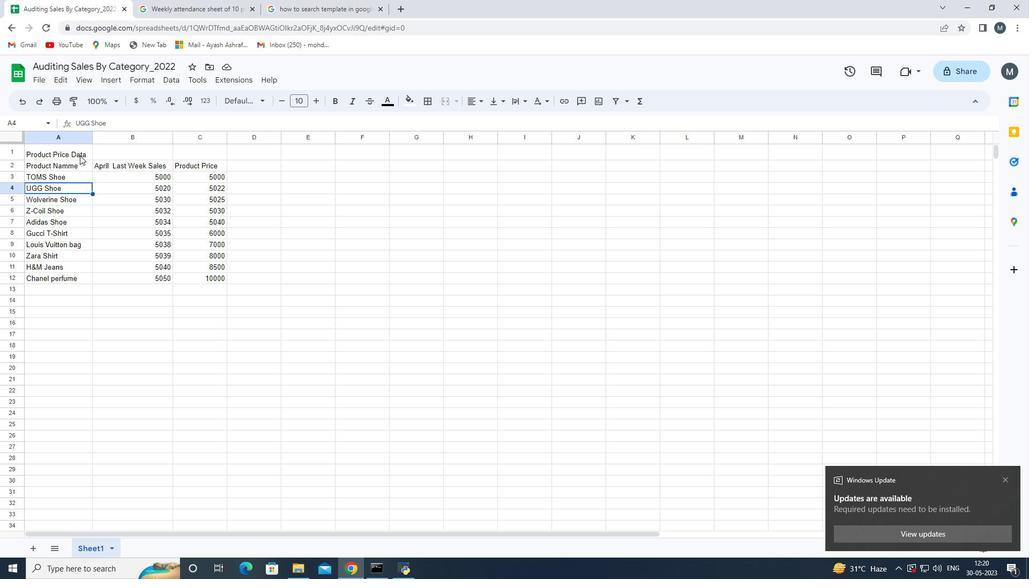 
Action: Mouse pressed left at (79, 154)
Screenshot: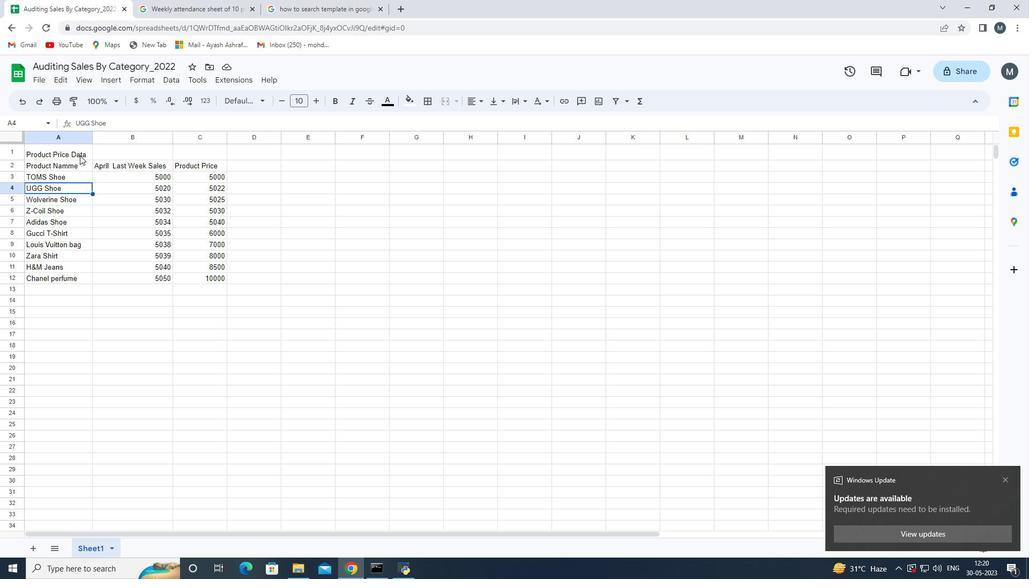 
Action: Mouse moved to (146, 151)
Screenshot: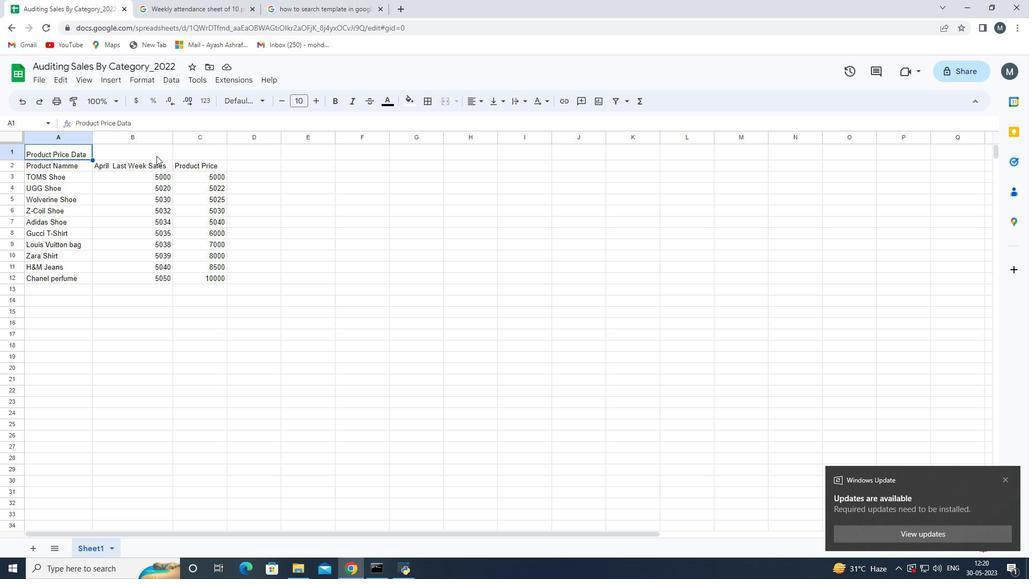 
Action: Mouse pressed left at (146, 151)
Screenshot: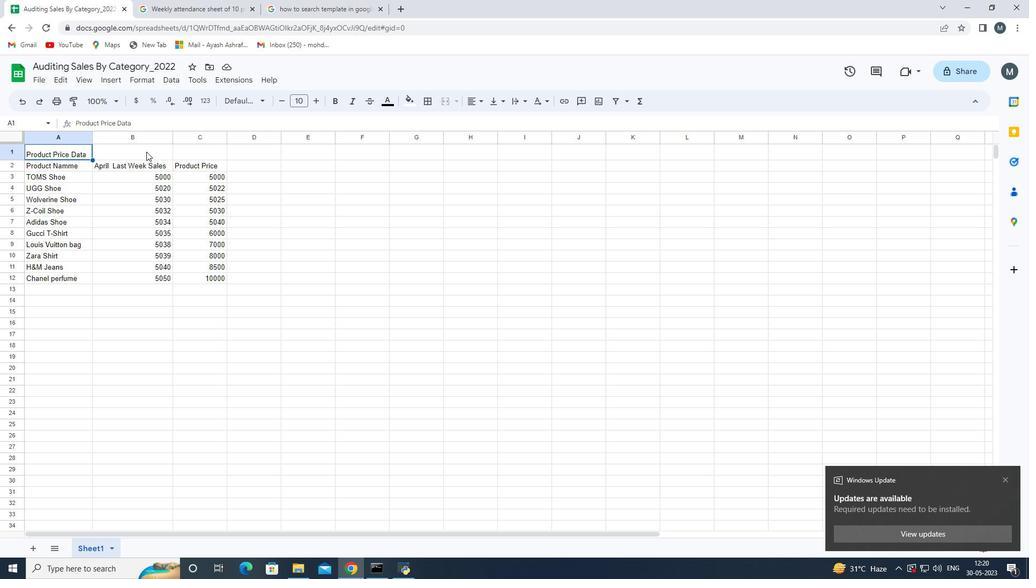 
Action: Mouse moved to (179, 153)
Screenshot: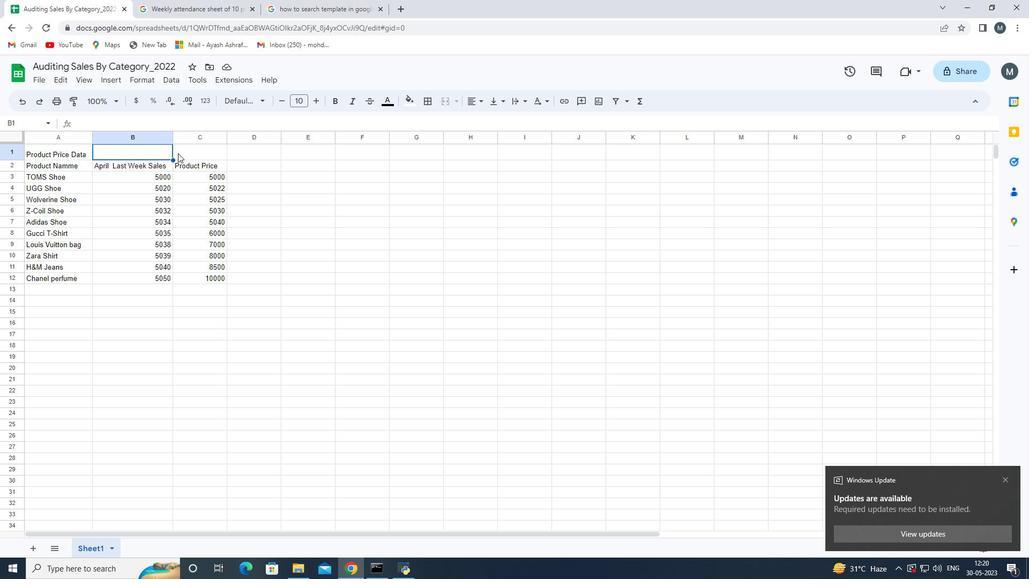 
Action: Mouse pressed left at (179, 153)
Screenshot: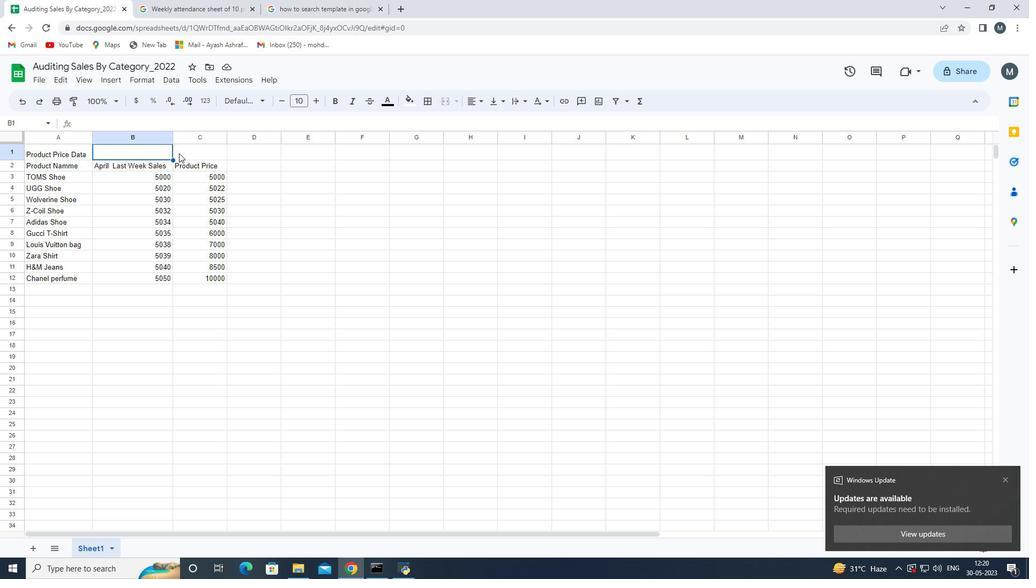 
Action: Mouse moved to (225, 135)
Screenshot: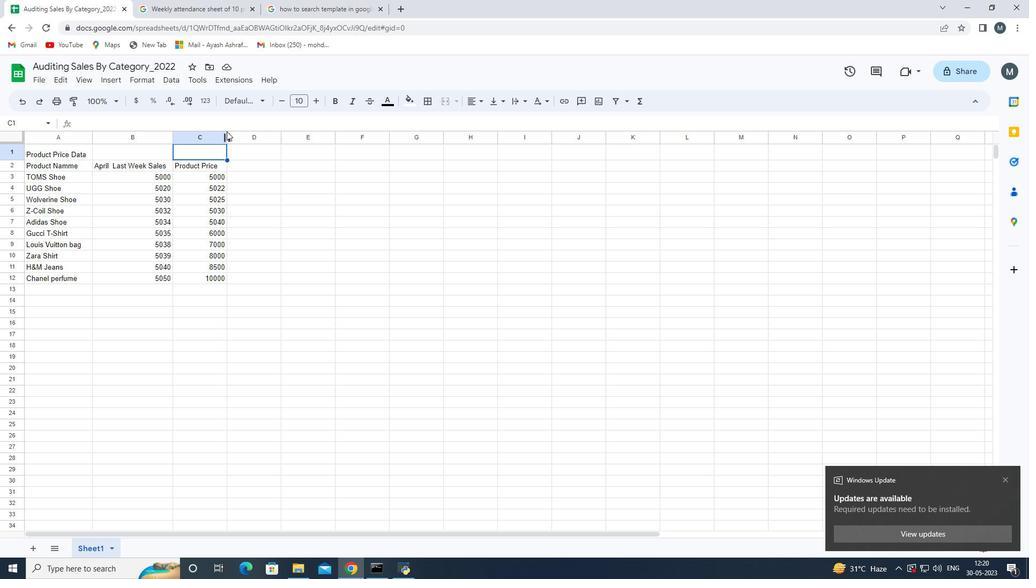 
Action: Mouse pressed left at (225, 135)
Screenshot: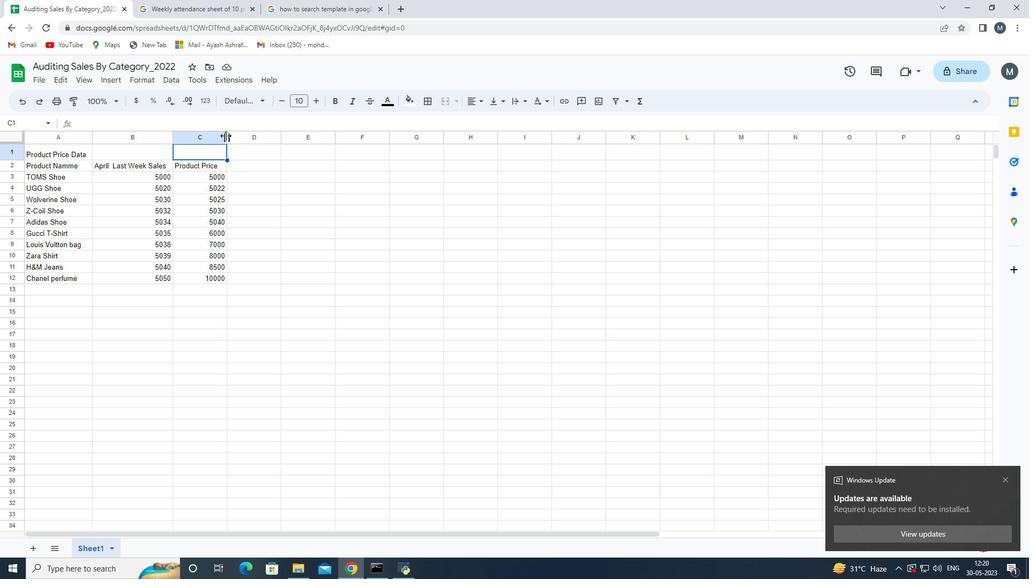 
Action: Mouse moved to (106, 299)
Screenshot: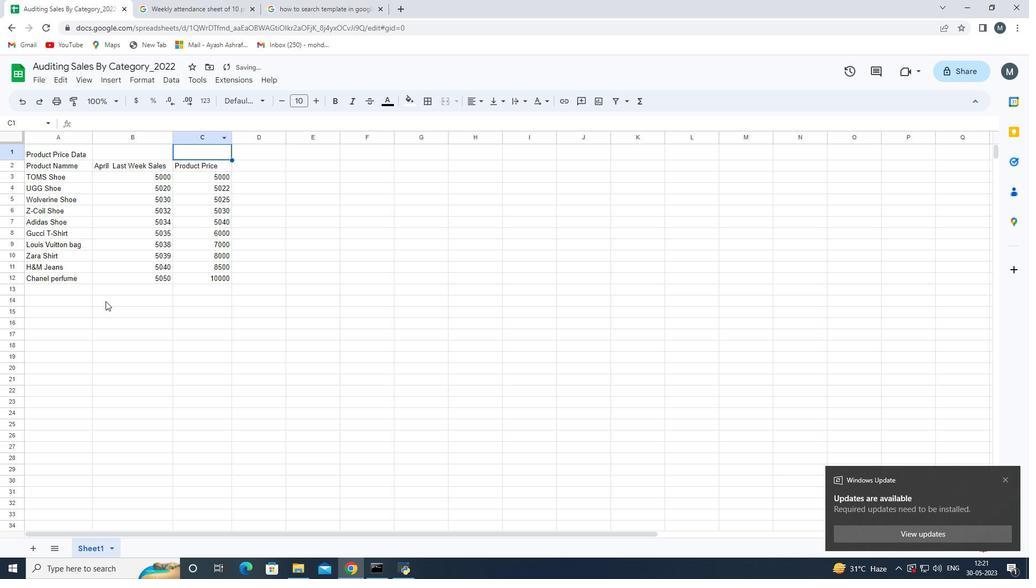 
Action: Mouse pressed left at (106, 299)
Screenshot: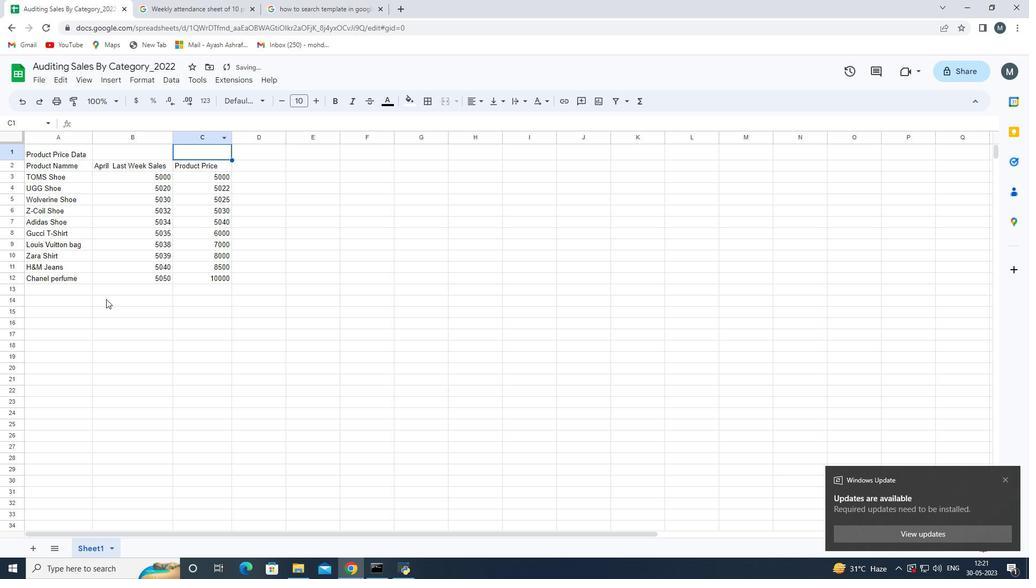 
Action: Mouse moved to (40, 288)
Screenshot: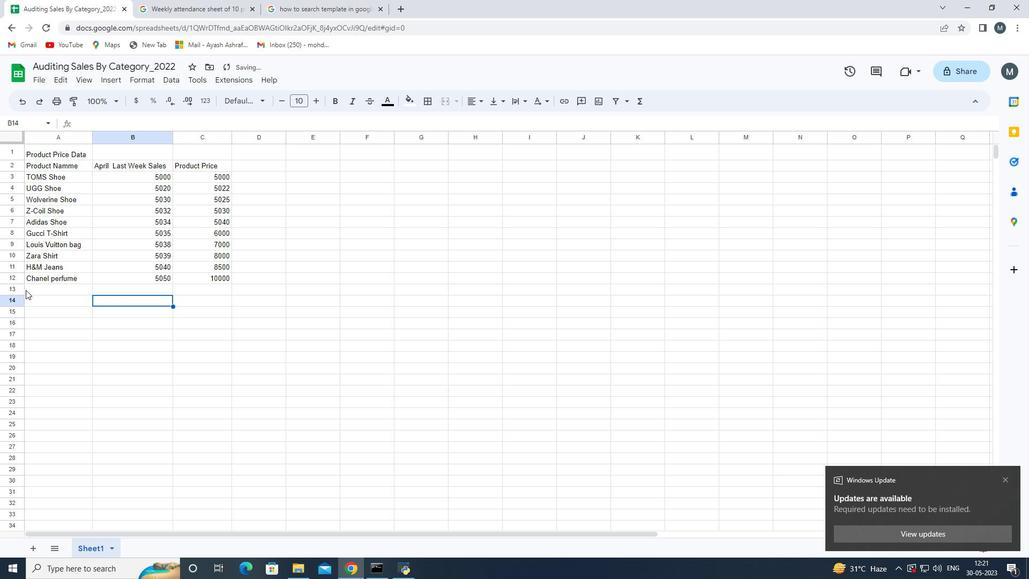 
Action: Mouse pressed left at (40, 288)
Screenshot: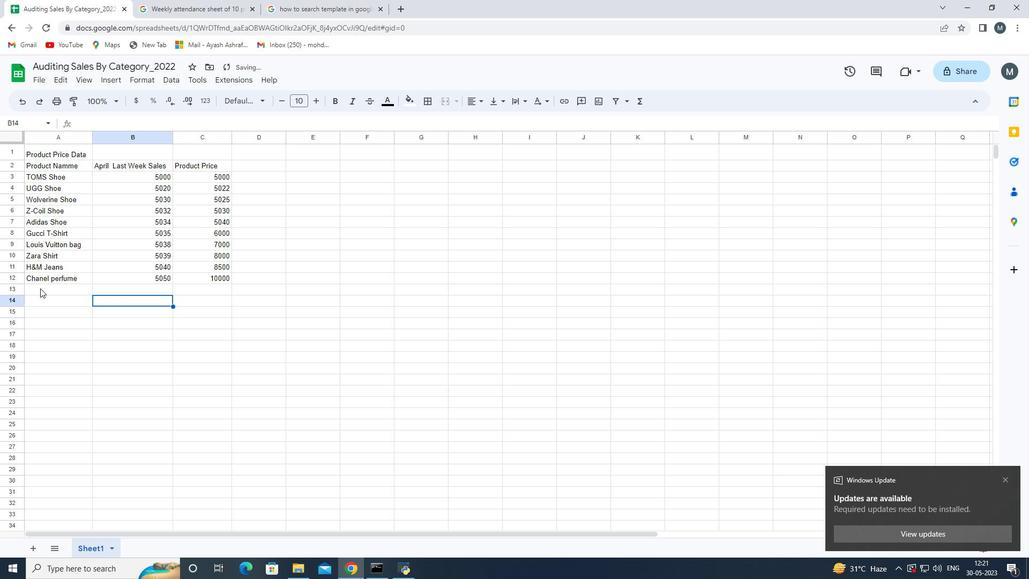 
Action: Mouse moved to (56, 164)
Screenshot: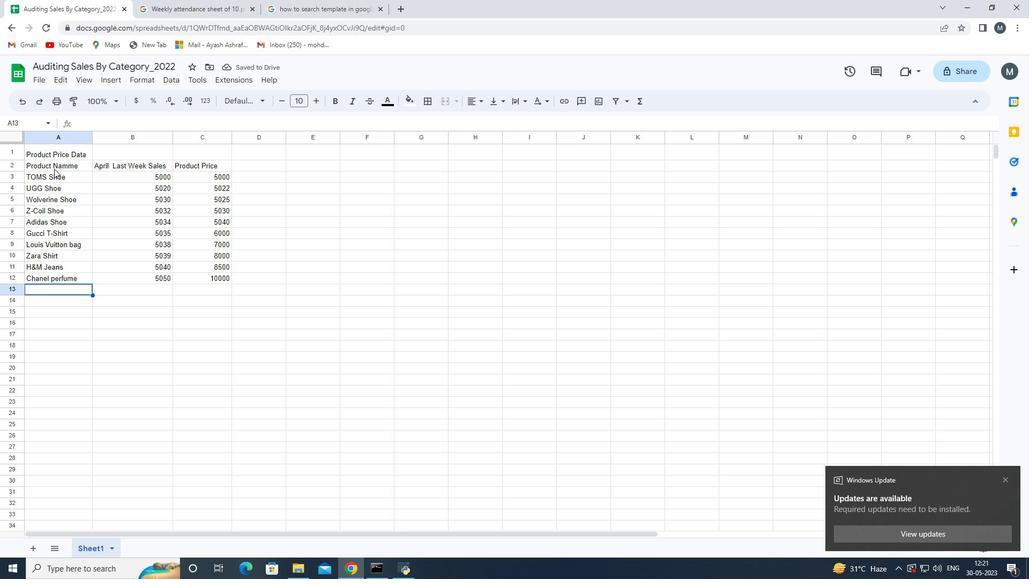 
Action: Mouse pressed left at (56, 164)
Screenshot: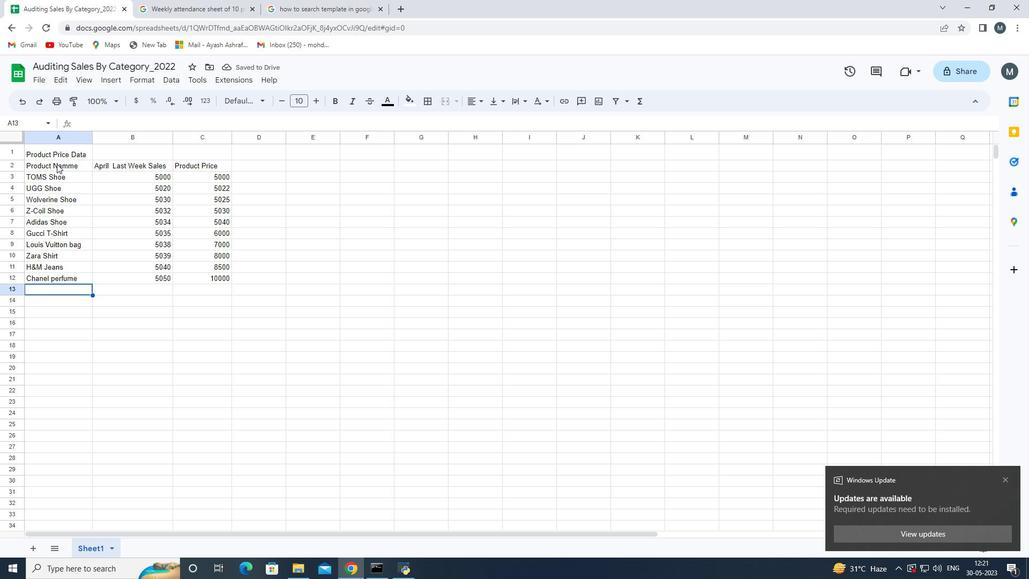 
